 Task: Arrange a 60-minute personalized life coaching session focused on career advancement and personal goals for individuals seeking guidance.
Action: Mouse pressed left at (959, 125)
Screenshot: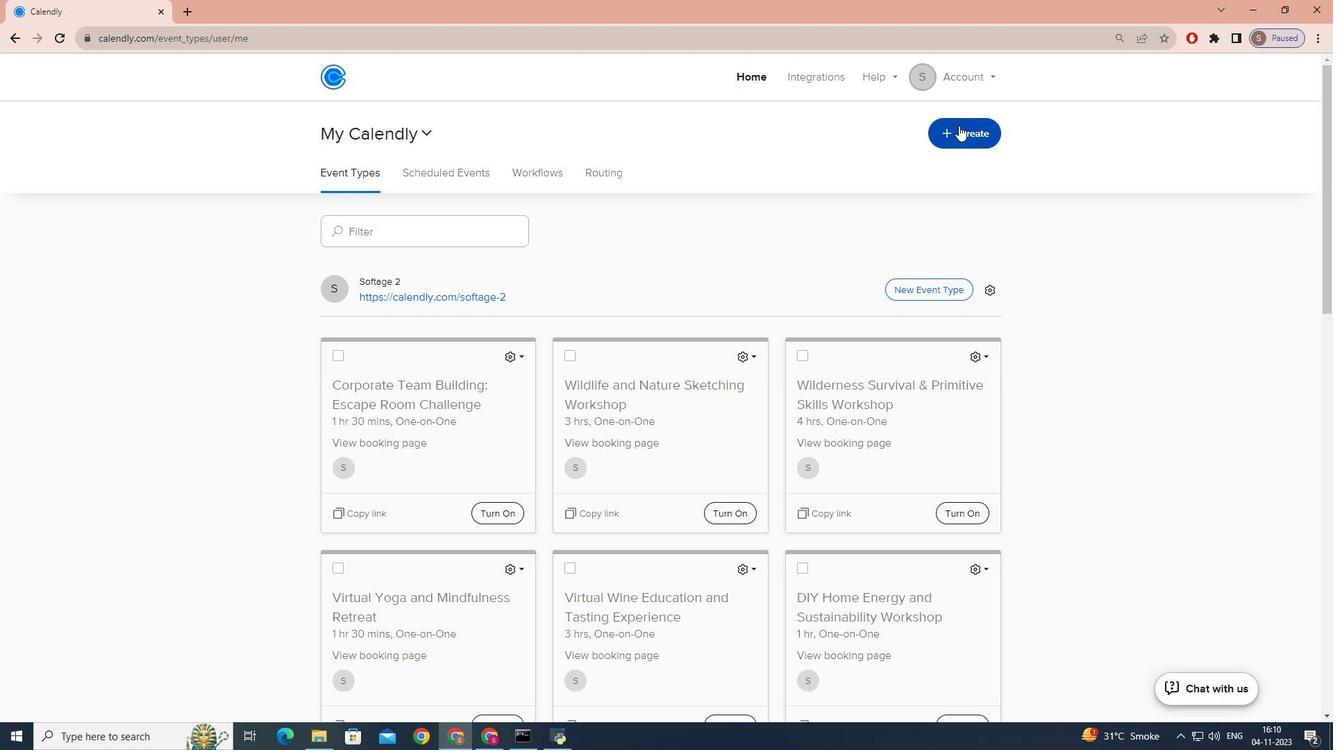 
Action: Mouse moved to (872, 183)
Screenshot: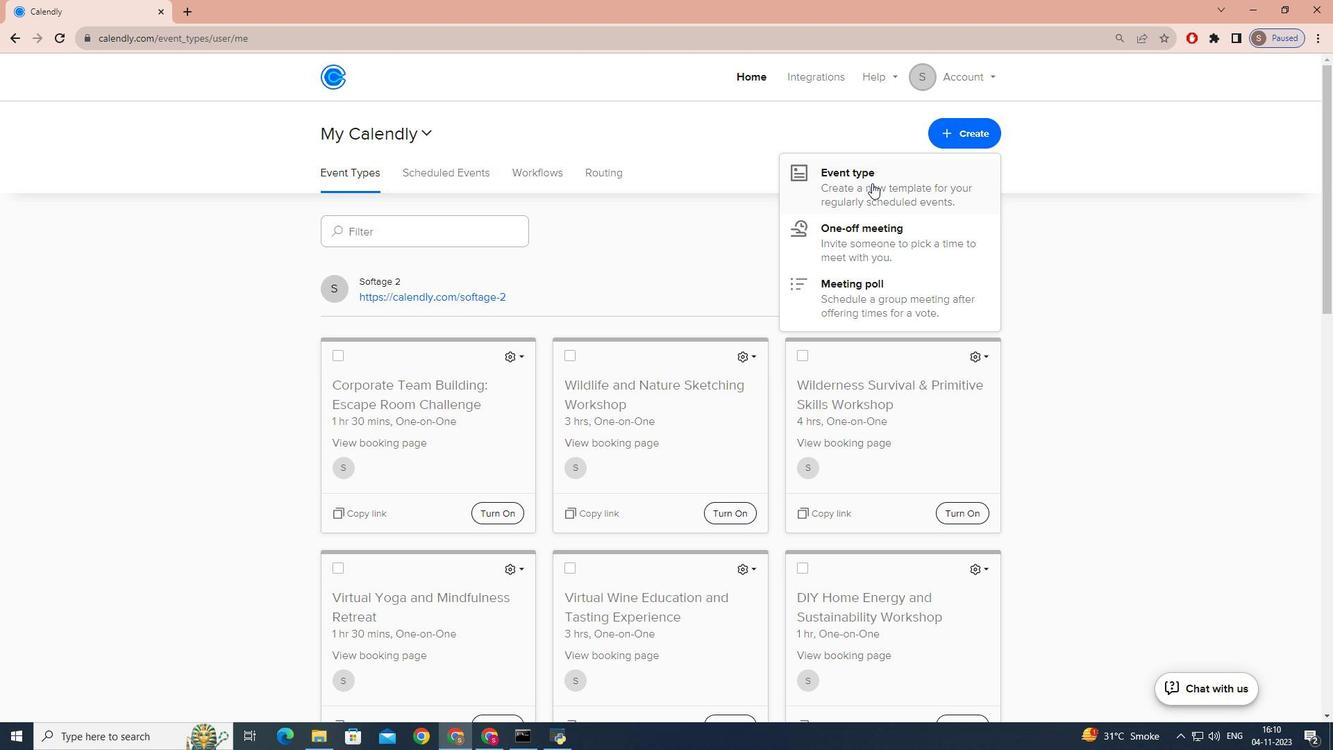 
Action: Mouse pressed left at (872, 183)
Screenshot: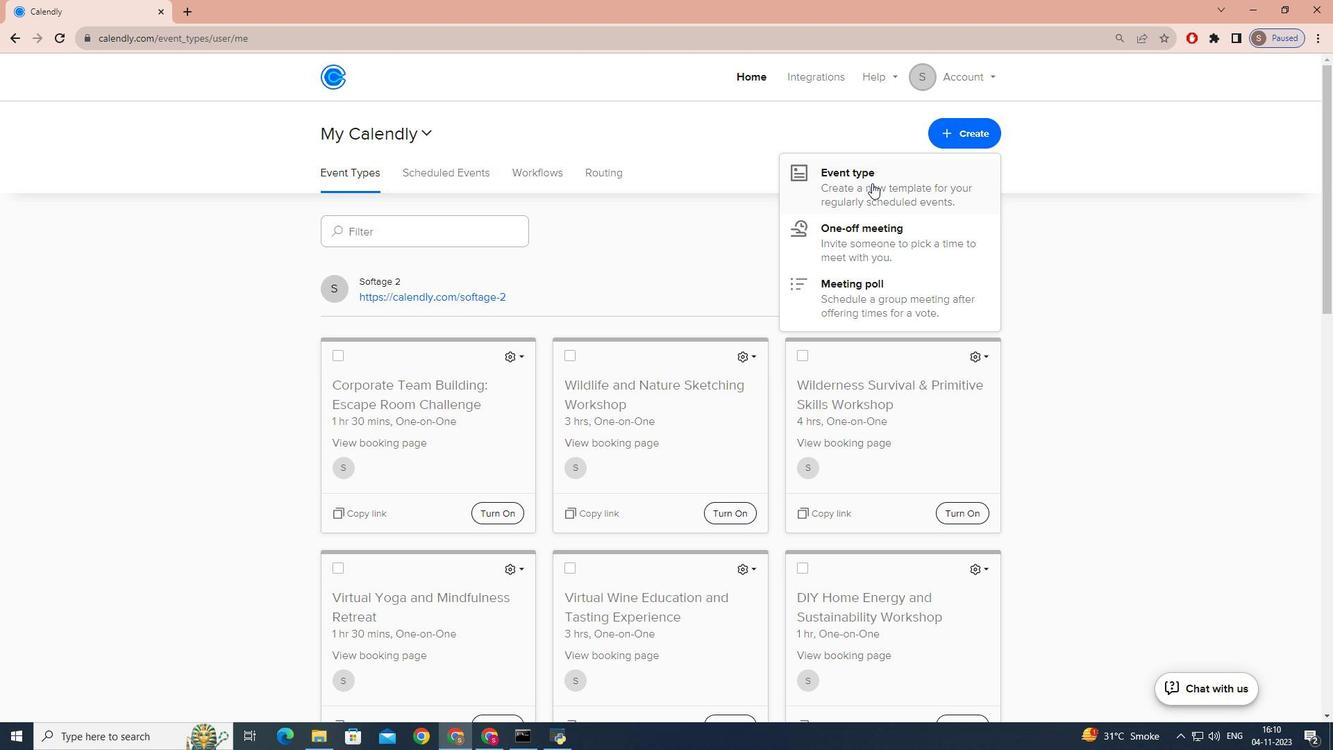 
Action: Mouse moved to (664, 219)
Screenshot: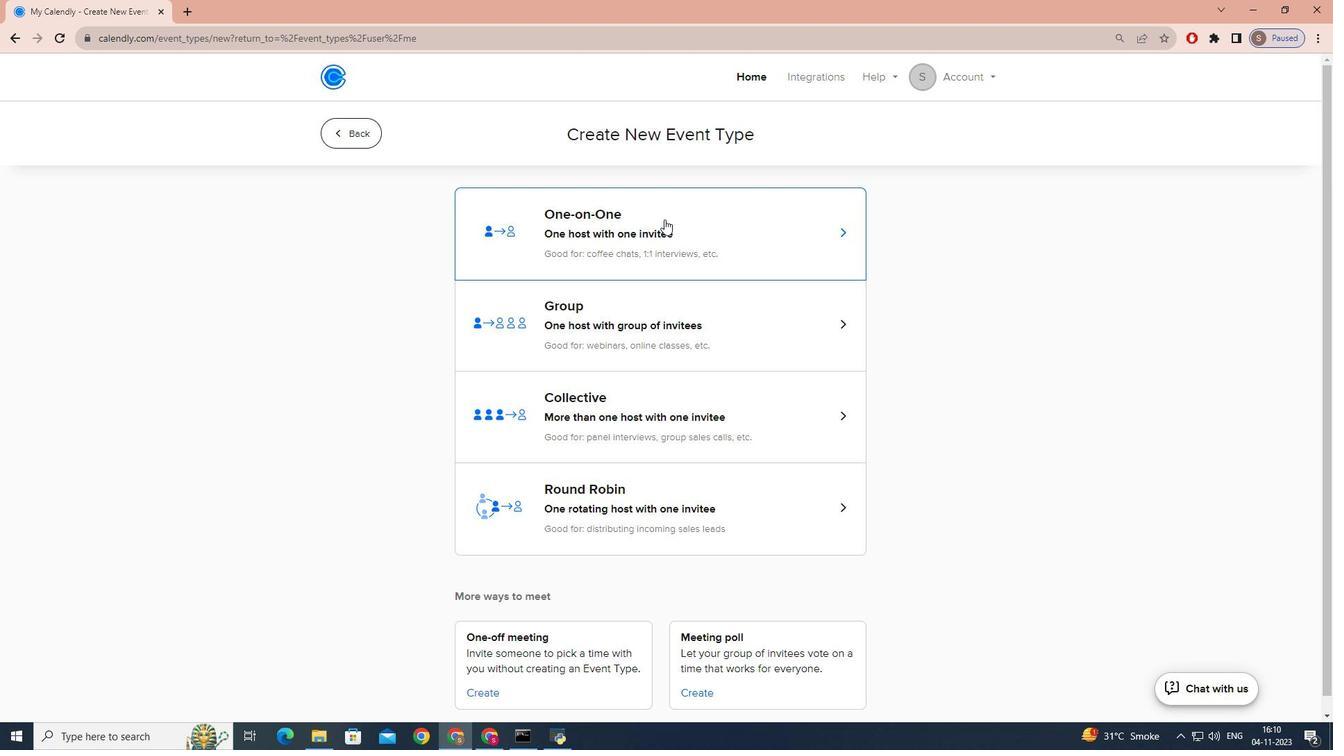 
Action: Mouse pressed left at (664, 219)
Screenshot: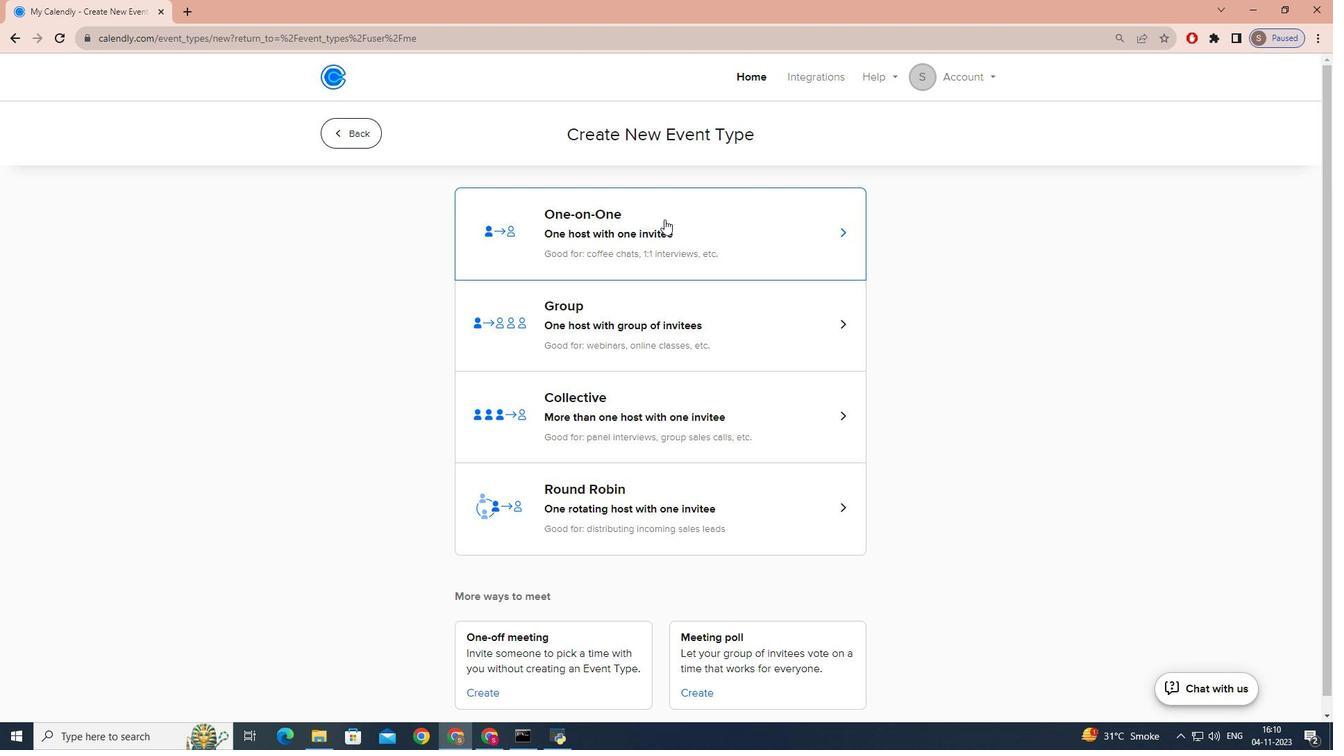 
Action: Mouse moved to (414, 315)
Screenshot: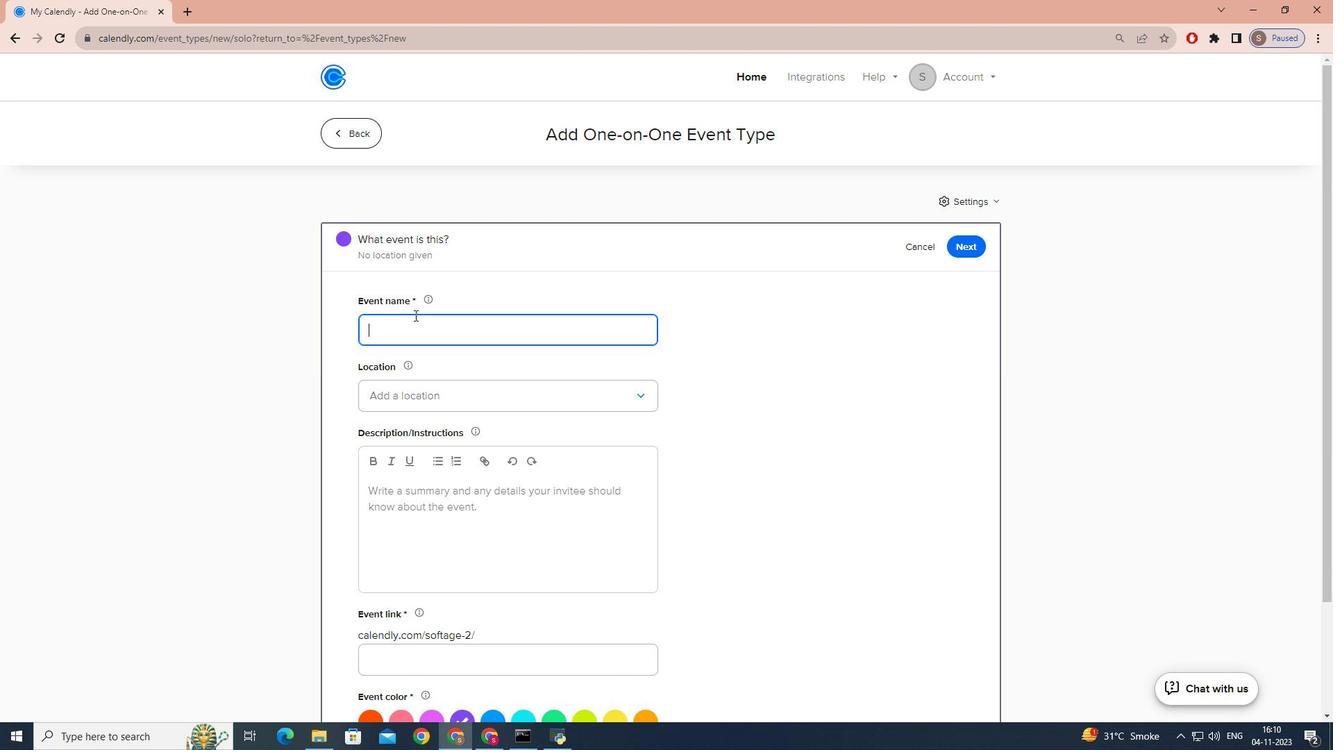 
Action: Key pressed <Key.caps_lock><Key.caps_lock>l<Key.caps_lock>IFE<Key.space><Key.caps_lock>c<Key.caps_lock>OACHING<Key.space><Key.caps_lock>s<Key.caps_lock>ESSION<Key.shift_r>:<Key.space><Key.caps_lock>c<Key.caps_lock>AREER<Key.space><Key.caps_lock>a<Key.caps_lock>D
Screenshot: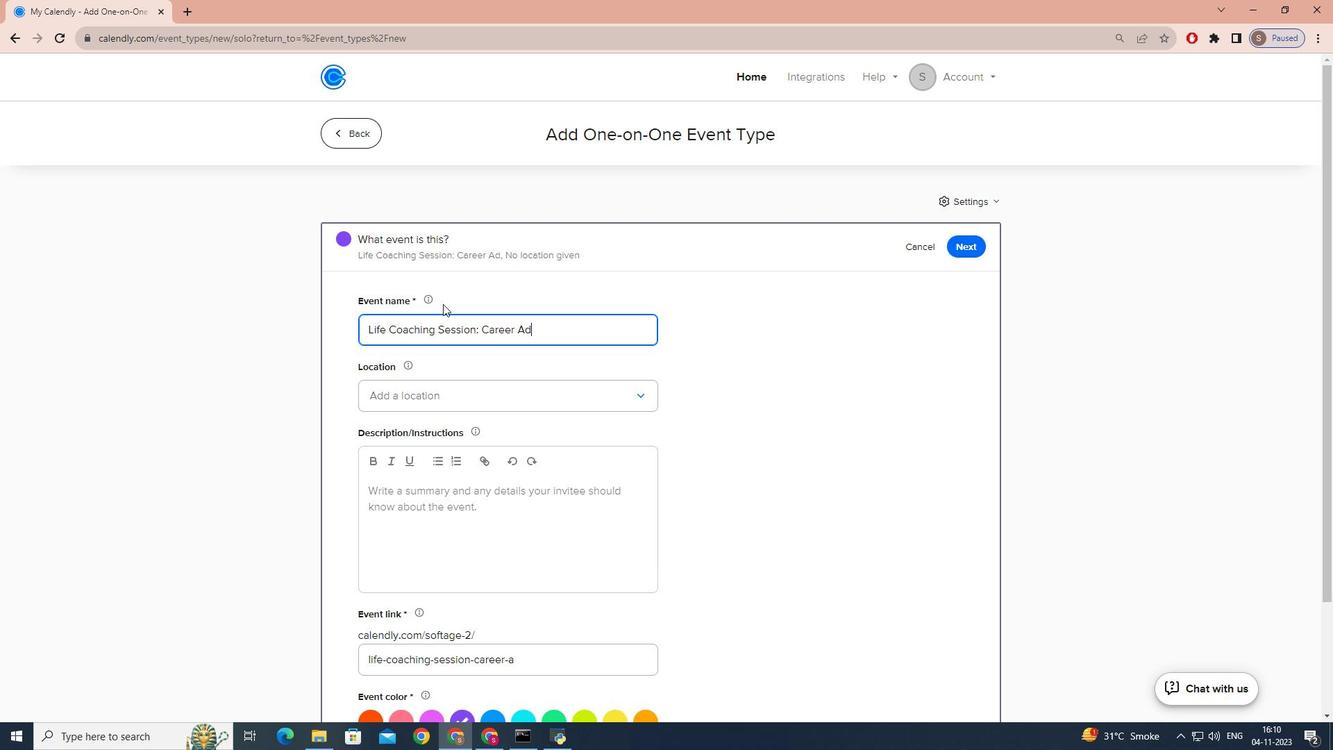 
Action: Mouse moved to (443, 304)
Screenshot: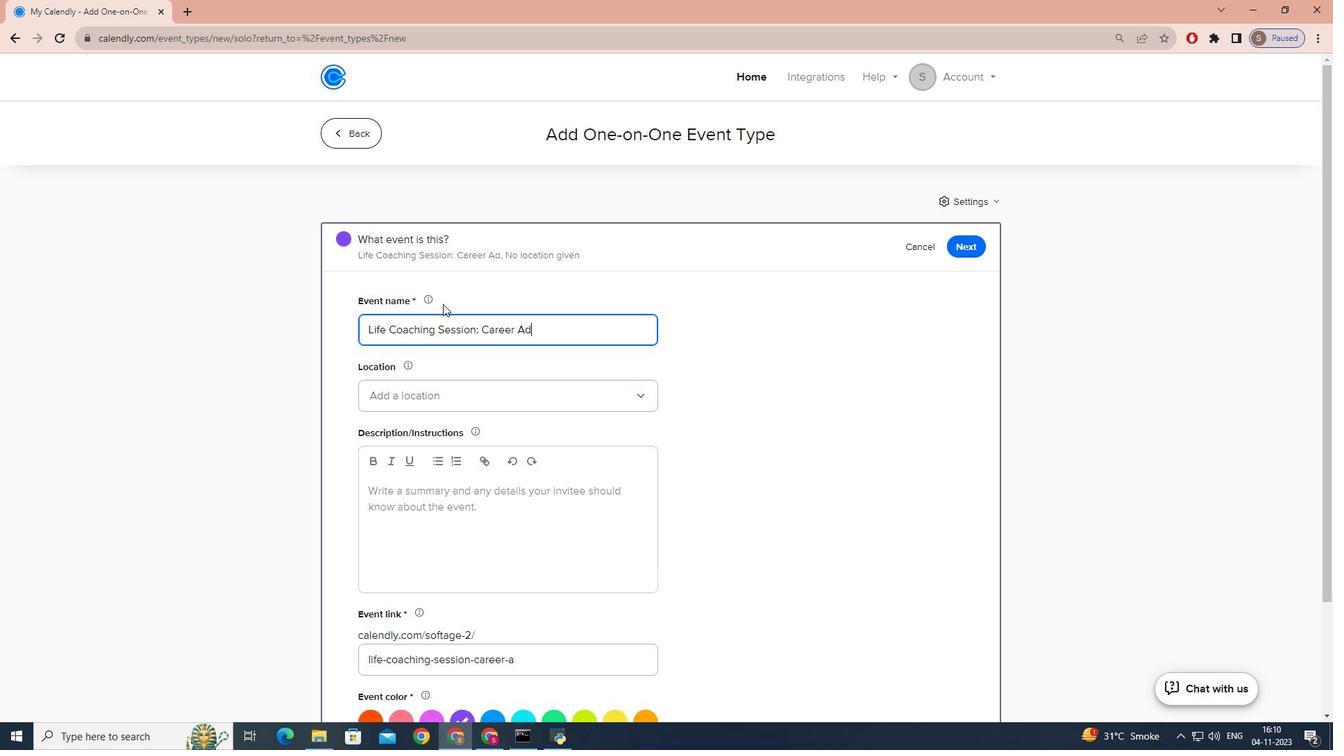 
Action: Key pressed VANCEMENT<Key.space><Key.shift_r><Key.shift_r><Key.shift_r><Key.shift_r><Key.shift_r>&<Key.space><Key.caps_lock>g<Key.caps_lock>OALS
Screenshot: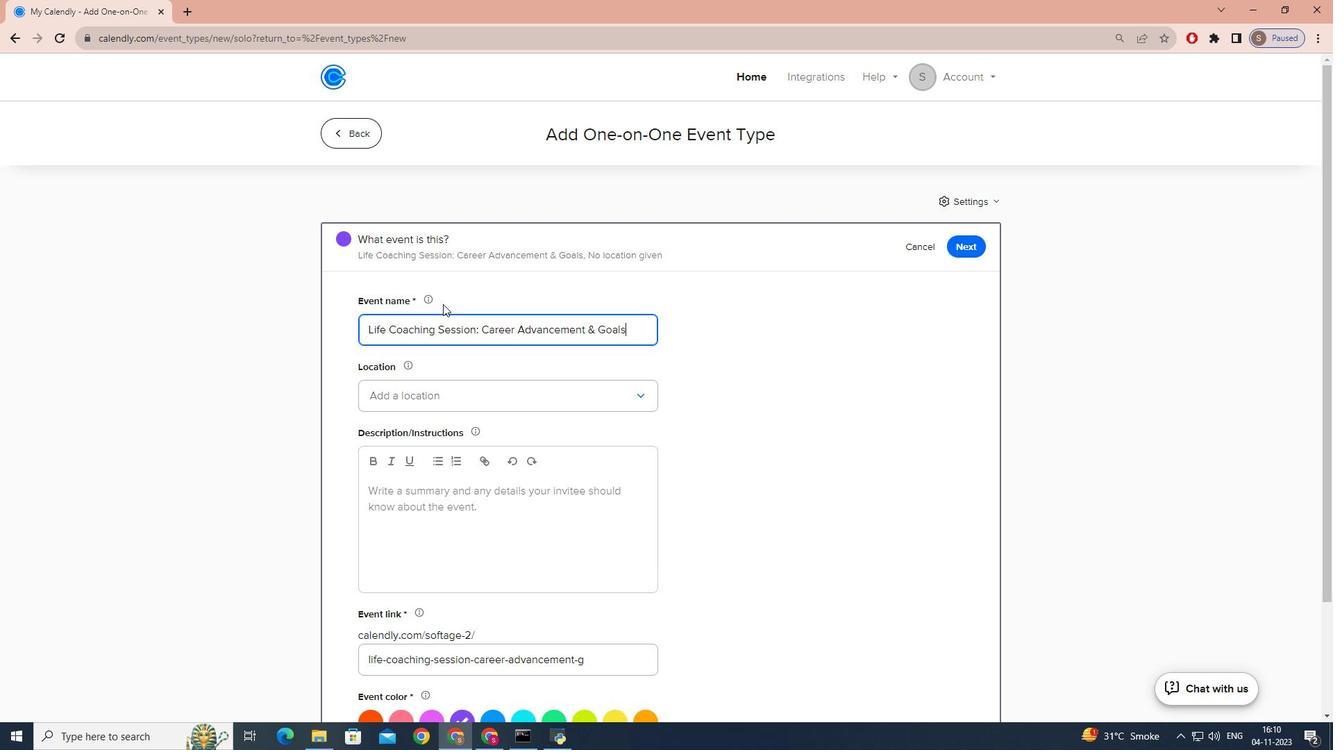 
Action: Mouse moved to (386, 340)
Screenshot: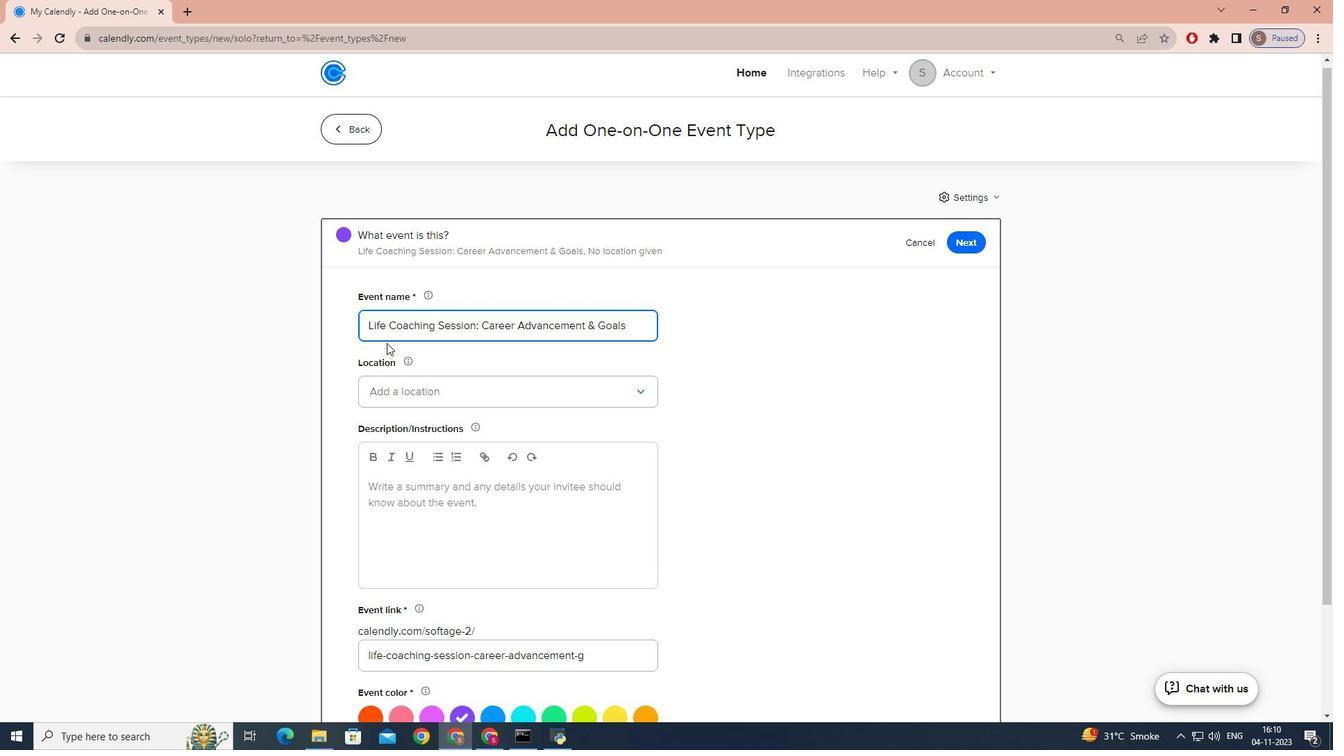 
Action: Mouse scrolled (386, 340) with delta (0, 0)
Screenshot: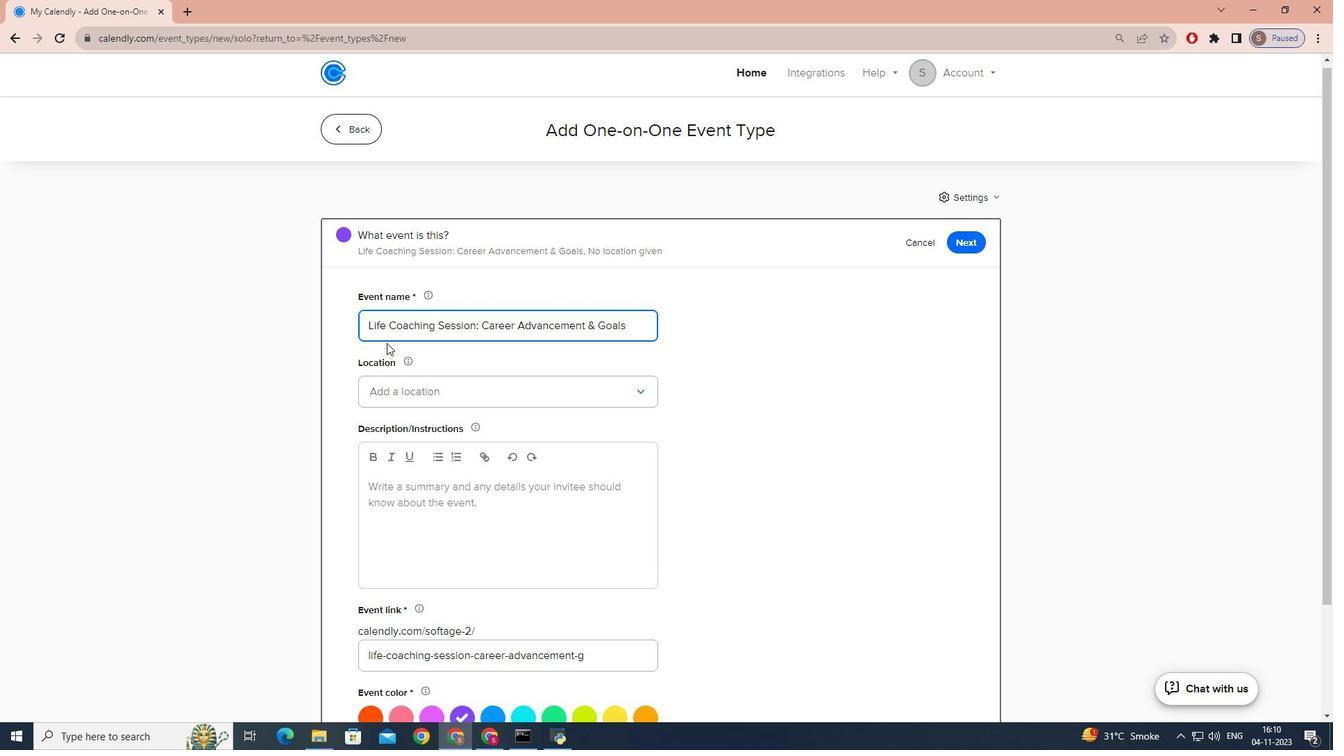 
Action: Mouse moved to (509, 326)
Screenshot: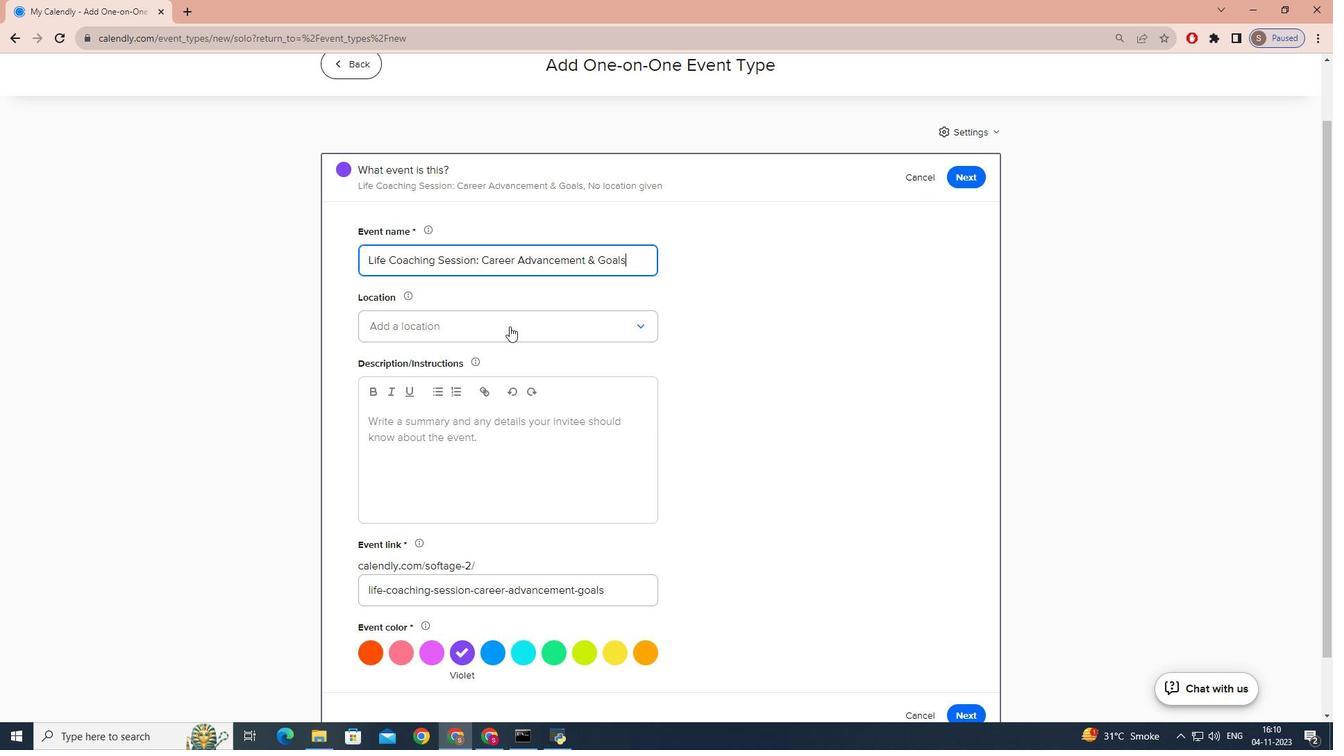 
Action: Mouse pressed left at (509, 326)
Screenshot: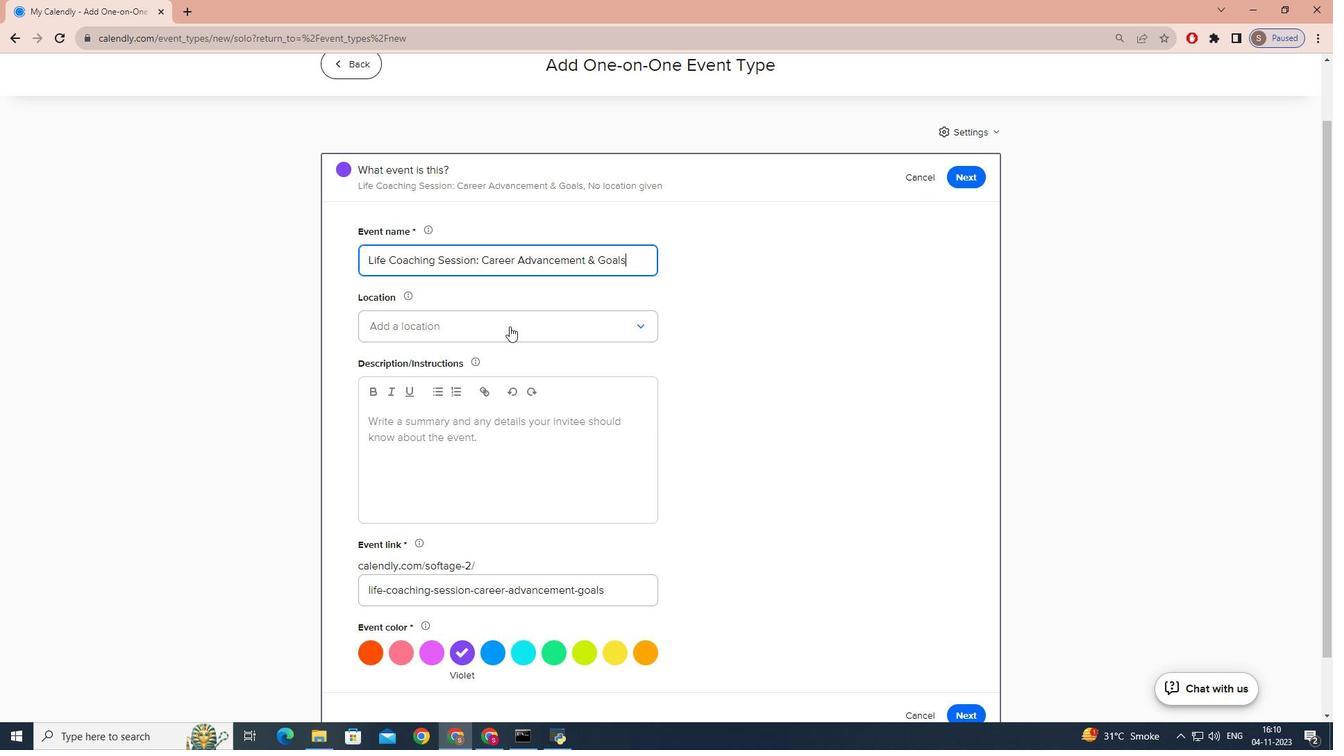 
Action: Mouse moved to (499, 375)
Screenshot: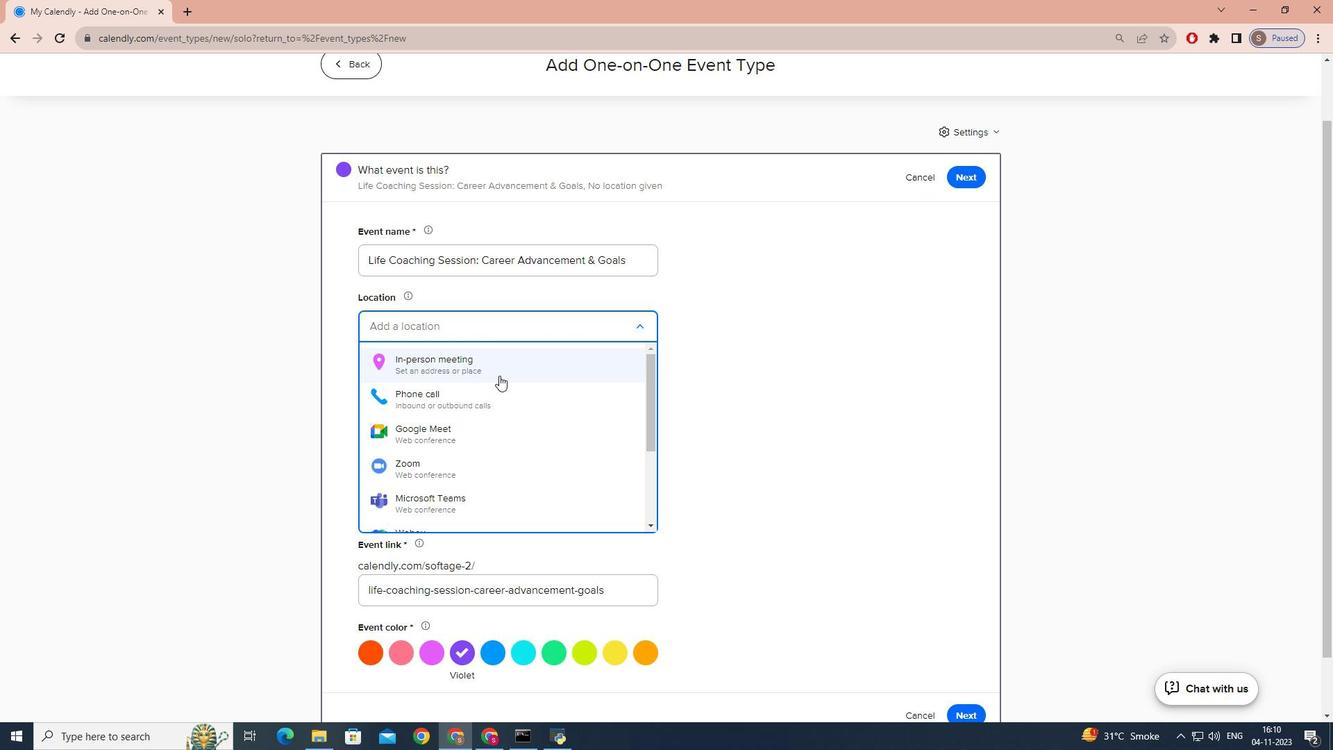 
Action: Mouse pressed left at (499, 375)
Screenshot: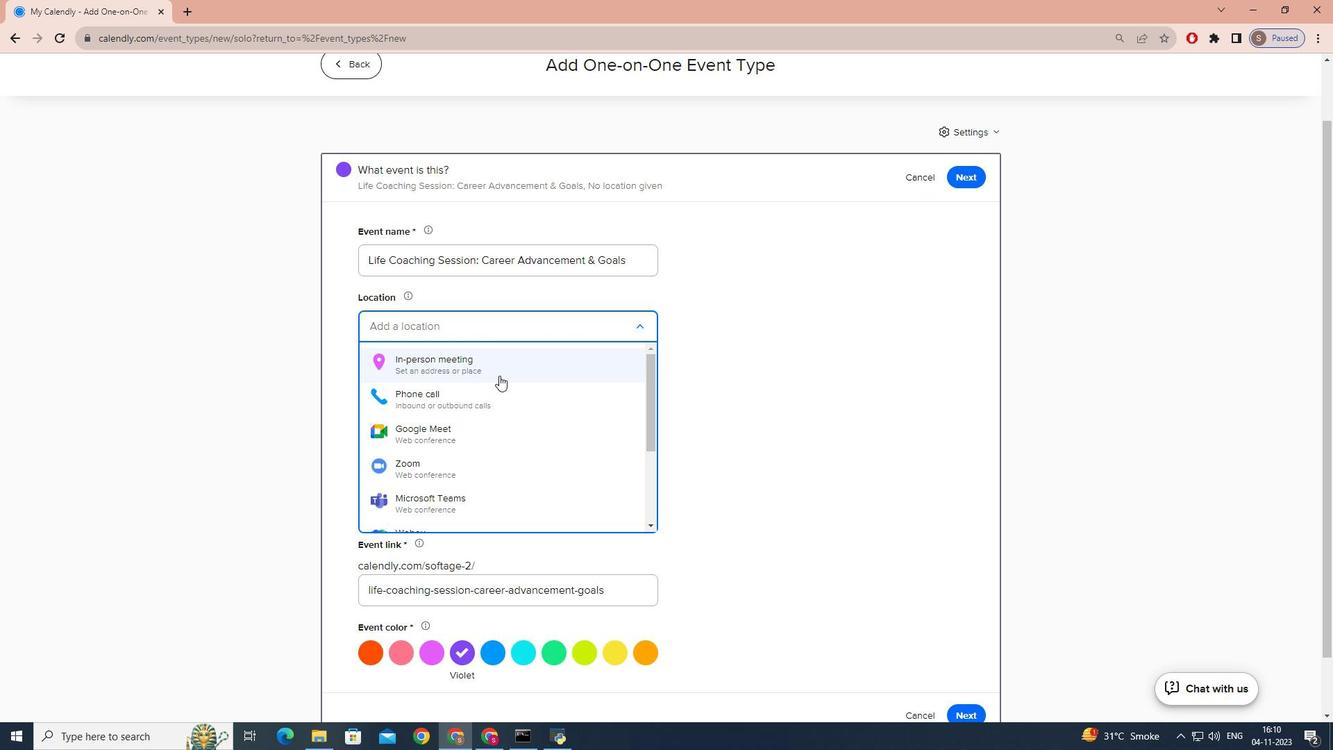 
Action: Mouse moved to (676, 238)
Screenshot: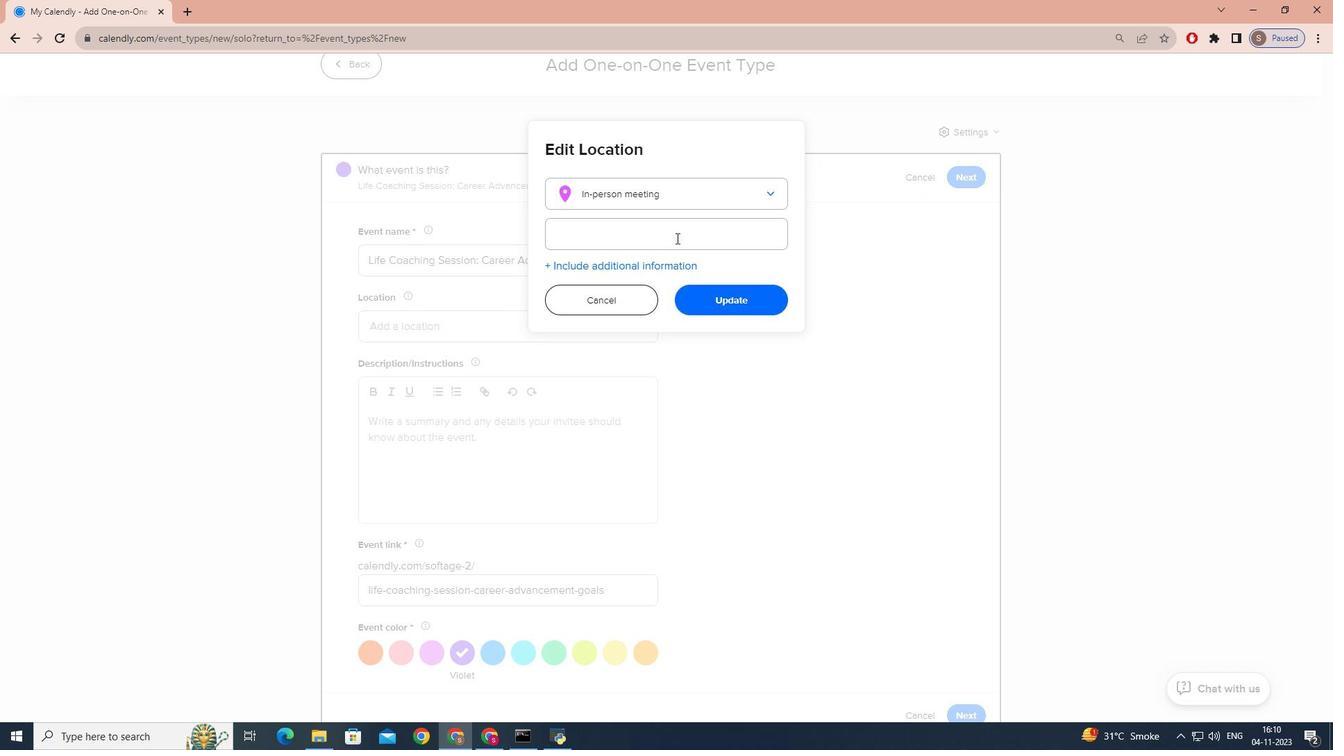 
Action: Mouse pressed left at (676, 238)
Screenshot: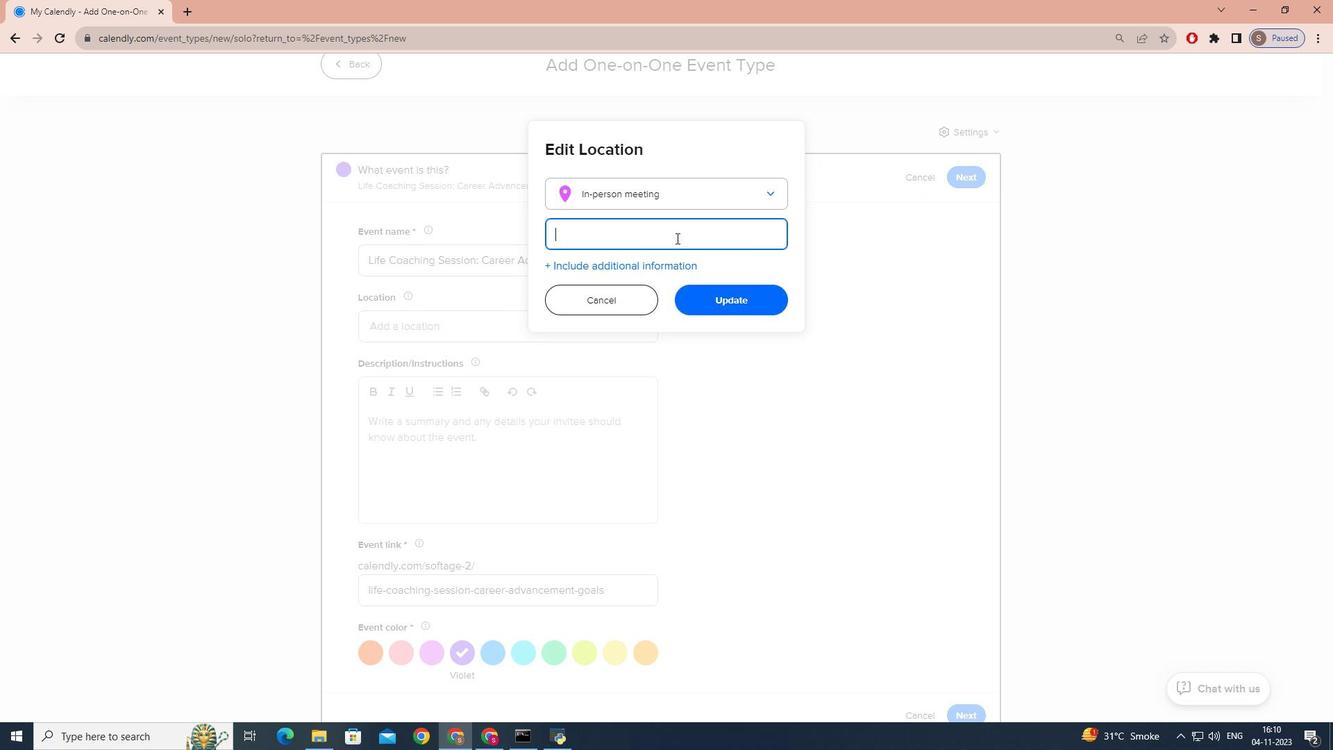 
Action: Key pressed <Key.caps_lock>g<Key.caps_lock>RAND<Key.space><Key.caps_lock>h<Key.caps_lock>ORIZON<Key.space><Key.caps_lock>a<Key.caps_lock><Key.caps_lock><Key.caps_lock><Key.caps_lock><Key.caps_lock><Key.caps_lock><Key.caps_lock>UDITORIUM,<Key.caps_lock>l<Key.caps_lock>ONDON,<Key.caps_lock>u.k
Screenshot: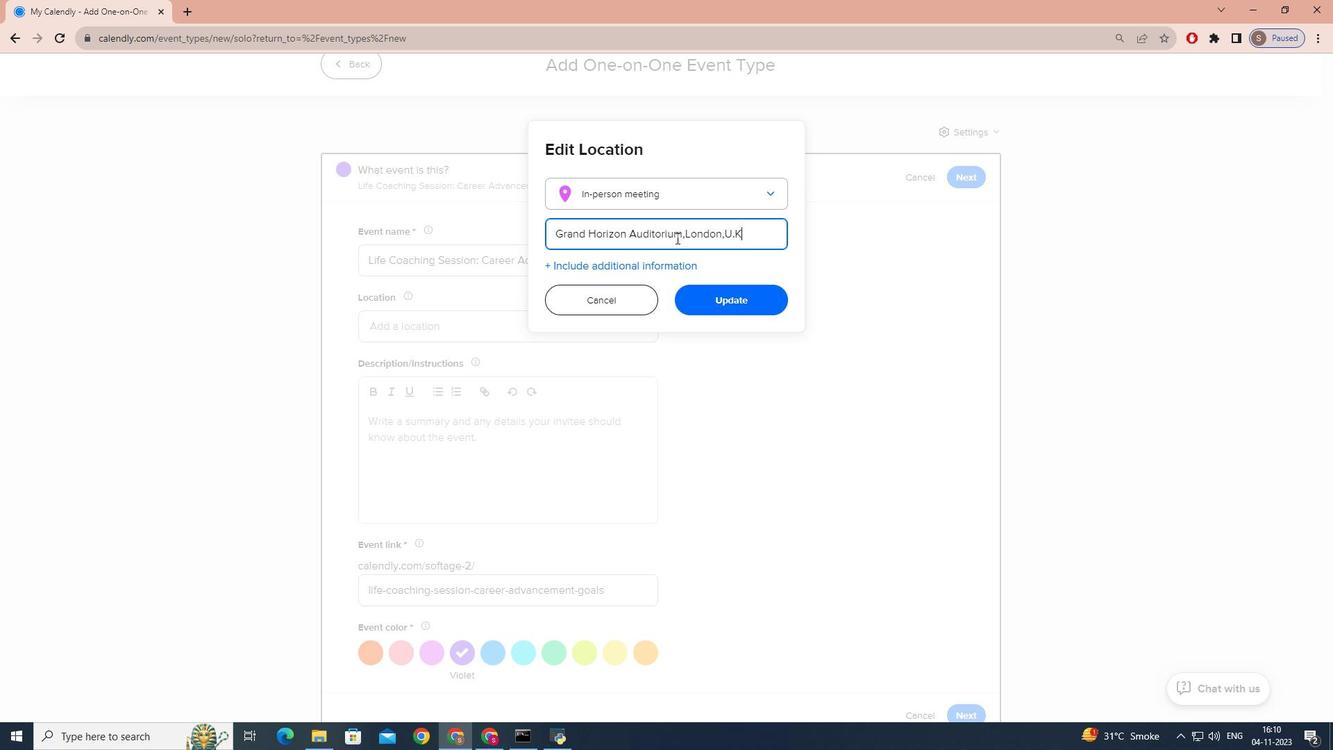 
Action: Mouse moved to (725, 297)
Screenshot: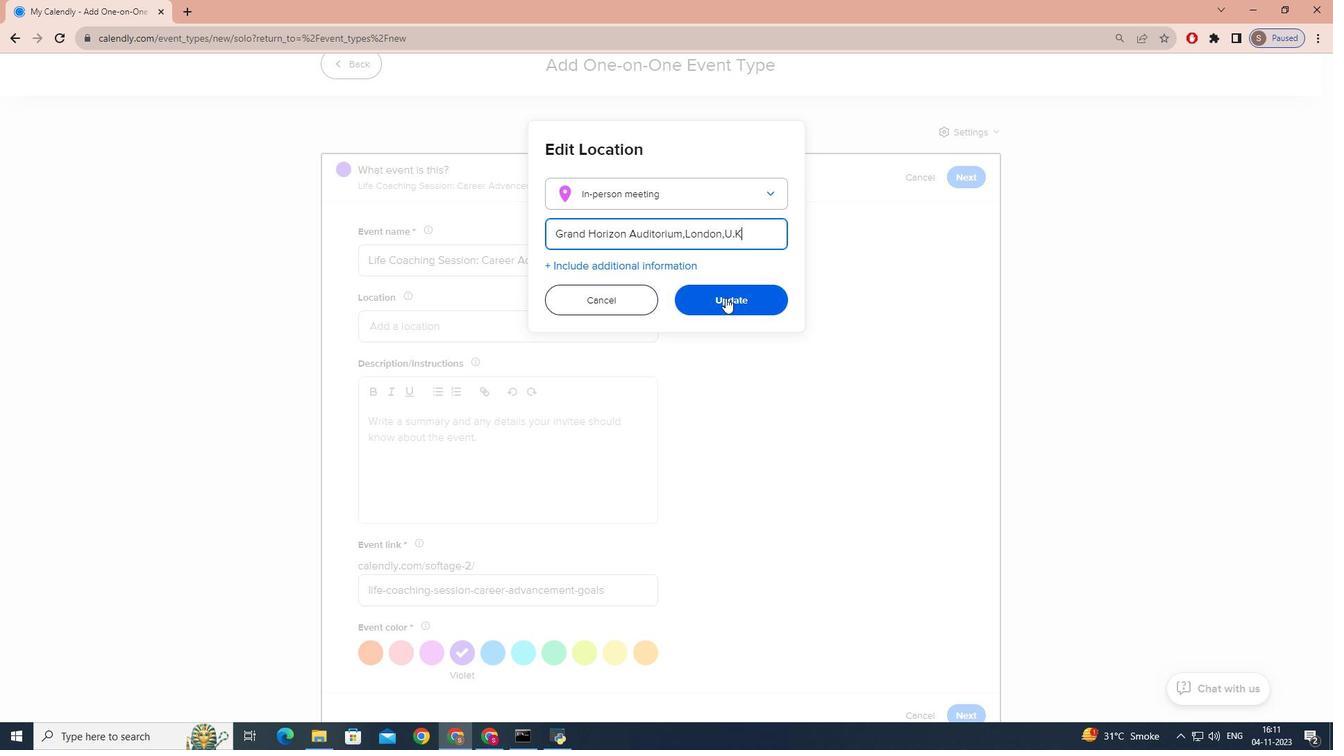 
Action: Mouse pressed left at (725, 297)
Screenshot: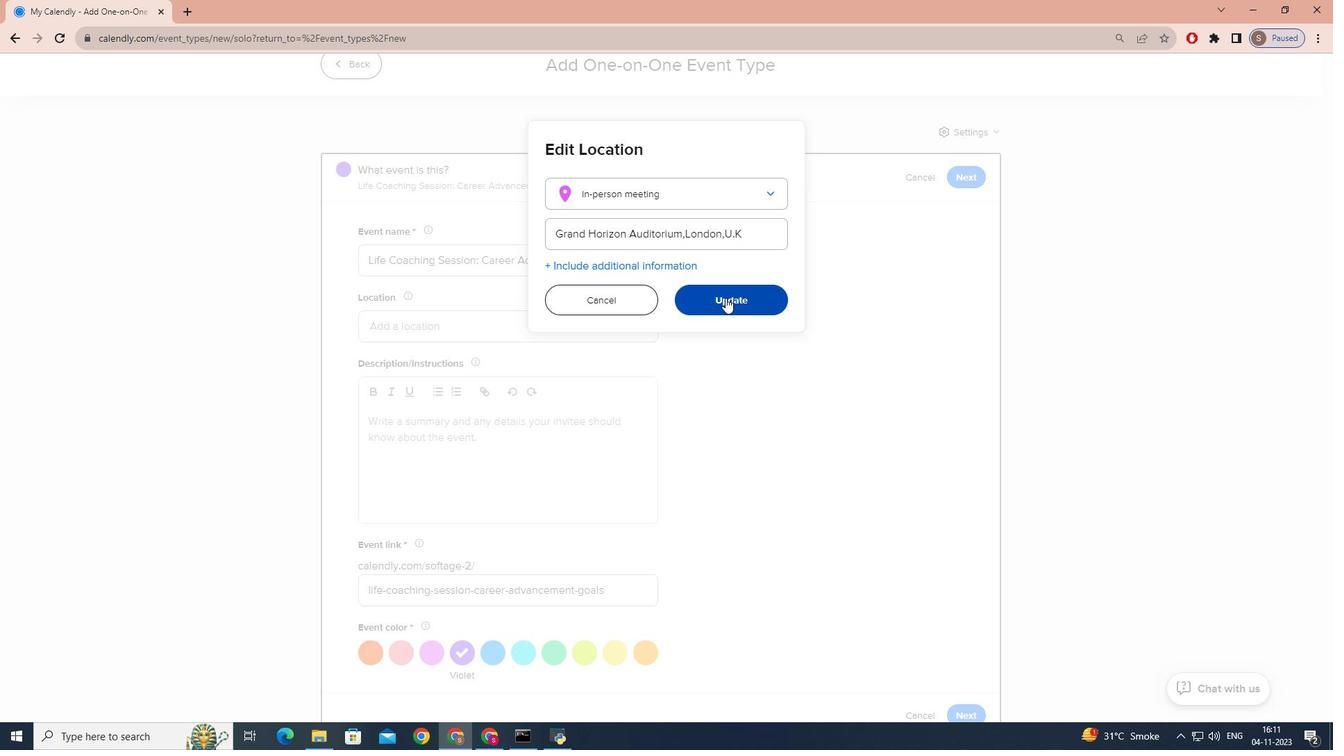 
Action: Mouse moved to (616, 322)
Screenshot: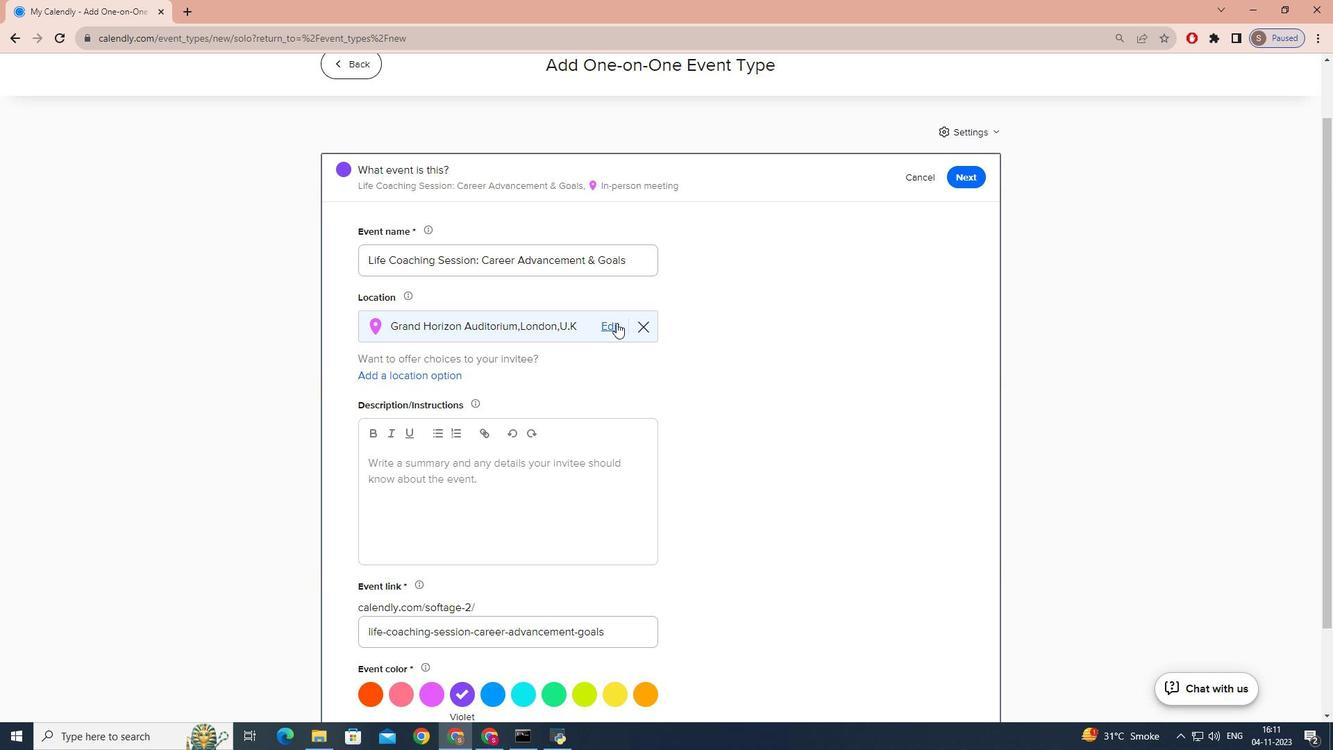 
Action: Mouse scrolled (616, 322) with delta (0, 0)
Screenshot: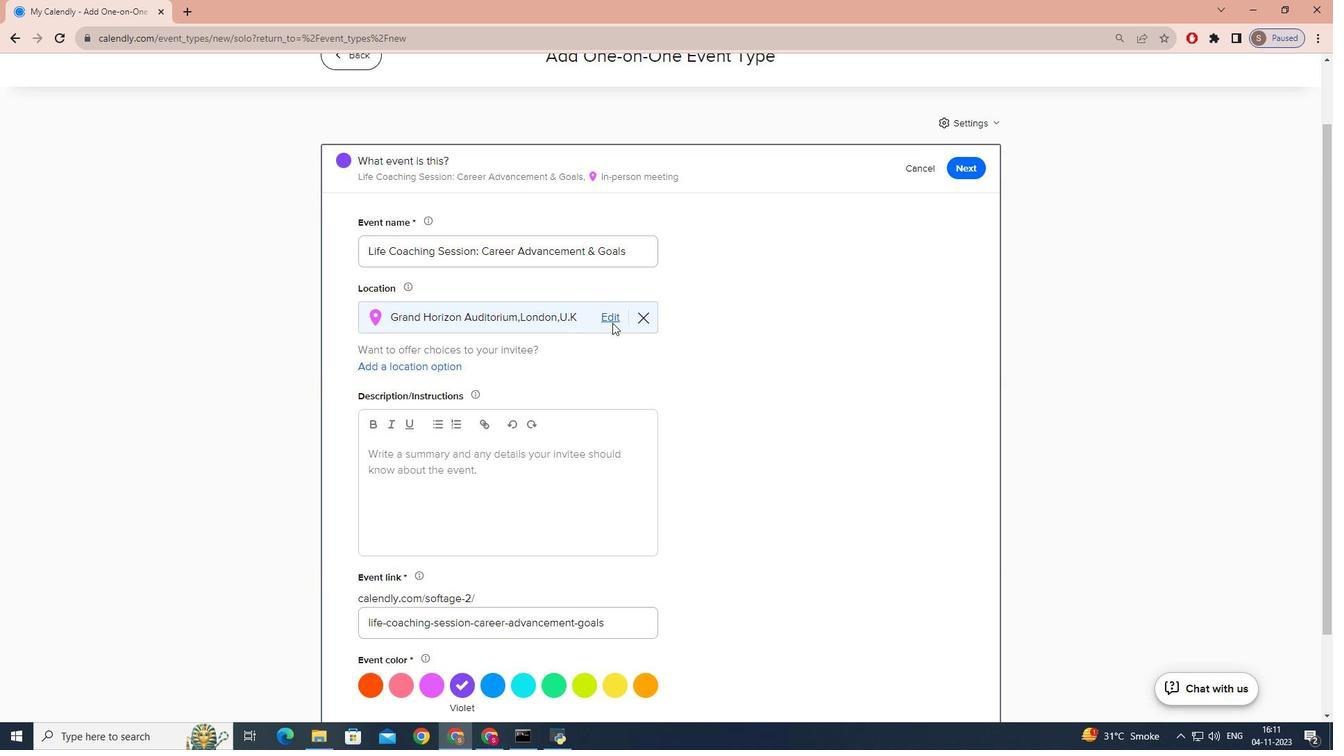 
Action: Mouse moved to (616, 322)
Screenshot: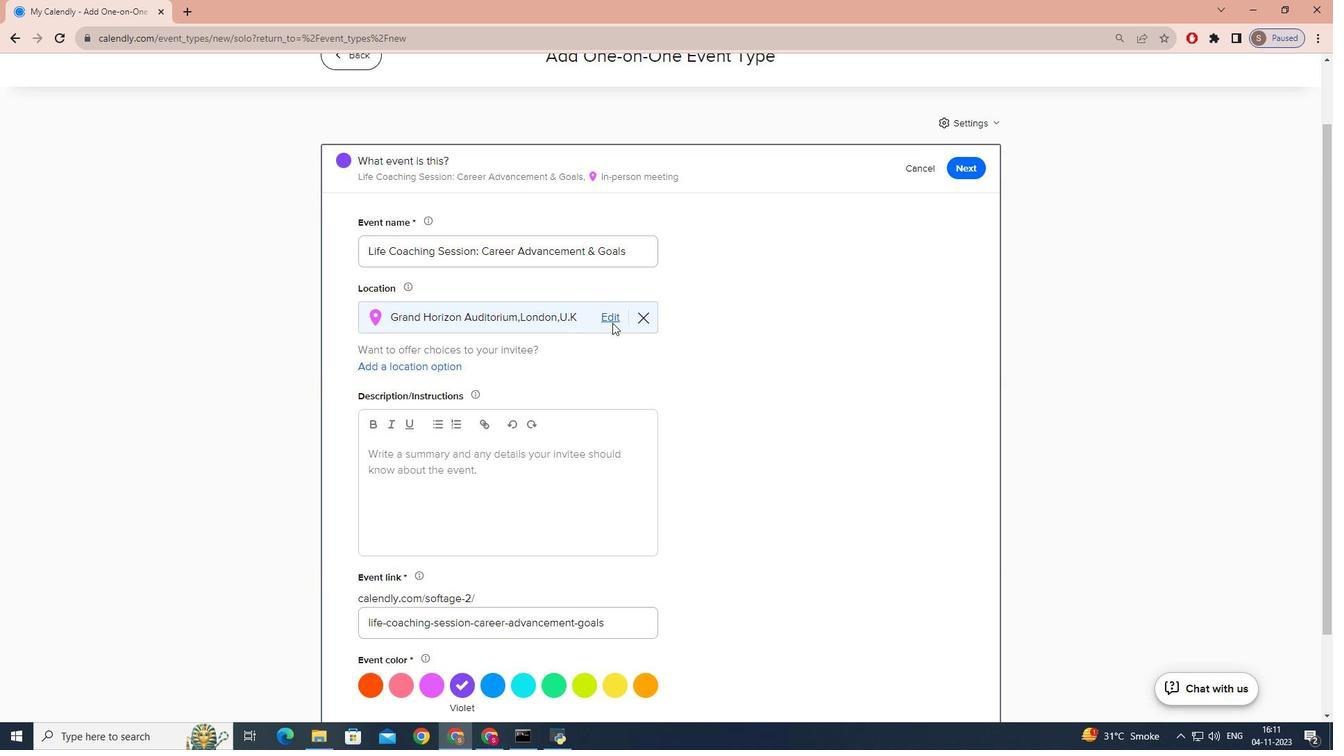 
Action: Mouse scrolled (616, 322) with delta (0, 0)
Screenshot: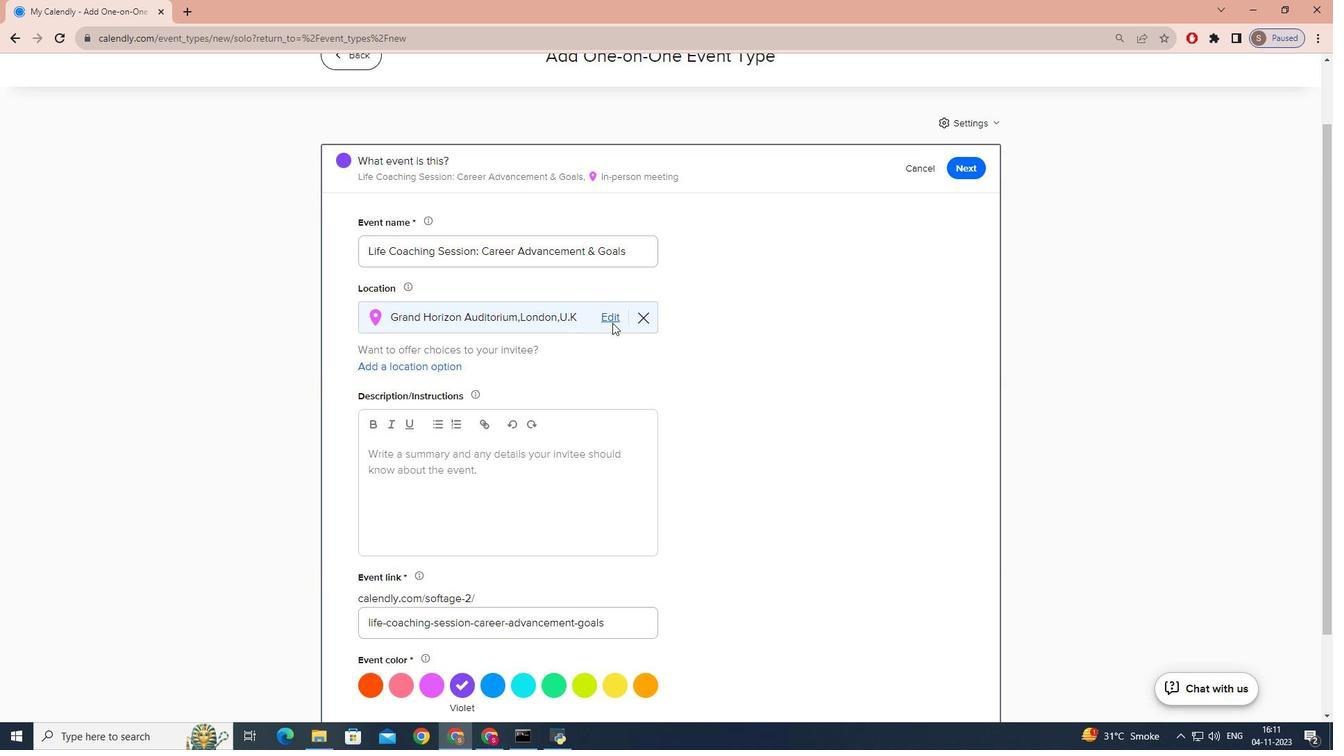 
Action: Mouse moved to (613, 322)
Screenshot: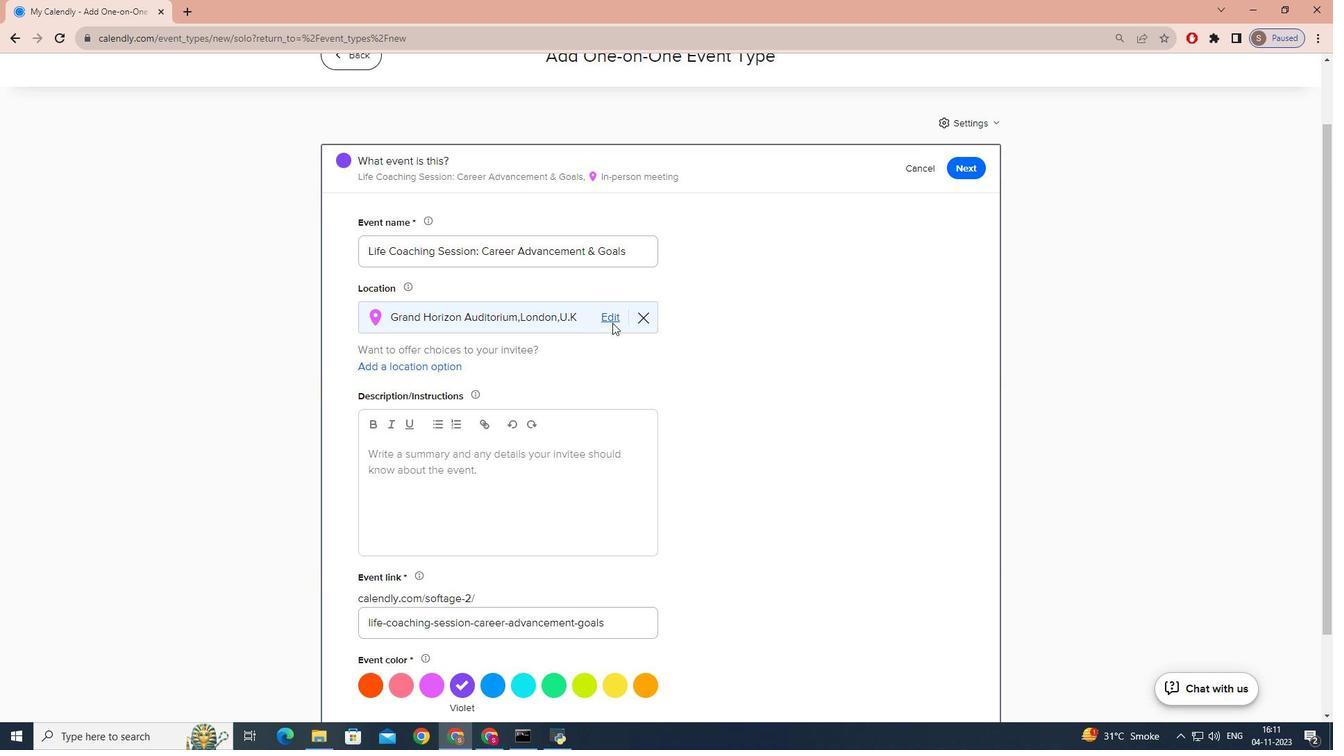 
Action: Mouse scrolled (613, 322) with delta (0, 0)
Screenshot: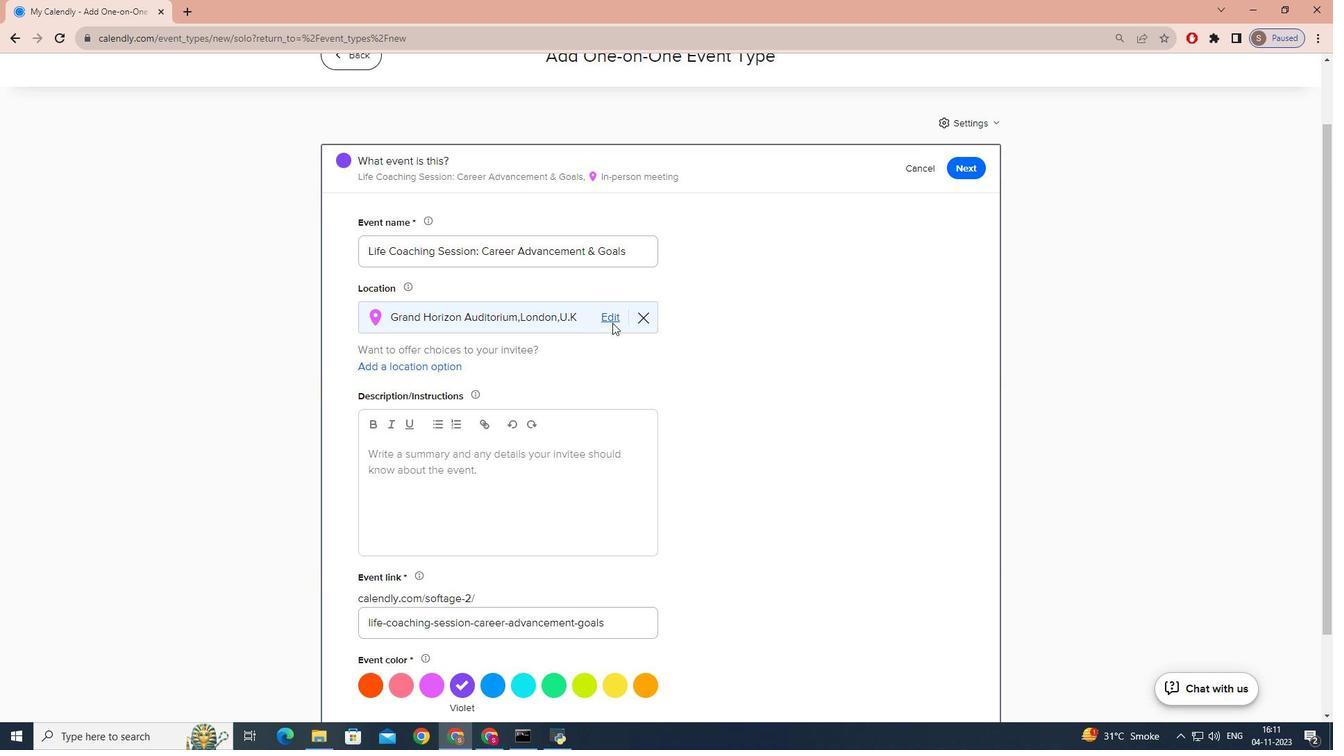 
Action: Mouse moved to (496, 350)
Screenshot: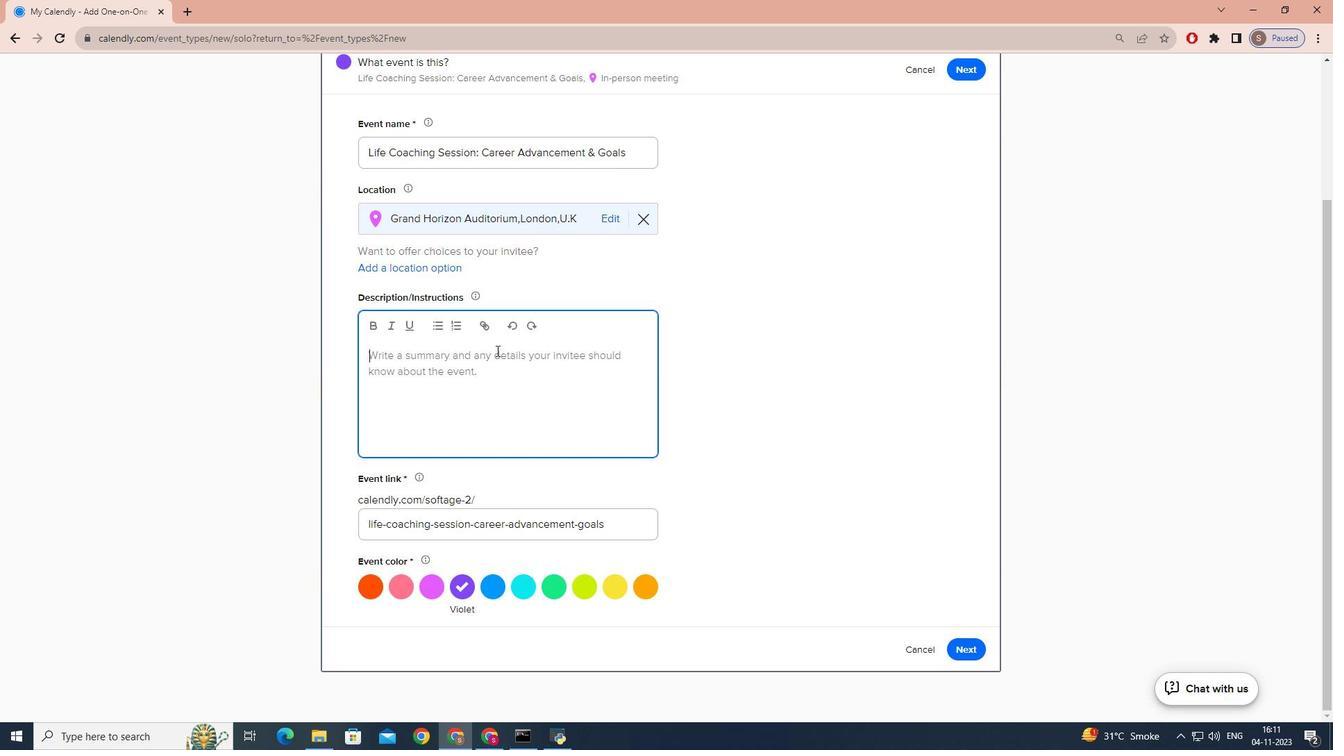 
Action: Mouse pressed left at (496, 350)
Screenshot: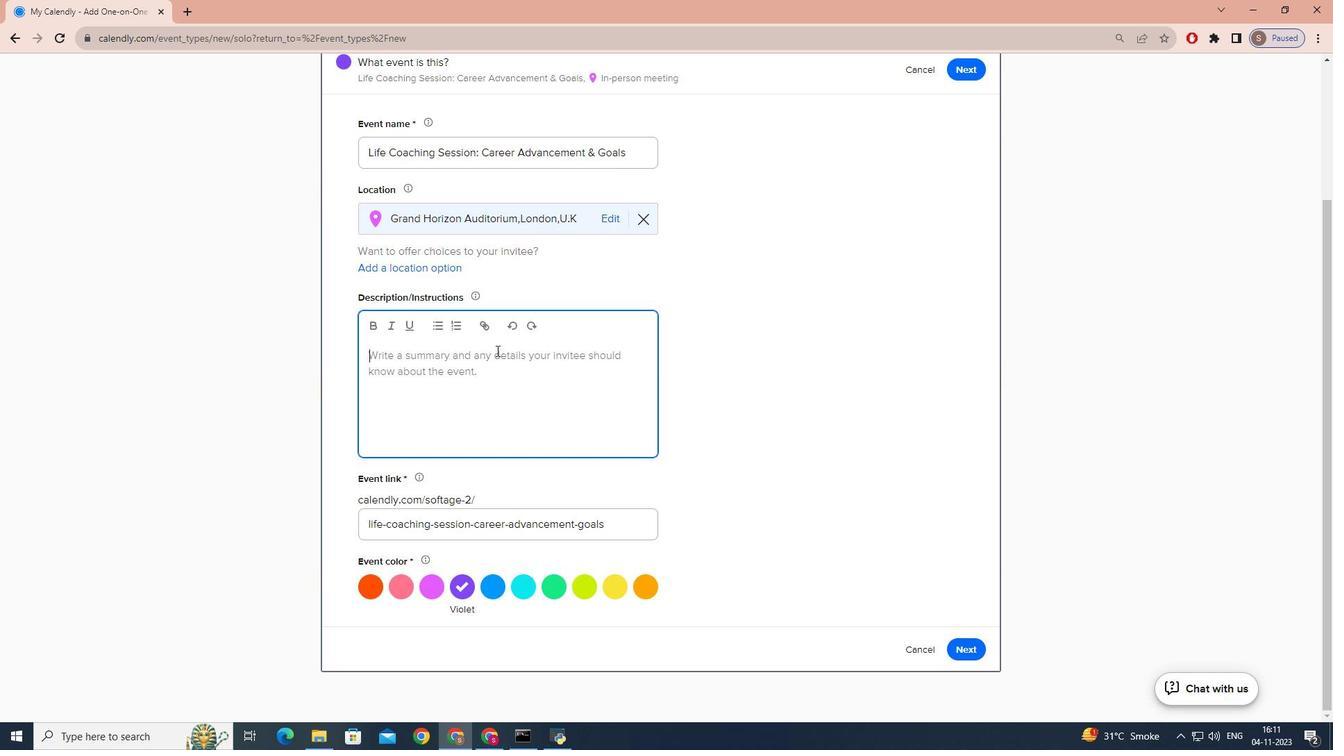 
Action: Mouse moved to (509, 347)
Screenshot: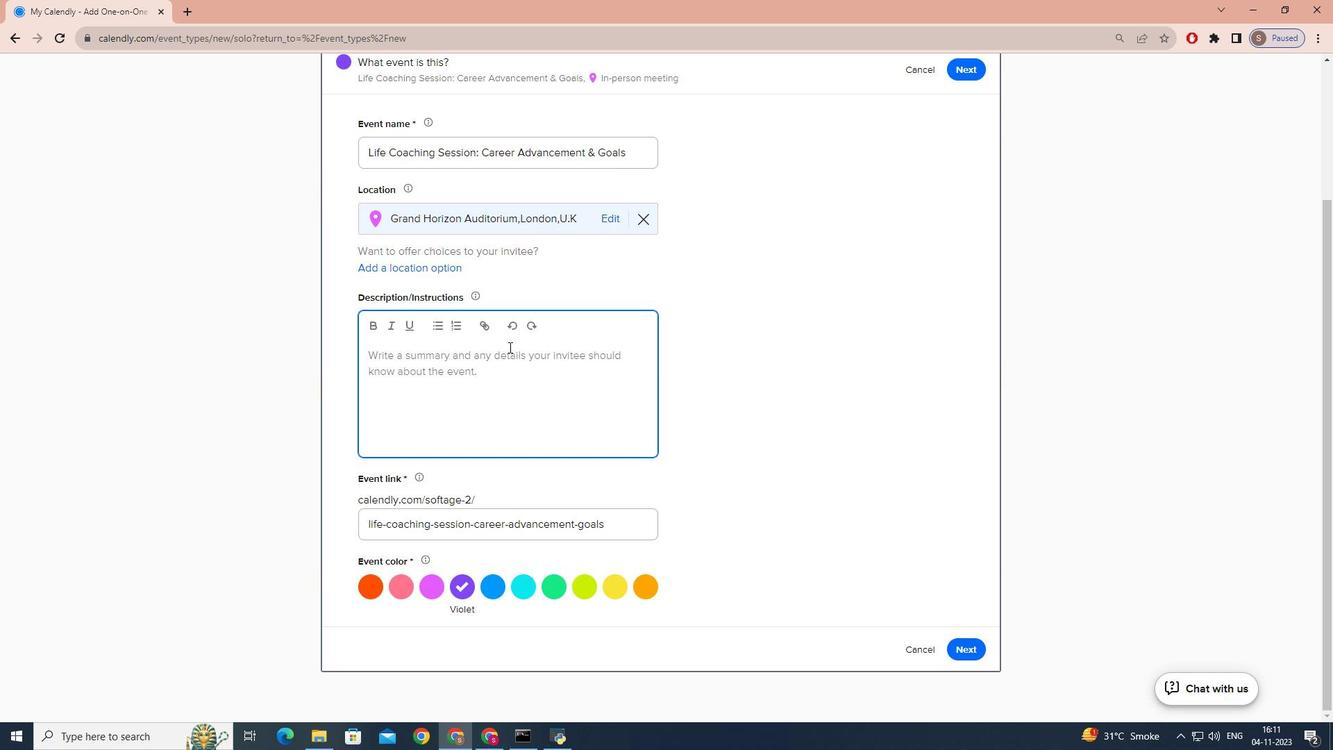 
Action: Key pressed <Key.caps_lock>E<Key.caps_lock>mb<Key.backspace><Key.backspace><Key.backspace>e<Key.caps_lock>MBARK<Key.space>ON<Key.space>A<Key.space>TRANSFORMATIVE<Key.space>JPOU<Key.backspace><Key.backspace><Key.backspace>OURNEY<Key.space>TO<Key.space>UNLOCK<Key.space>YOUR<Key.space>FULL<Key.space>POTENTUI<Key.backspace><Key.backspace>IAL<Key.space>IN<Key.space>LIFE<Key.space>BY<Key.space>TAKINGF<Key.space><Key.backspace><Key.backspace><Key.space>PART<Key.space>IN<Key.space>OUR<Key.space>ERSONALIZED<Key.space>
Screenshot: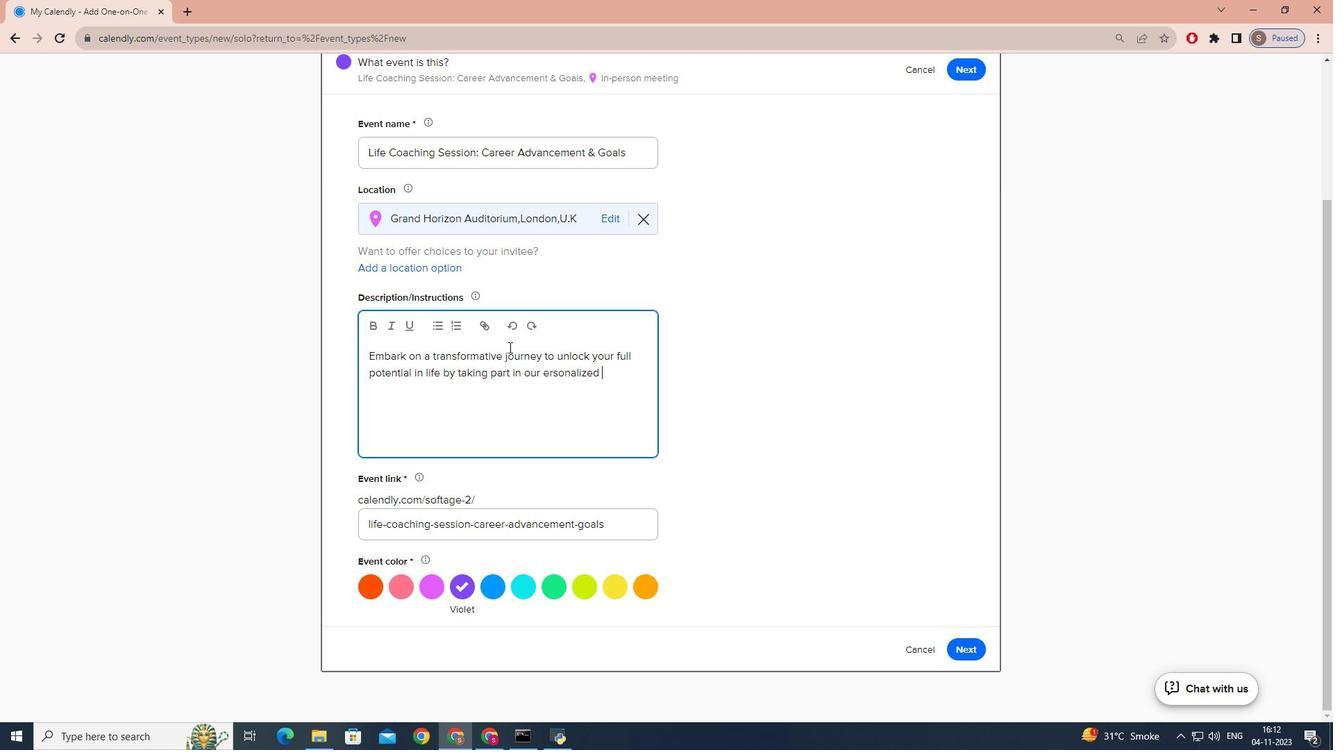 
Action: Mouse moved to (544, 372)
Screenshot: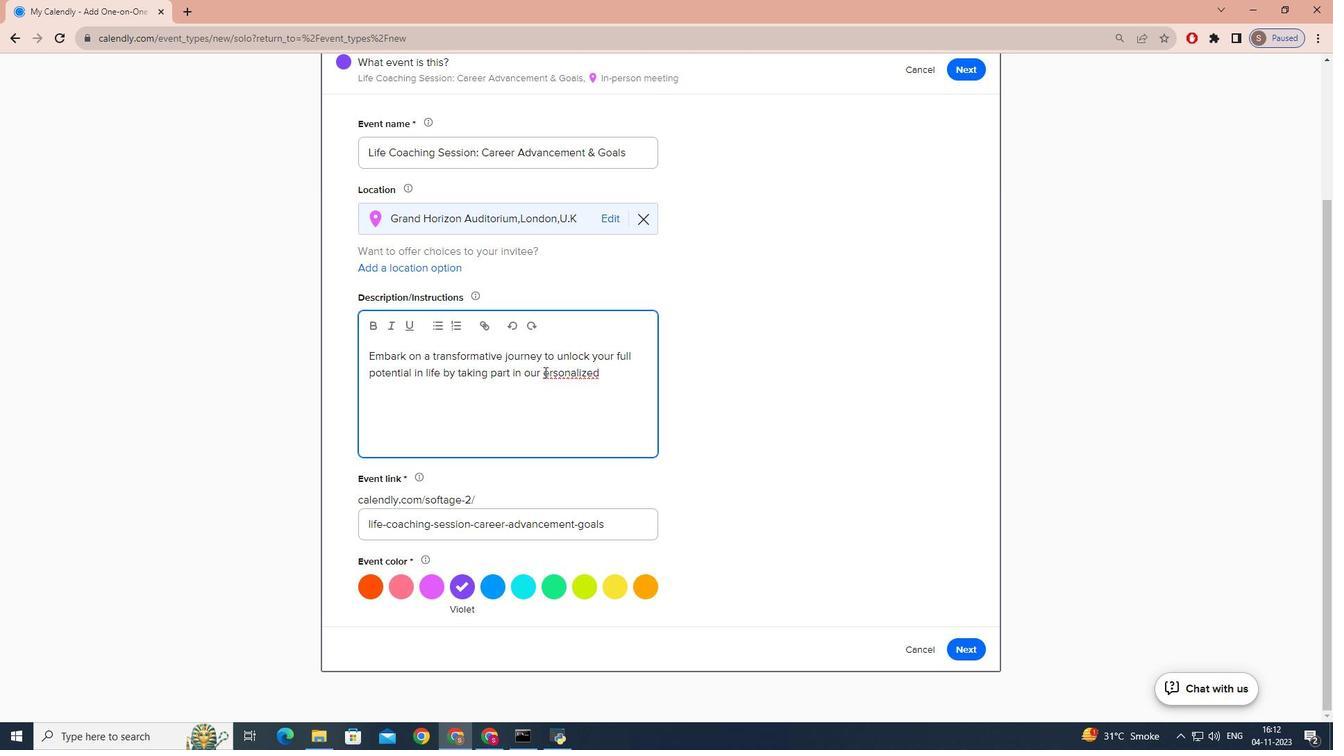 
Action: Mouse pressed left at (544, 372)
Screenshot: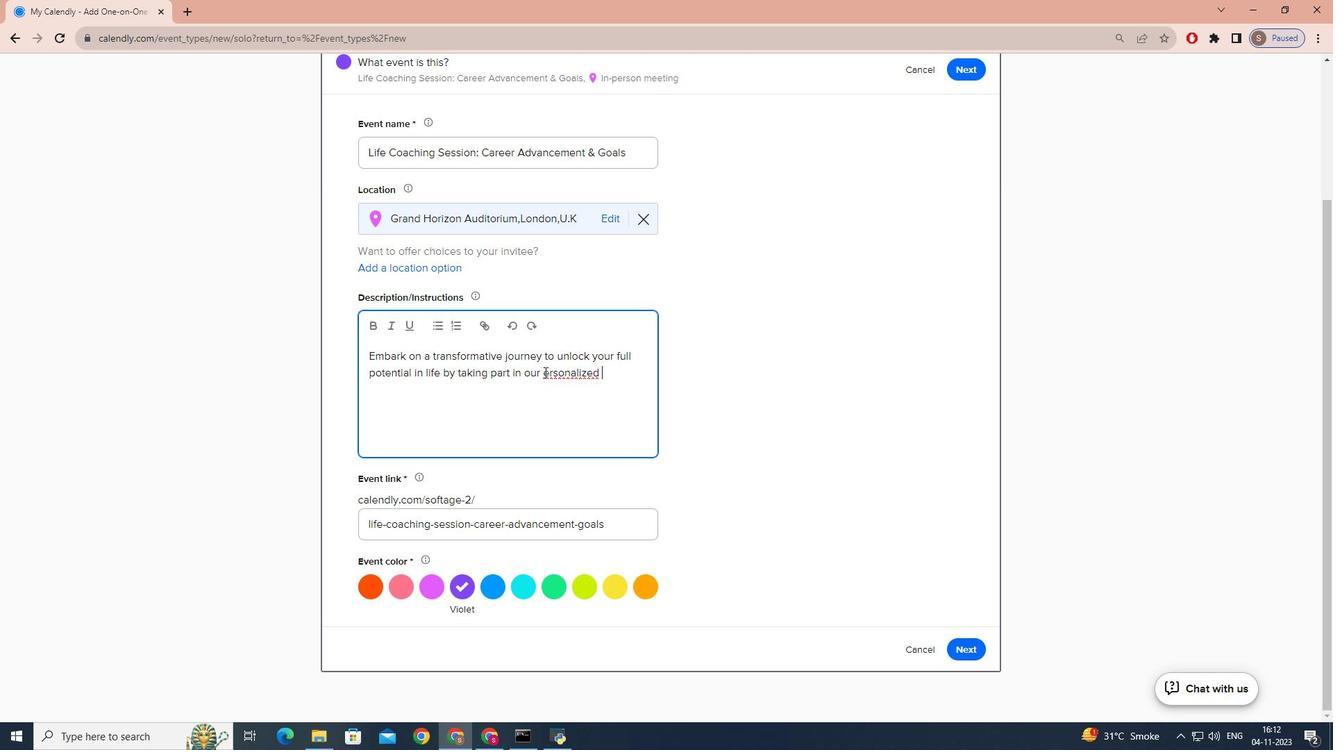 
Action: Key pressed P
Screenshot: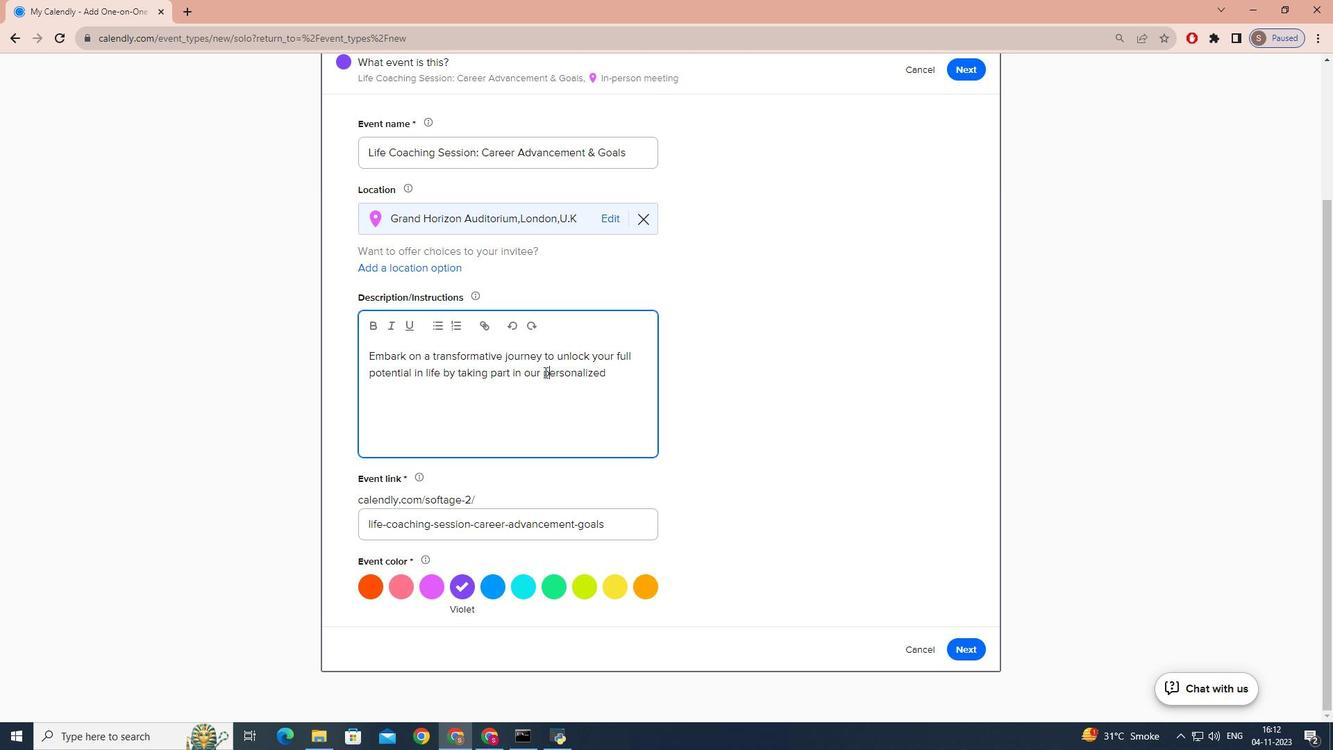 
Action: Mouse moved to (618, 385)
Screenshot: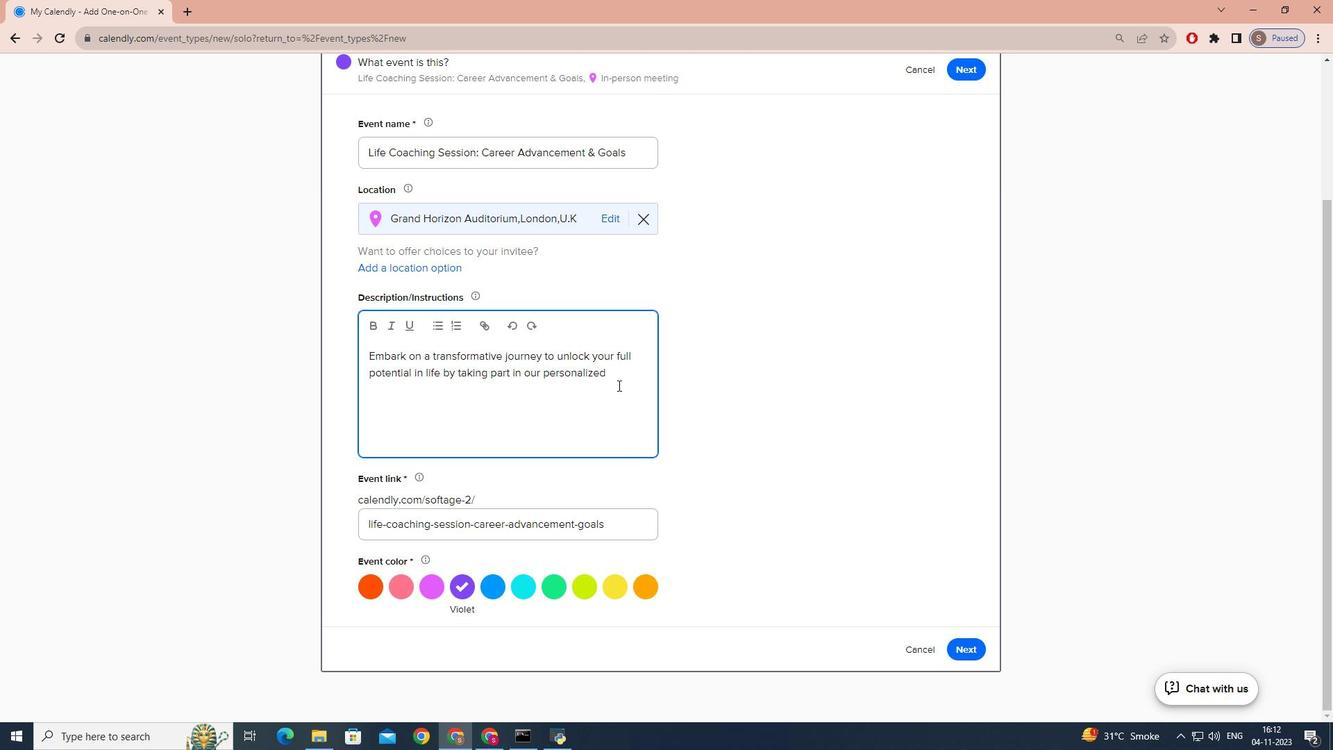 
Action: Mouse pressed left at (618, 385)
Screenshot: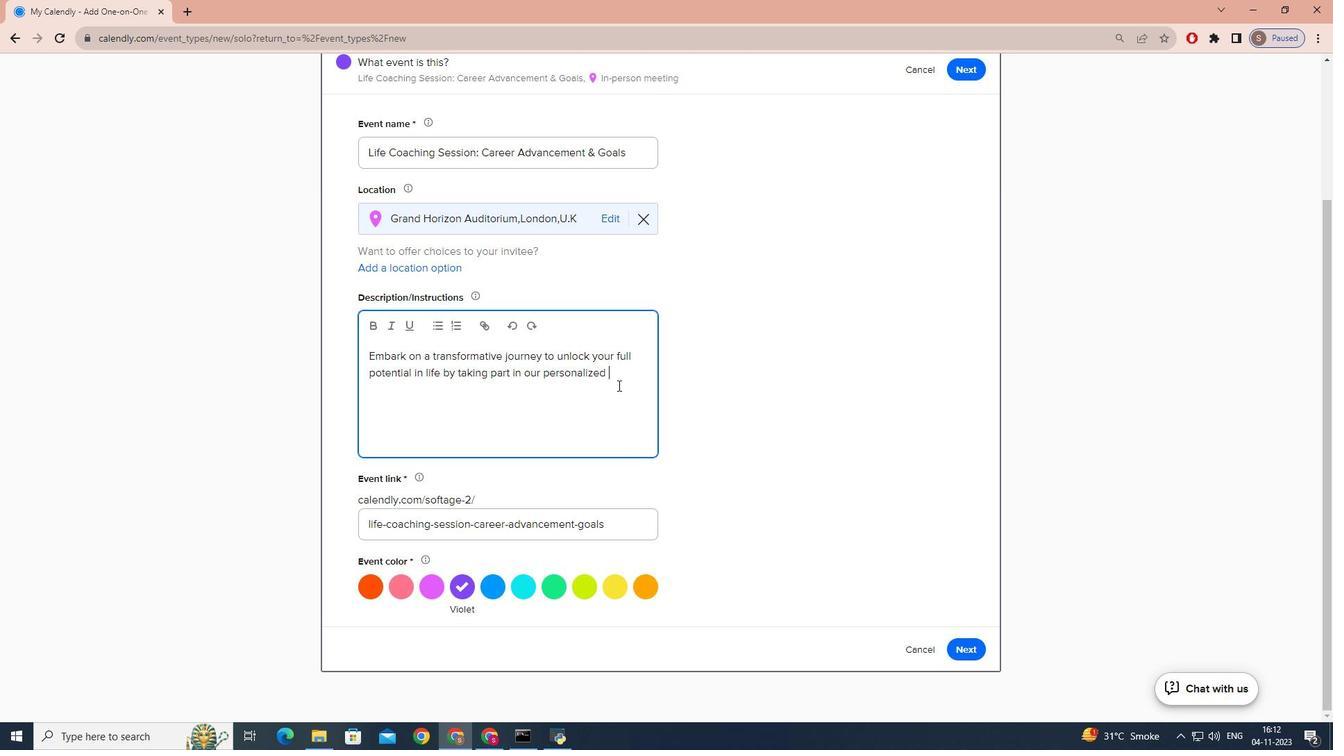 
Action: Key pressed LIFE<Key.space>COACHING<Key.space>SESSION.
Screenshot: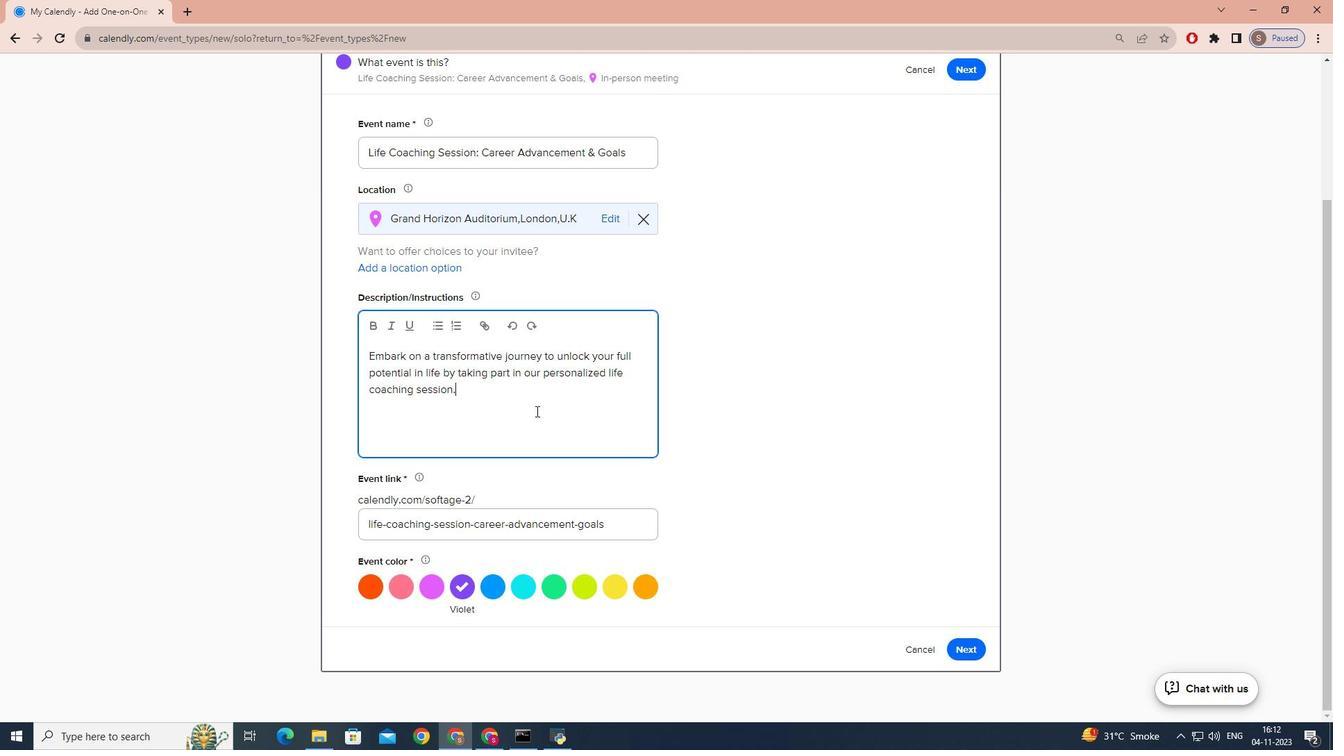 
Action: Mouse moved to (501, 424)
Screenshot: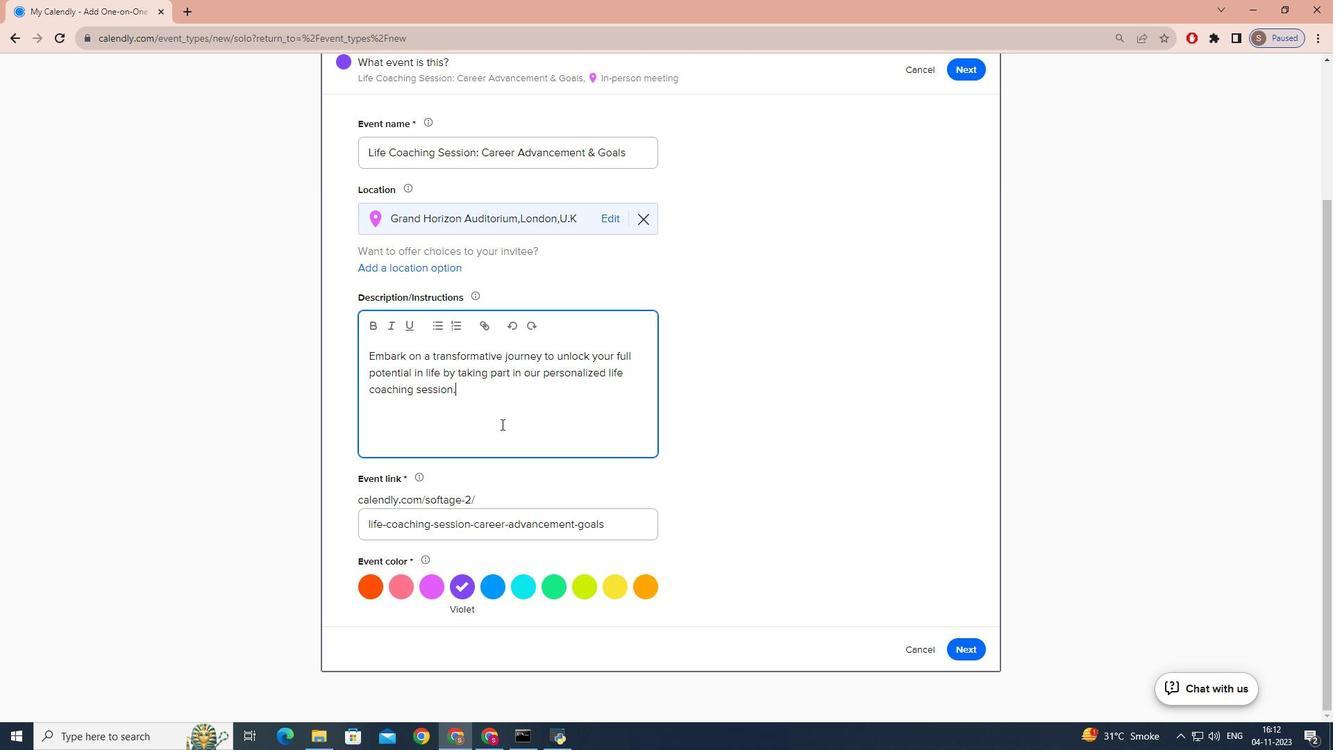 
Action: Key pressed <Key.space><Key.caps_lock>i<Key.caps_lock>F<Key.space>YOU<Key.space>ARE<Key.space>SEEKING<Key.space>GUIDAB<Key.backspace>NCE<Key.space>ON<Key.space>CAREER<Key.space>ADVANCEMENT<Key.space>AND<Key.space>SETTING<Key.space>AND<Key.space>ACHIEVING<Key.space>PERSONAL<Key.space>GOALS,THIS<Key.space>SESSION<Key.space>IS<Key.space><Key.space>TAILOR-,<Key.backspace>MADE<Key.space>FOR<Key.space>YOU.<Key.caps_lock>o<Key.caps_lock>UR<Key.space>EXPEREI<Key.backspace><Key.backspace>IENCED<Key.space>LIFE<Key.space>COACH<Key.space>I<Key.space><Key.backspace>S<Key.space>COMMITED<Key.space>TO<Key.space>HELPING<Key.space>YOU<Key.space>
Screenshot: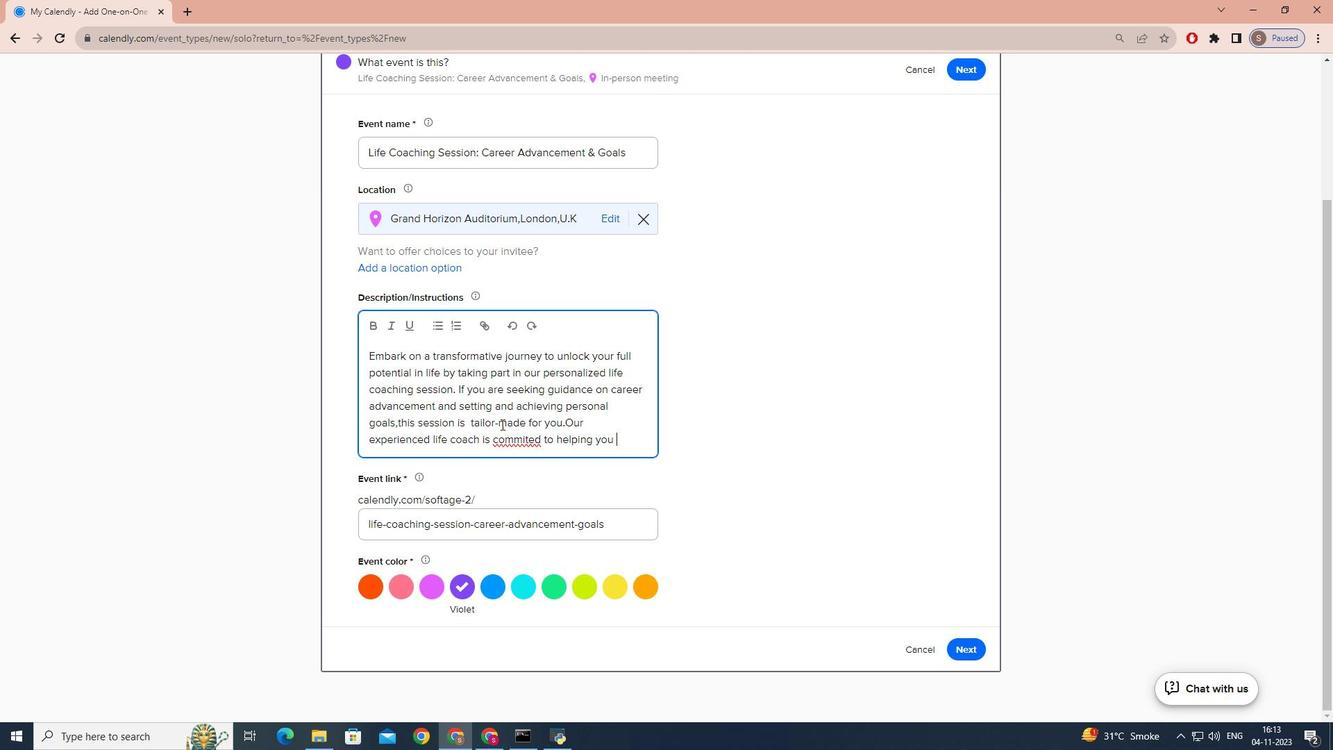
Action: Mouse moved to (526, 440)
Screenshot: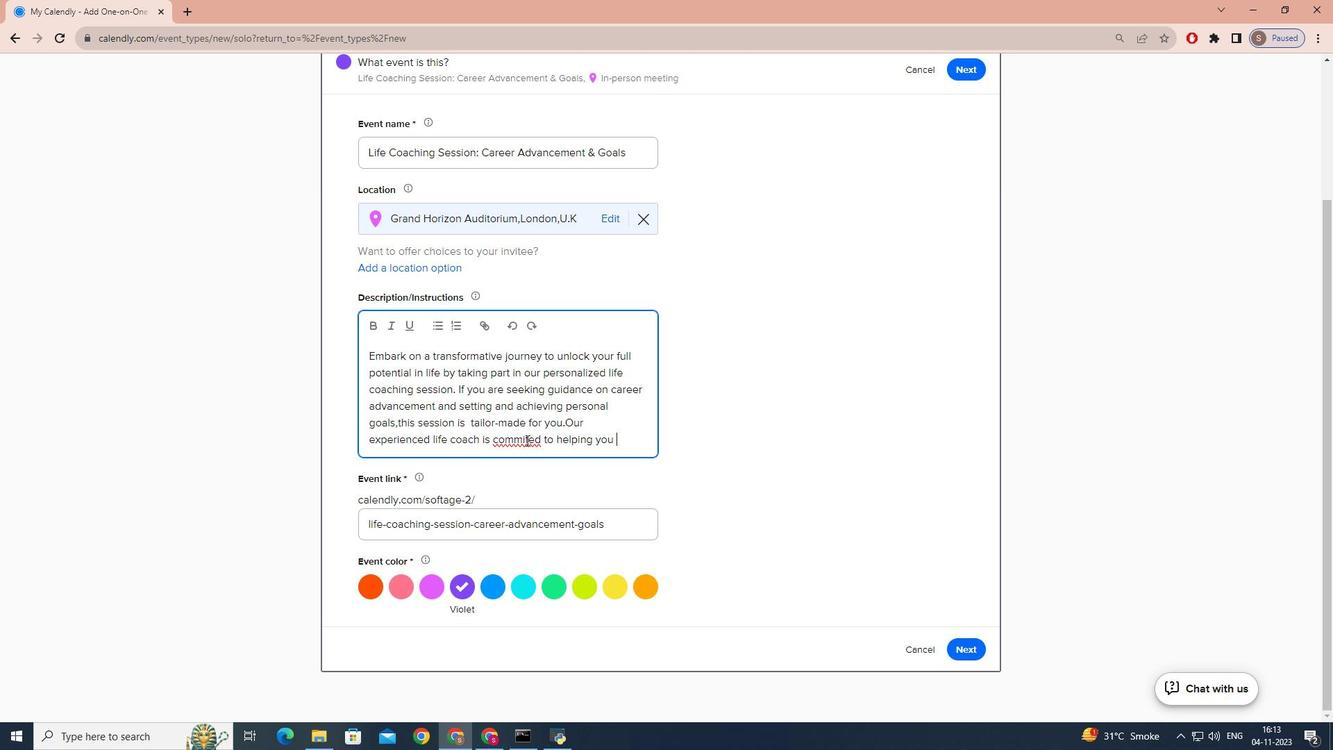 
Action: Mouse pressed left at (526, 440)
Screenshot: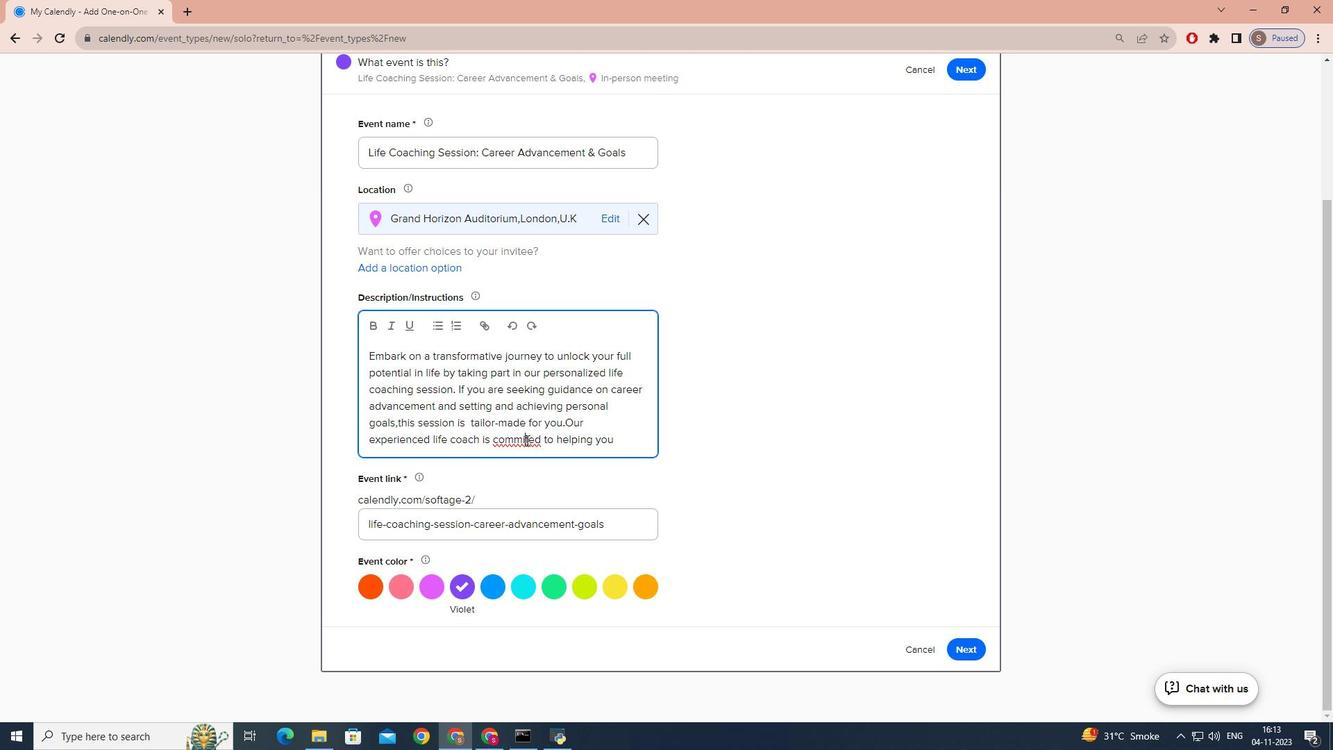 
Action: Mouse moved to (526, 441)
Screenshot: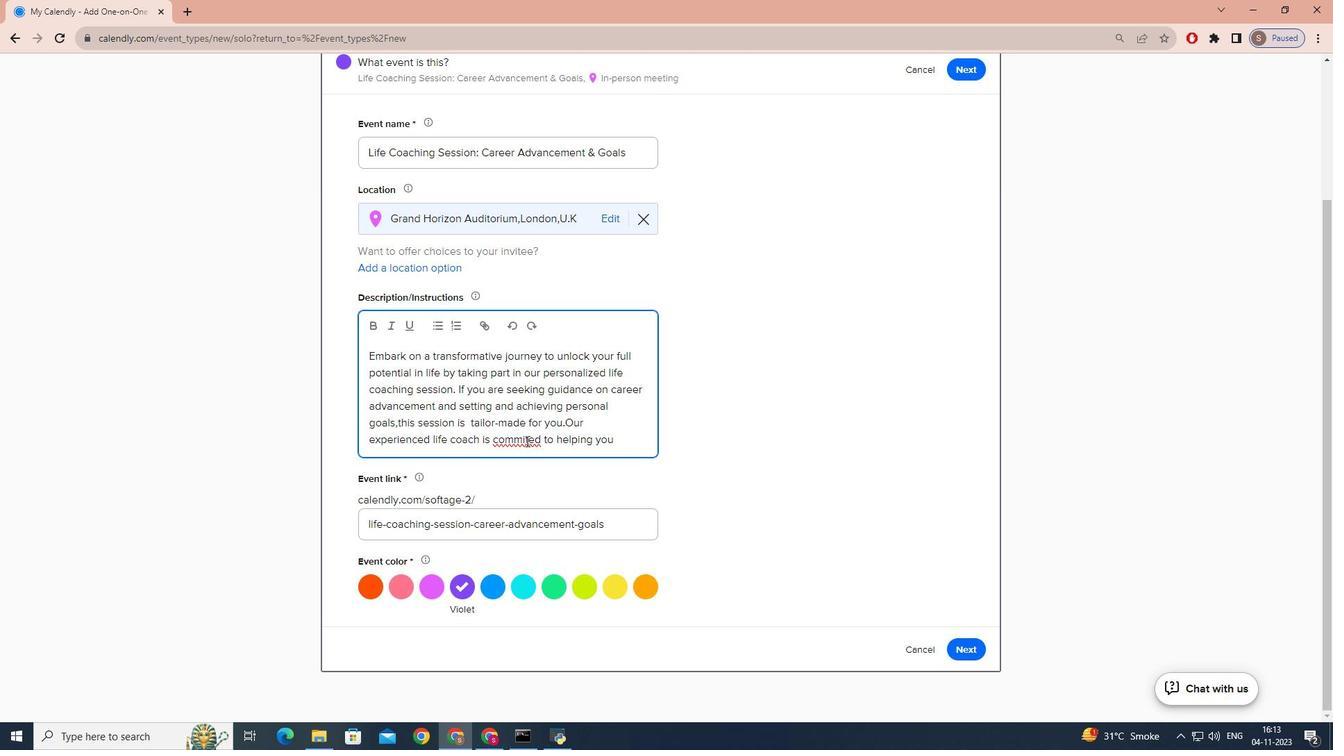 
Action: Key pressed T
Screenshot: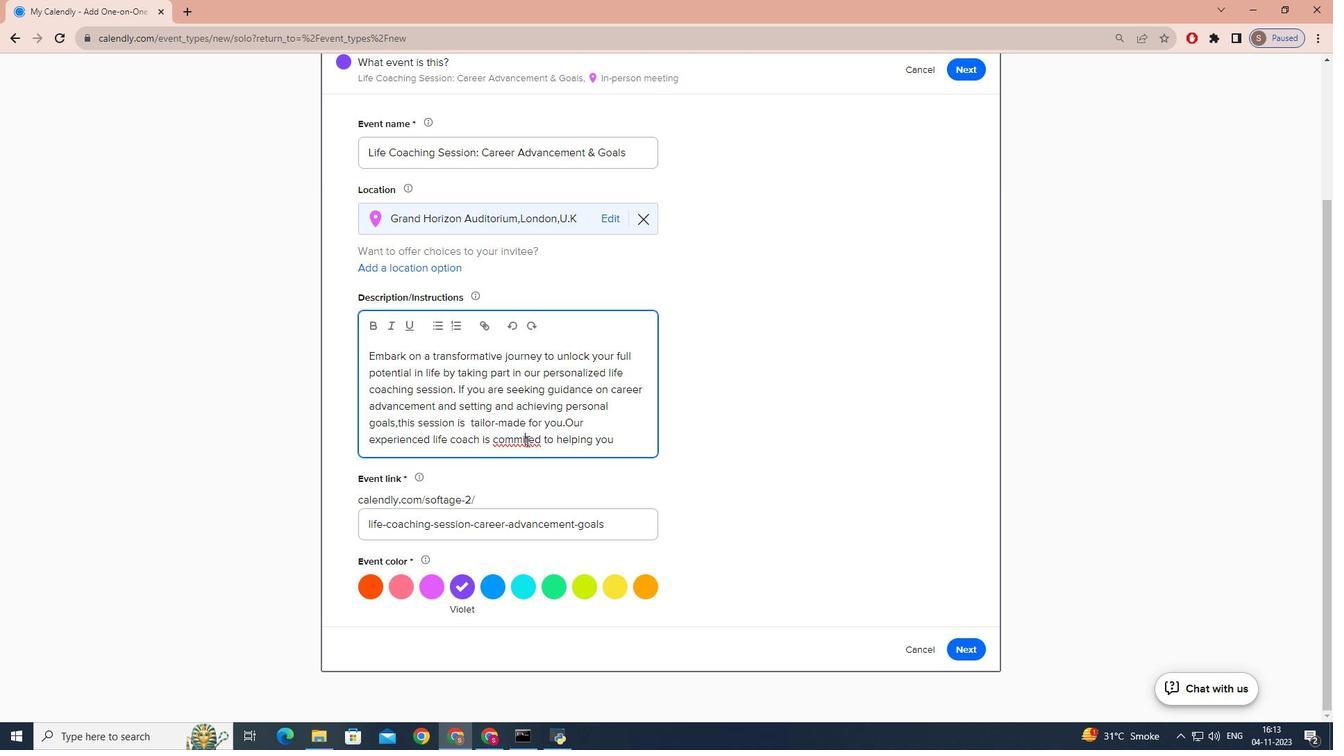 
Action: Mouse moved to (606, 441)
Screenshot: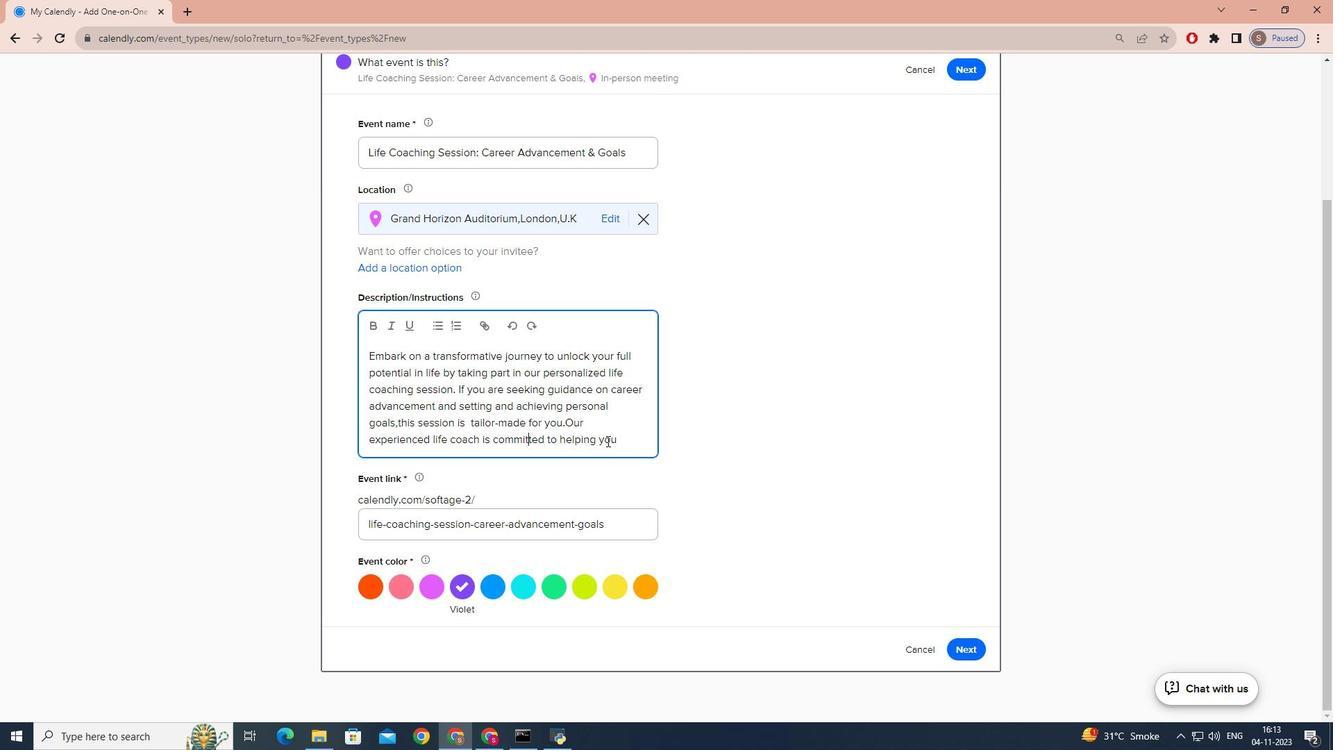 
Action: Mouse pressed left at (606, 441)
Screenshot: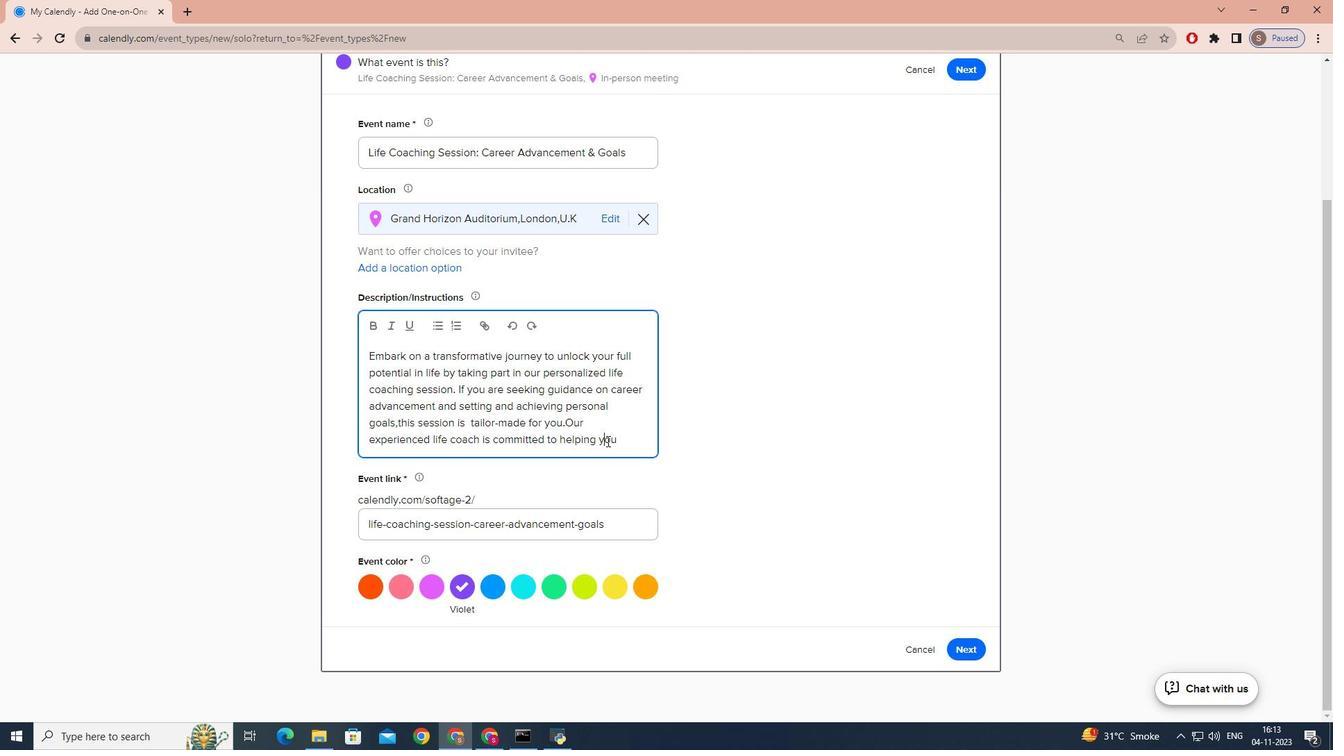 
Action: Mouse moved to (647, 447)
Screenshot: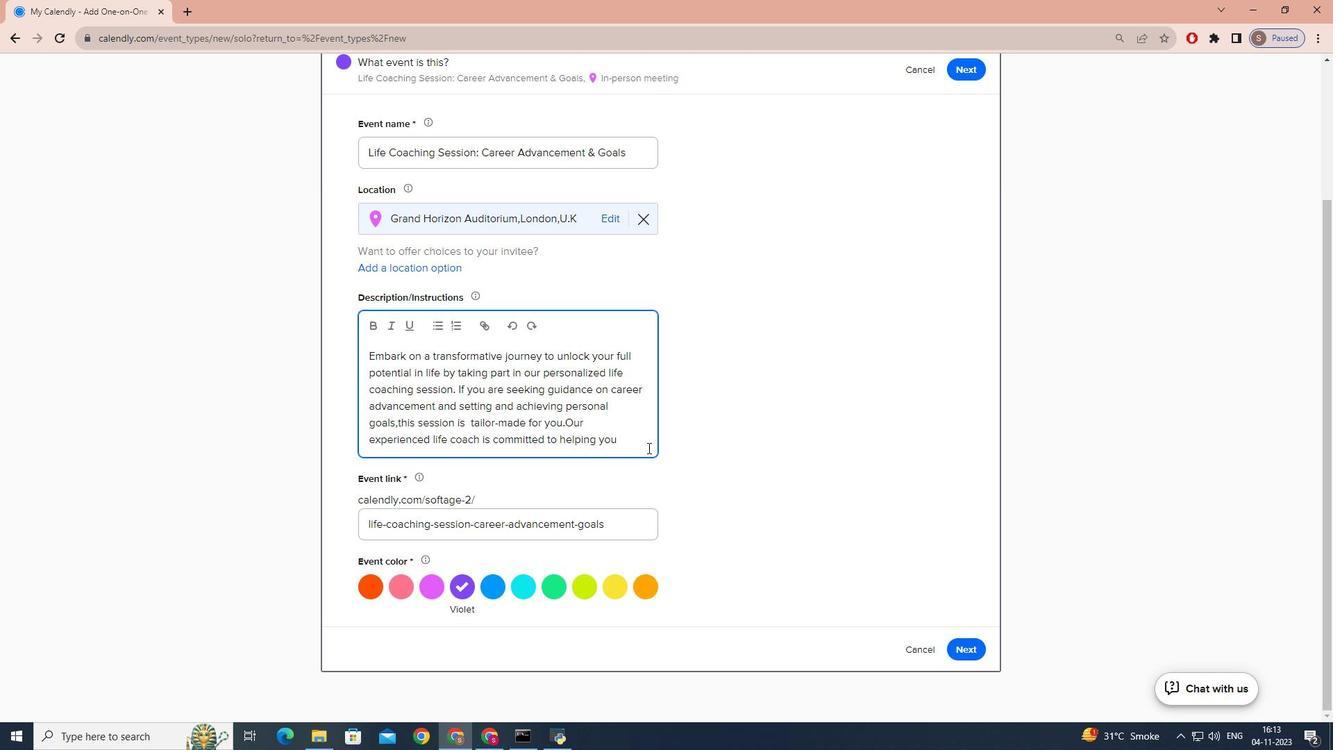 
Action: Mouse pressed left at (647, 447)
Screenshot: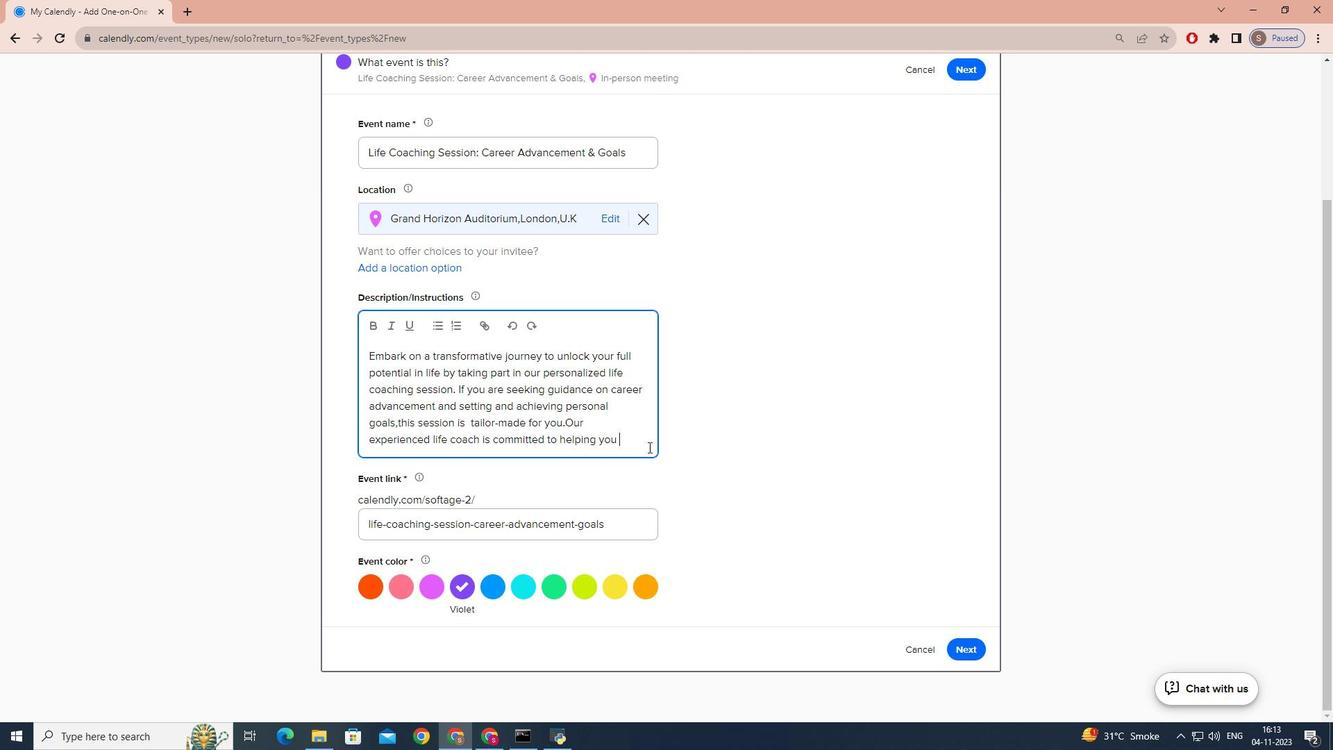 
Action: Mouse moved to (648, 447)
Screenshot: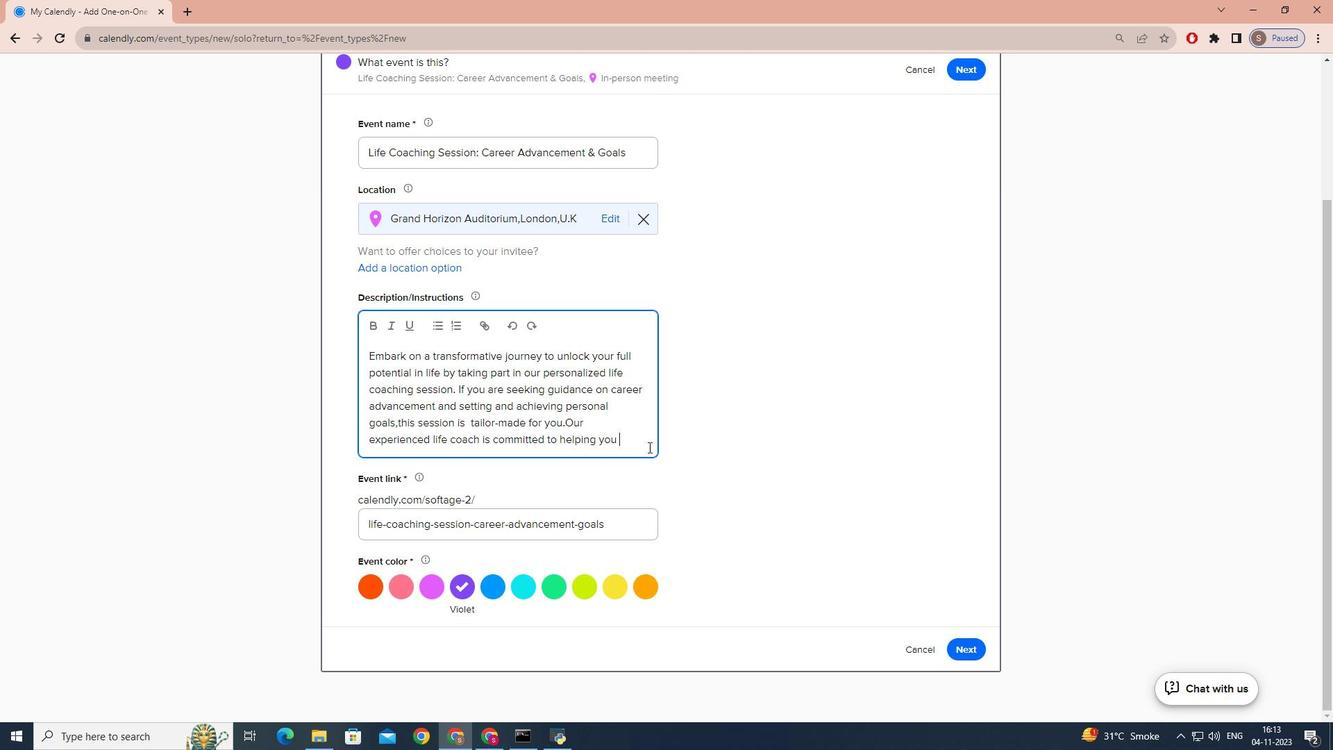 
Action: Key pressed THRIVE<Key.space>AND<Key.space>SUCCEED<Key.space>IN<Key.space>LIFE.<Key.caps_lock>th<Key.backspace><Key.caps_lock>G<Key.backspace>HIS<Key.space>COACHING<Key.space>SESSION<Key.space>IS<Key.space>AN<Key.space>INVESTMENT<Key.space>IN<Key.space>YOUR<Key.space>FUTURE<Key.space>SUCCESS,GROWTH<Key.space>AND<Key.space>HAPPINESS,<Key.caps_lock>i<Key.caps_lock><Key.backspace><Key.backspace><Key.backspace>S.<Key.caps_lock>i<Key.caps_lock>T<Key.space>IS<Key.space>AN<Key.space>I<Key.backspace>OPPORTUIYY<Key.backspace><Key.backspace><Key.backspace><Key.backspace>UNITY<Key.space>TO<Key.space>GIN<Key.backspace><Key.backspace>AIN<Key.space>VALUABLE<Key.space>INSIGHTS<Key.space>,STRATEGIES<Key.space>AND<Key.space>PROS<Key.backspace><Key.backspace><Key.backspace>ERSONALIZED<Key.space>GUIDANCE<Key.space>FROM<Key.space>A<Key.space>SEASPON<Key.backspace><Key.backspace><Key.backspace><Key.backspace><Key.backspace><Key.backspace><Key.backspace><Key.backspace><Key.backspace>OUR<Key.space>SEASONED<Key.space>I<Key.backspace>LIFE<Key.space>COACH.,
Screenshot: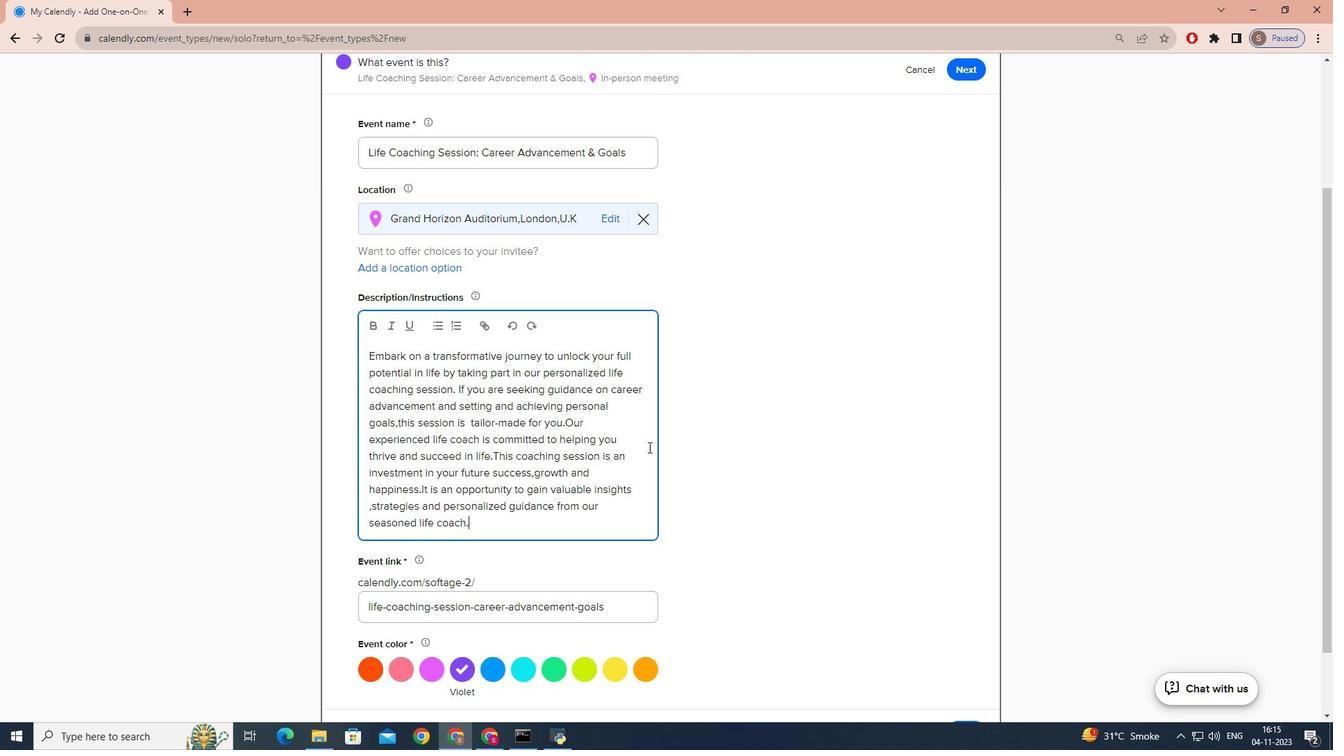 
Action: Mouse moved to (563, 456)
Screenshot: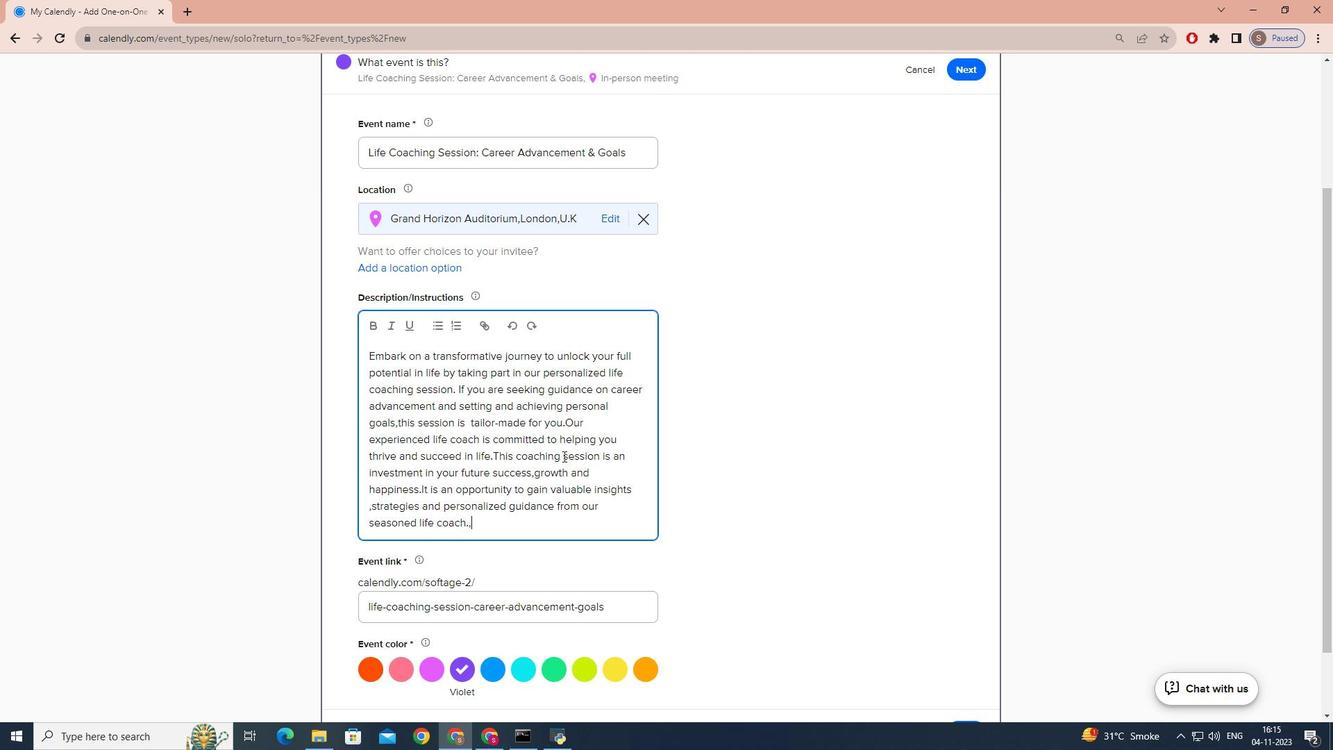 
Action: Key pressed <Key.backspace><Key.backspace>.
Screenshot: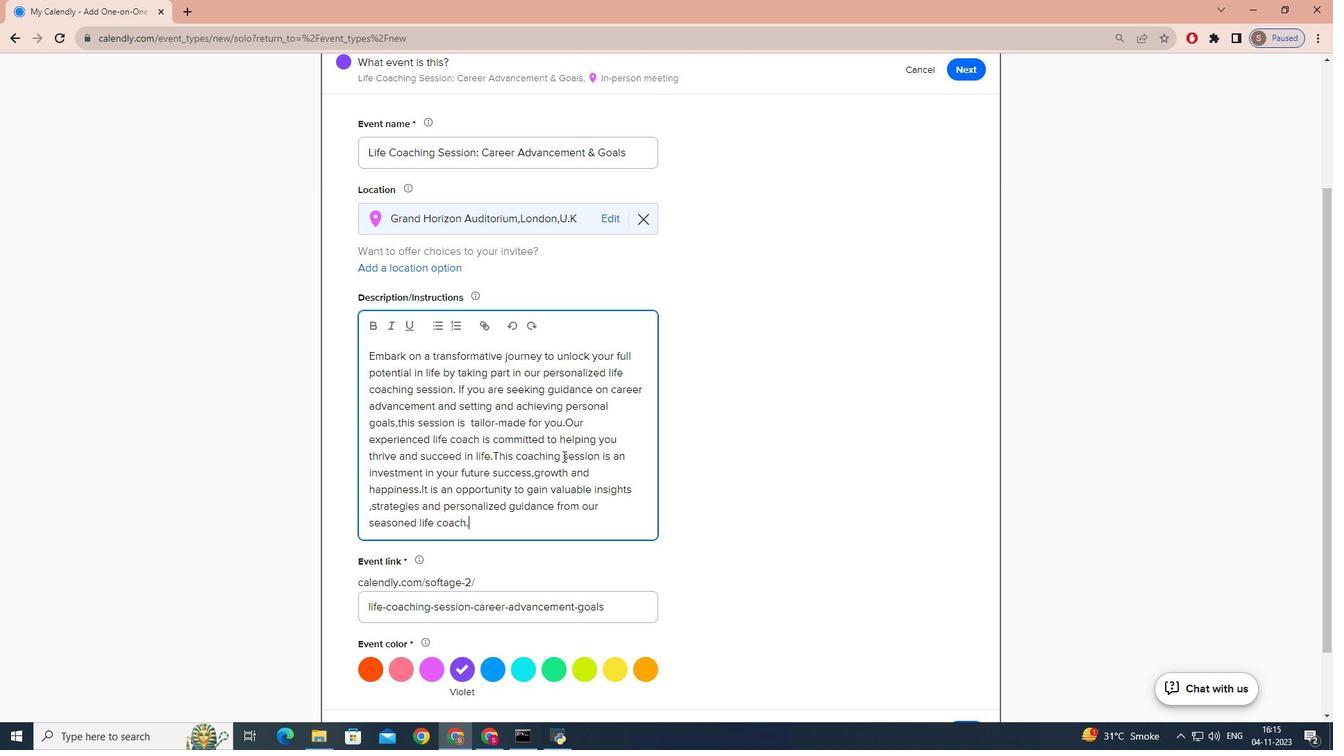 
Action: Mouse moved to (546, 454)
Screenshot: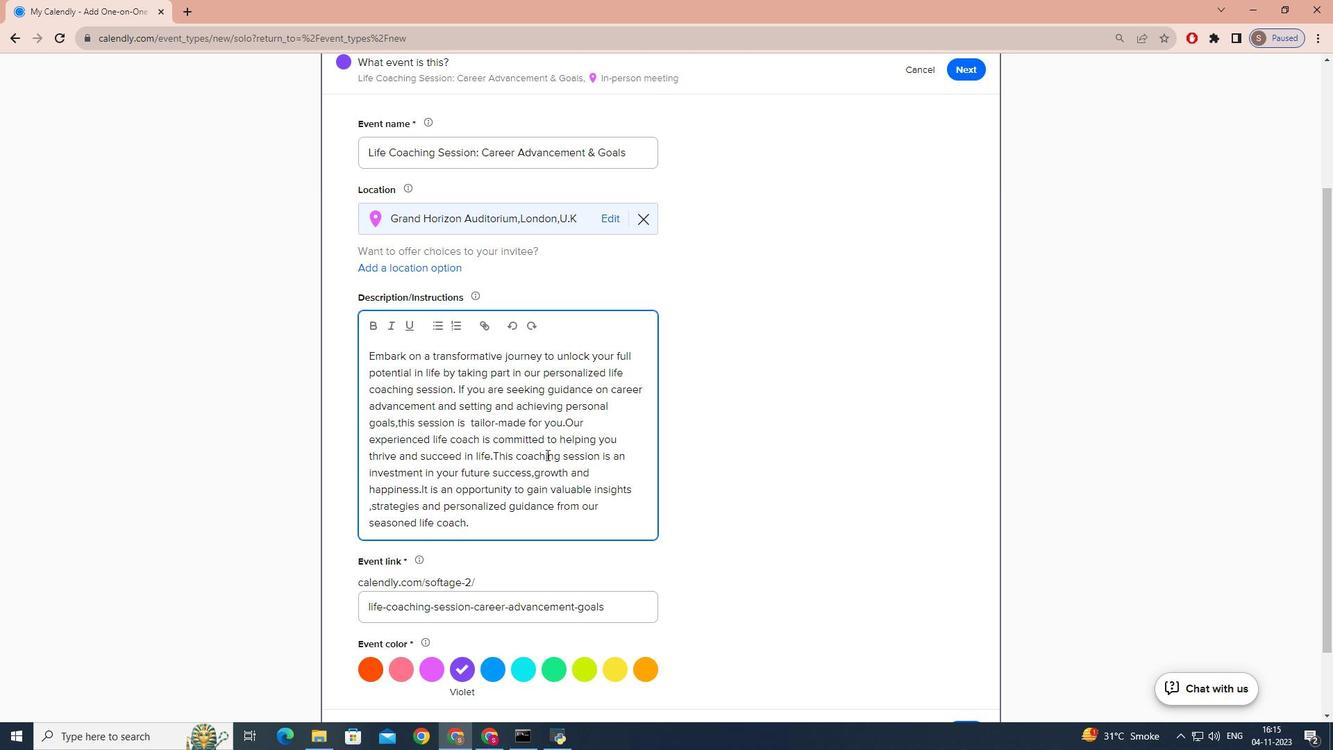 
Action: Mouse scrolled (546, 454) with delta (0, 0)
Screenshot: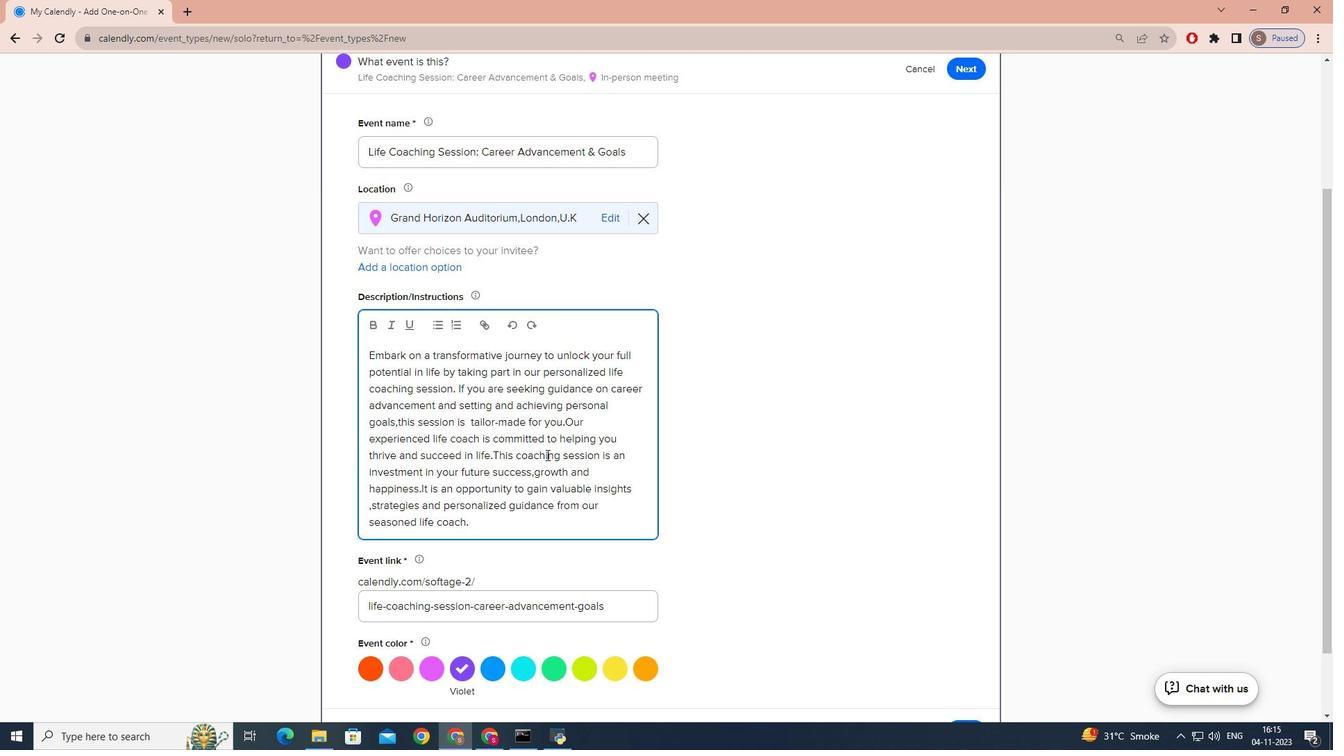 
Action: Mouse scrolled (546, 454) with delta (0, 0)
Screenshot: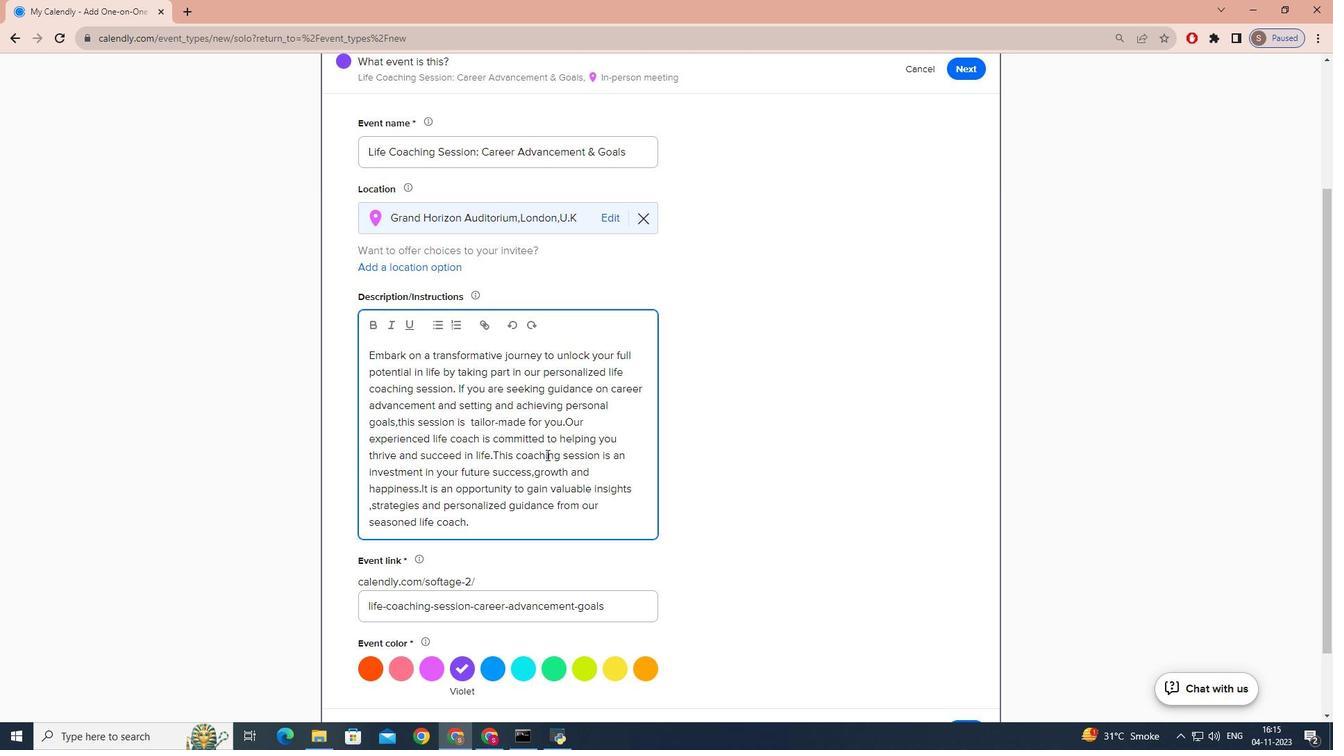 
Action: Mouse scrolled (546, 454) with delta (0, 0)
Screenshot: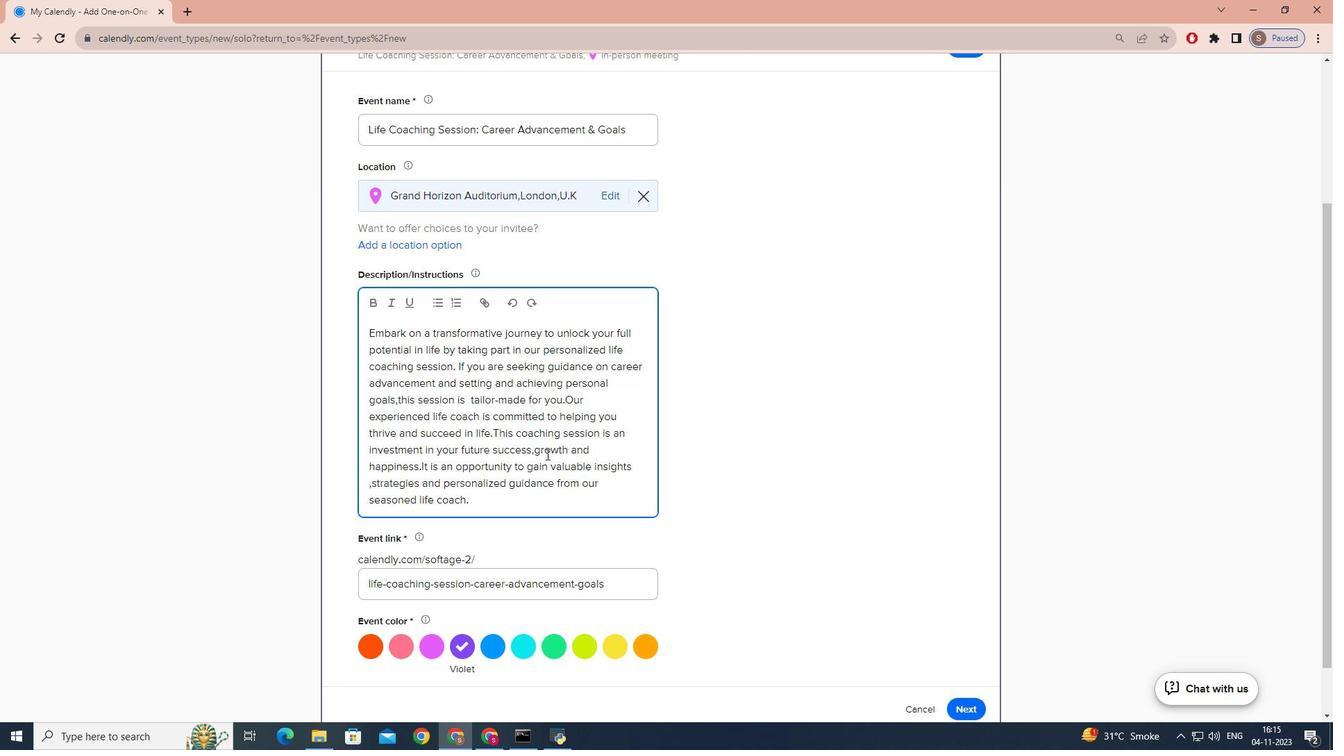 
Action: Mouse scrolled (546, 454) with delta (0, 0)
Screenshot: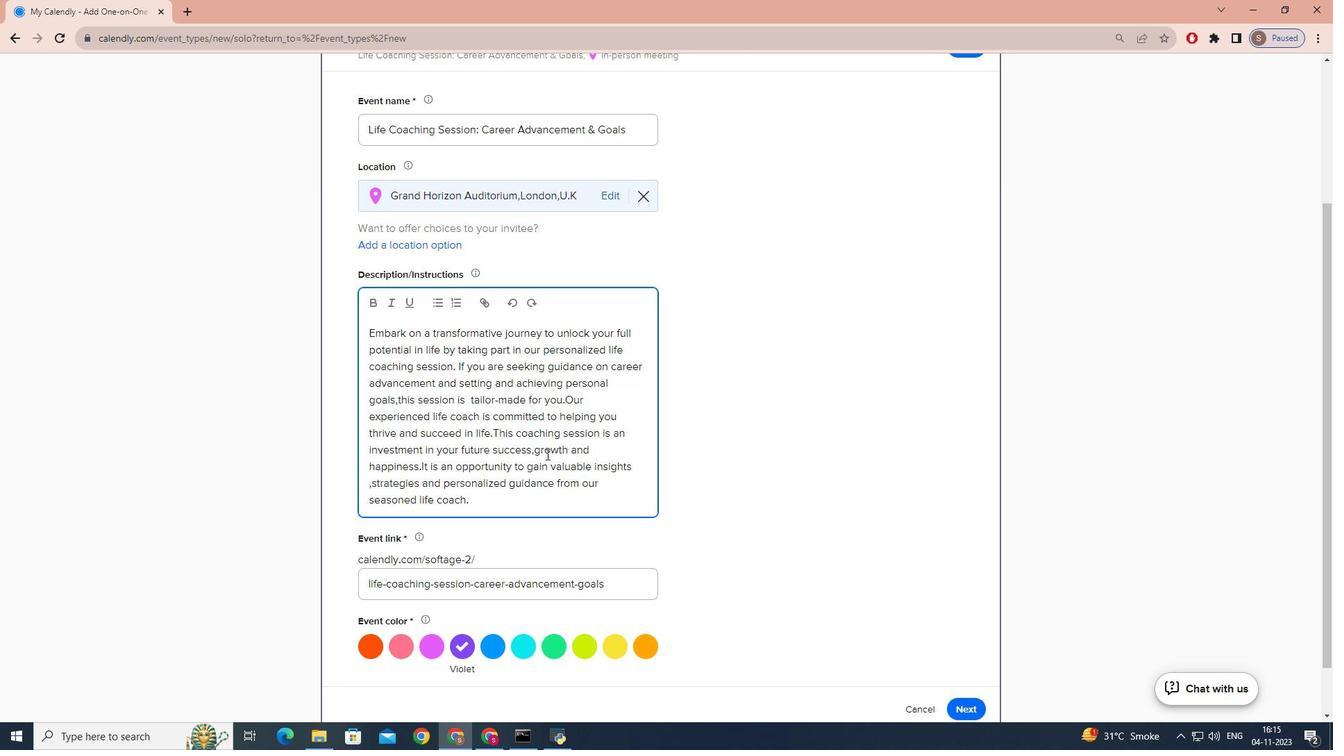
Action: Mouse scrolled (546, 454) with delta (0, 0)
Screenshot: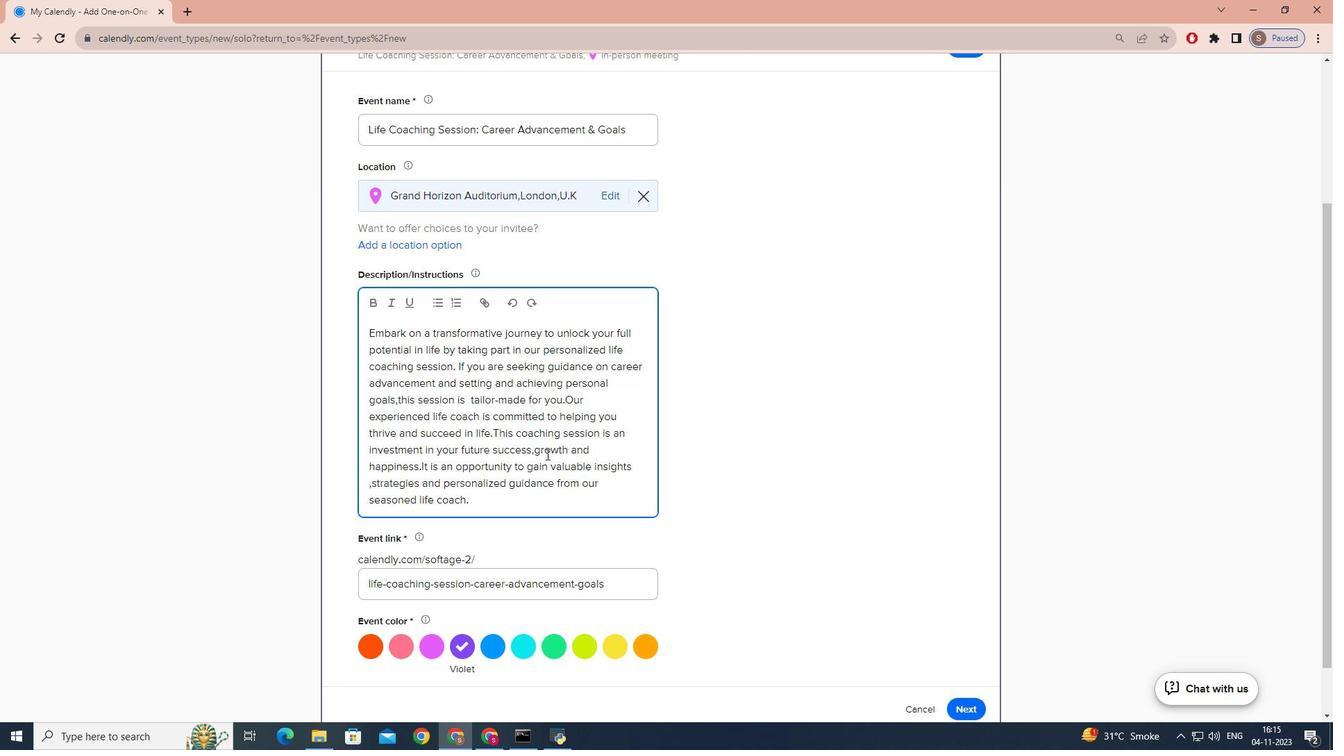 
Action: Mouse scrolled (546, 454) with delta (0, 0)
Screenshot: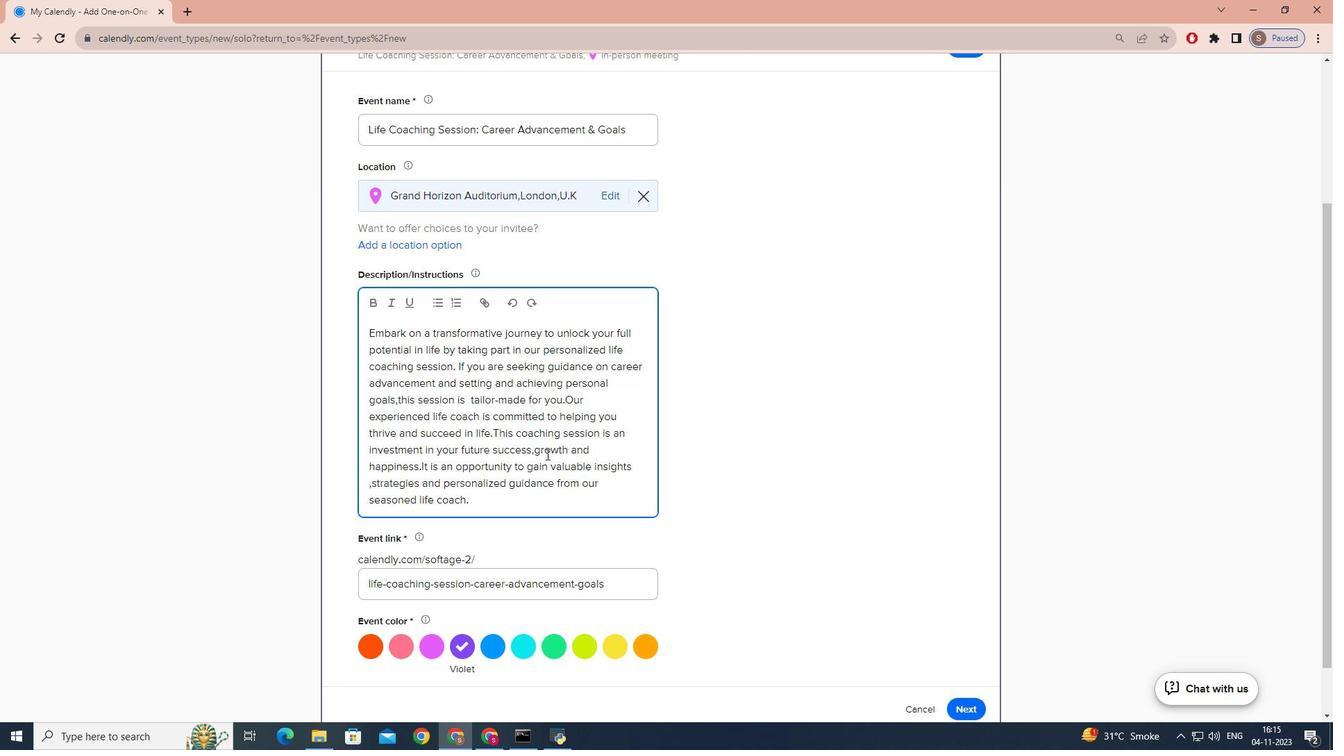 
Action: Mouse scrolled (546, 454) with delta (0, 0)
Screenshot: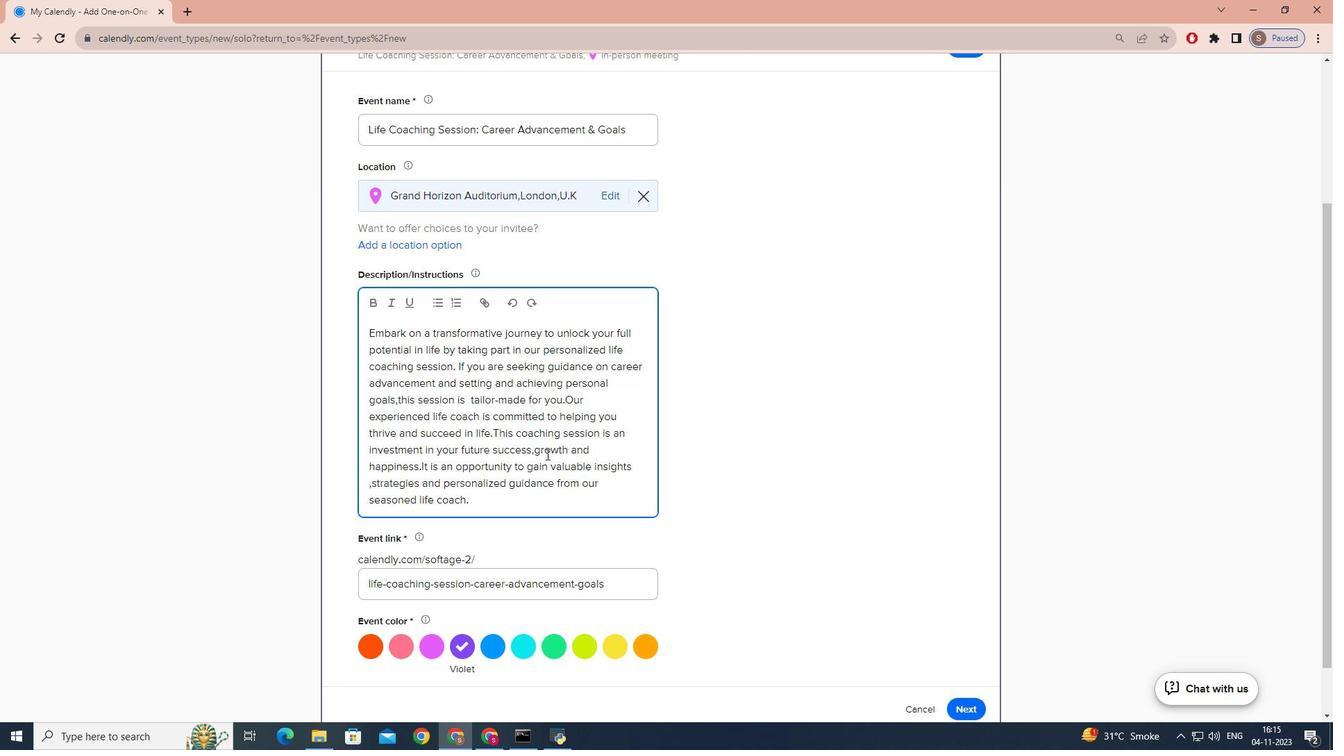 
Action: Mouse scrolled (546, 454) with delta (0, 0)
Screenshot: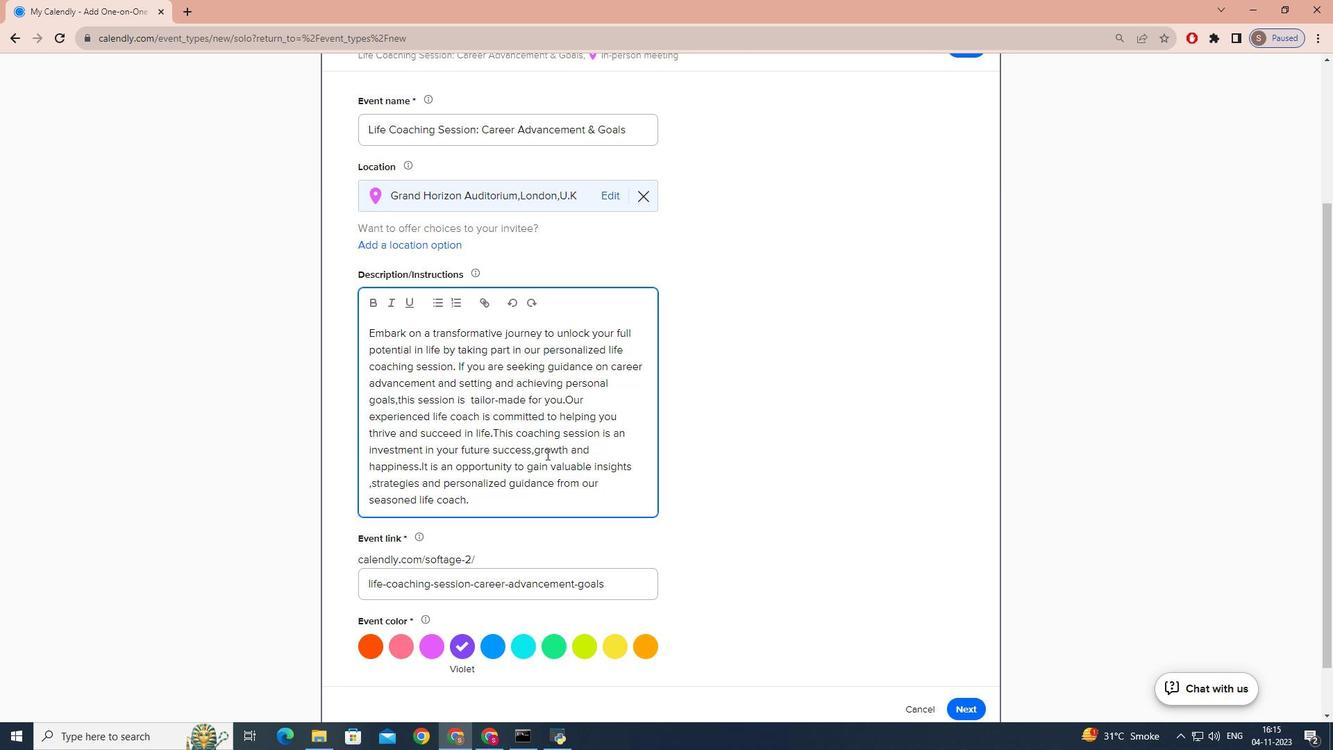 
Action: Mouse moved to (546, 454)
Screenshot: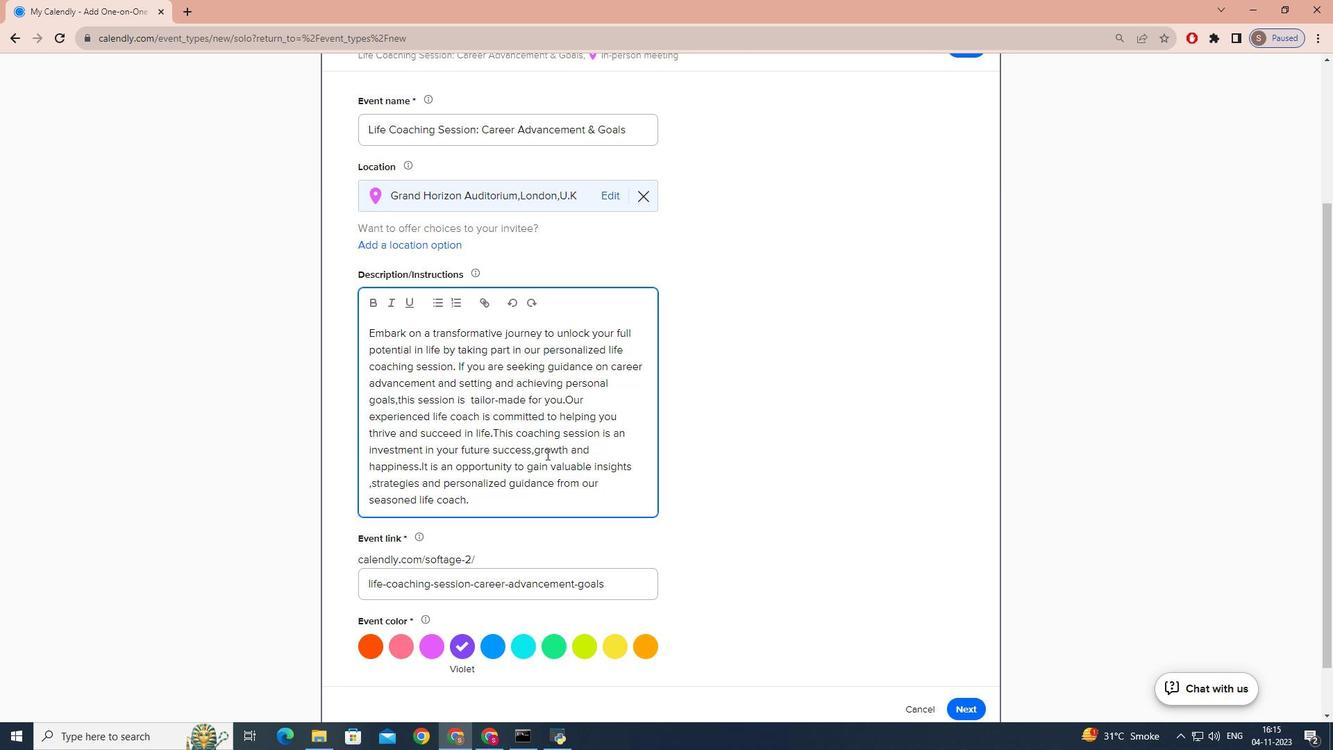 
Action: Mouse scrolled (546, 453) with delta (0, 0)
Screenshot: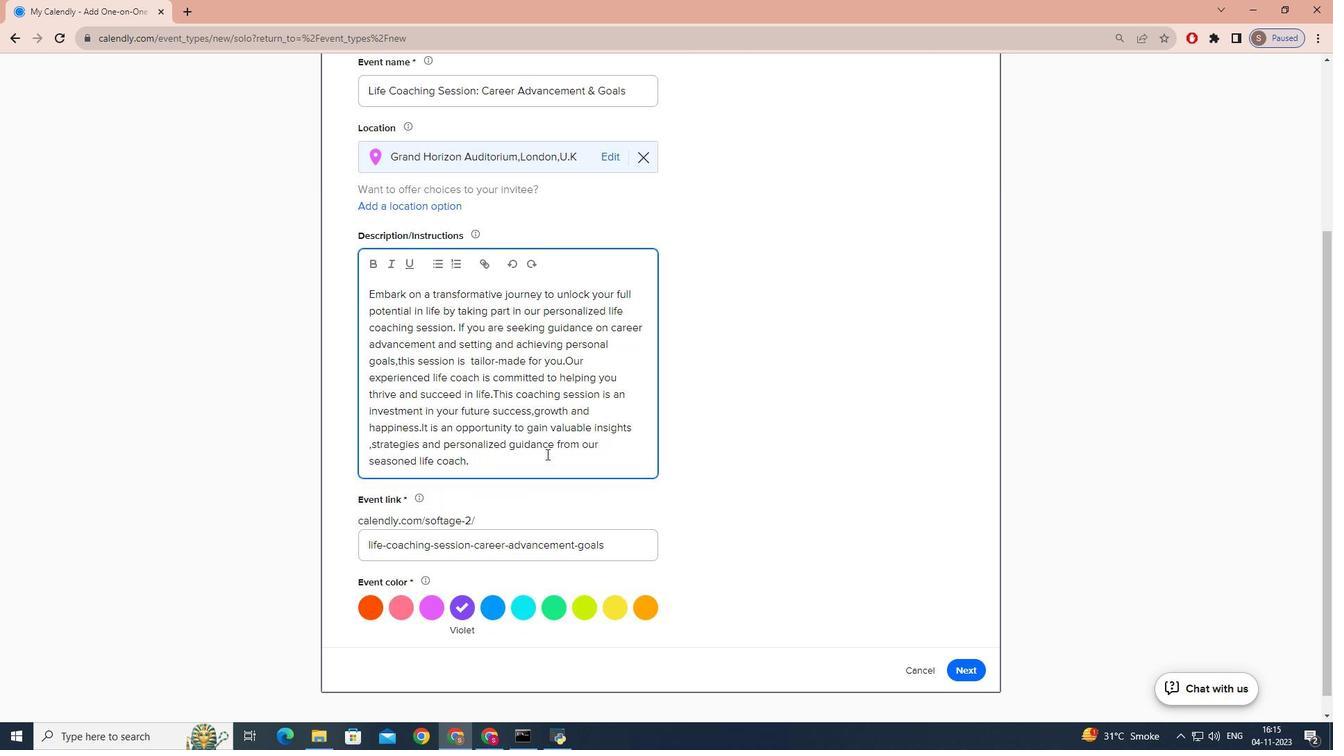 
Action: Mouse moved to (503, 584)
Screenshot: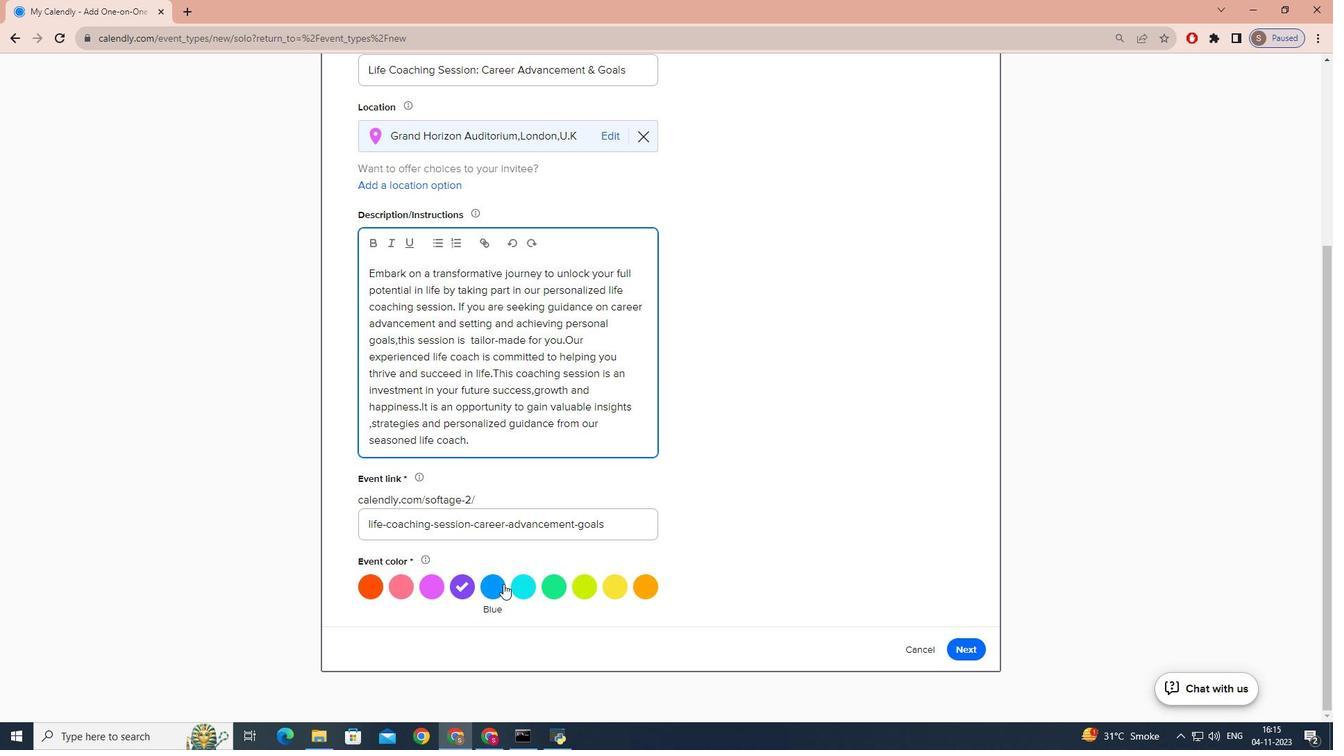 
Action: Mouse pressed left at (503, 584)
Screenshot: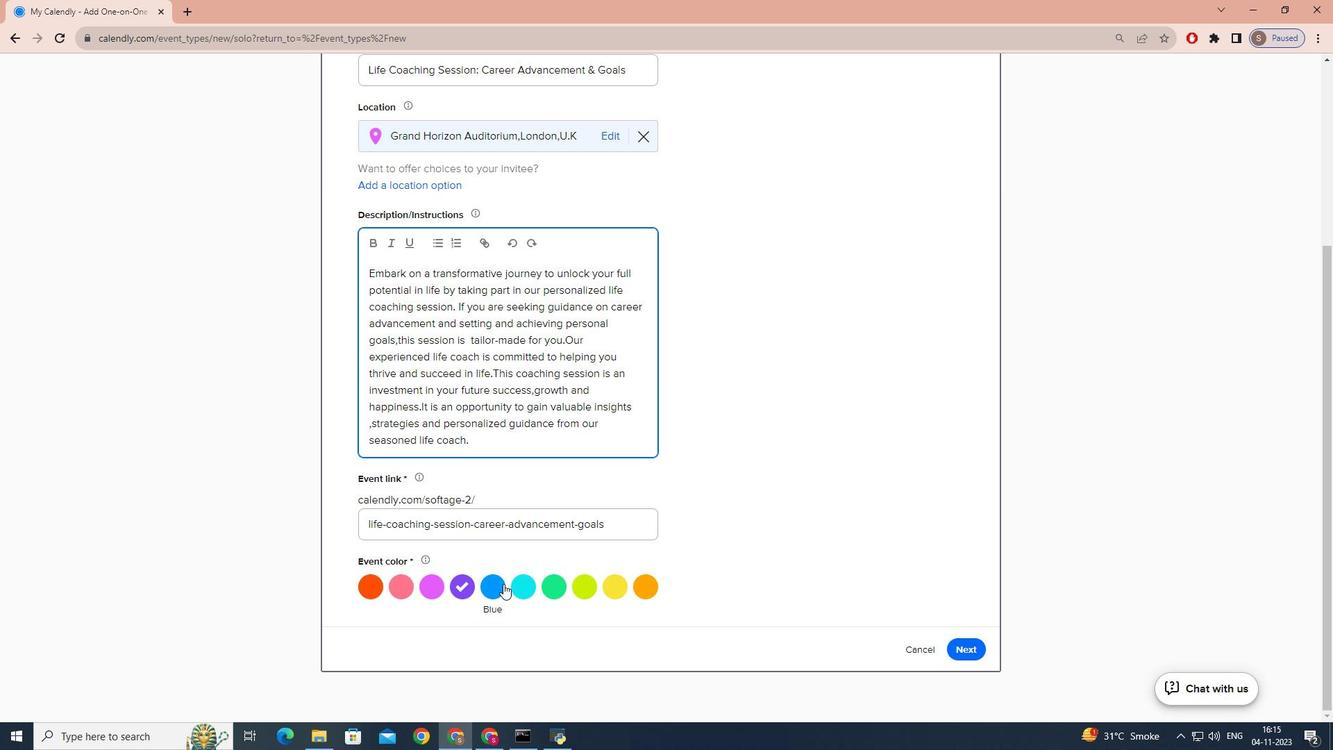 
Action: Mouse moved to (962, 643)
Screenshot: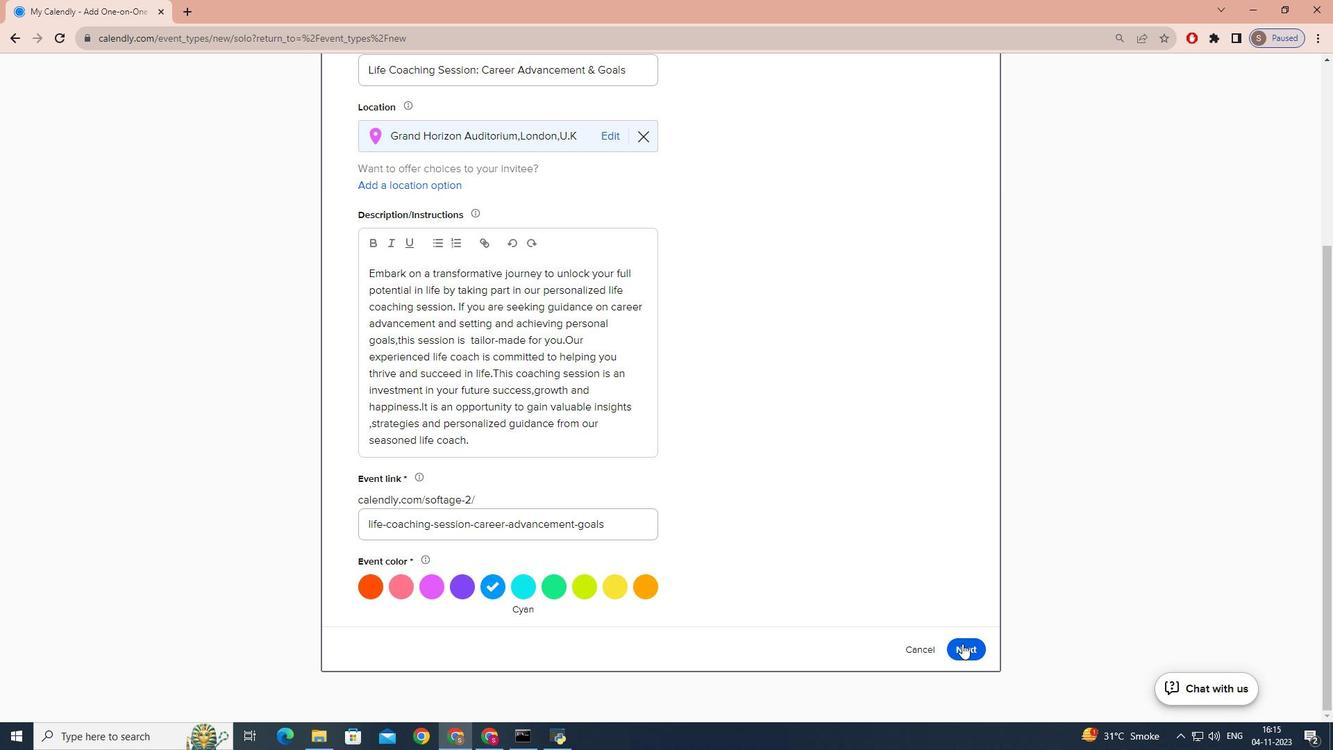 
Action: Mouse pressed left at (962, 643)
Screenshot: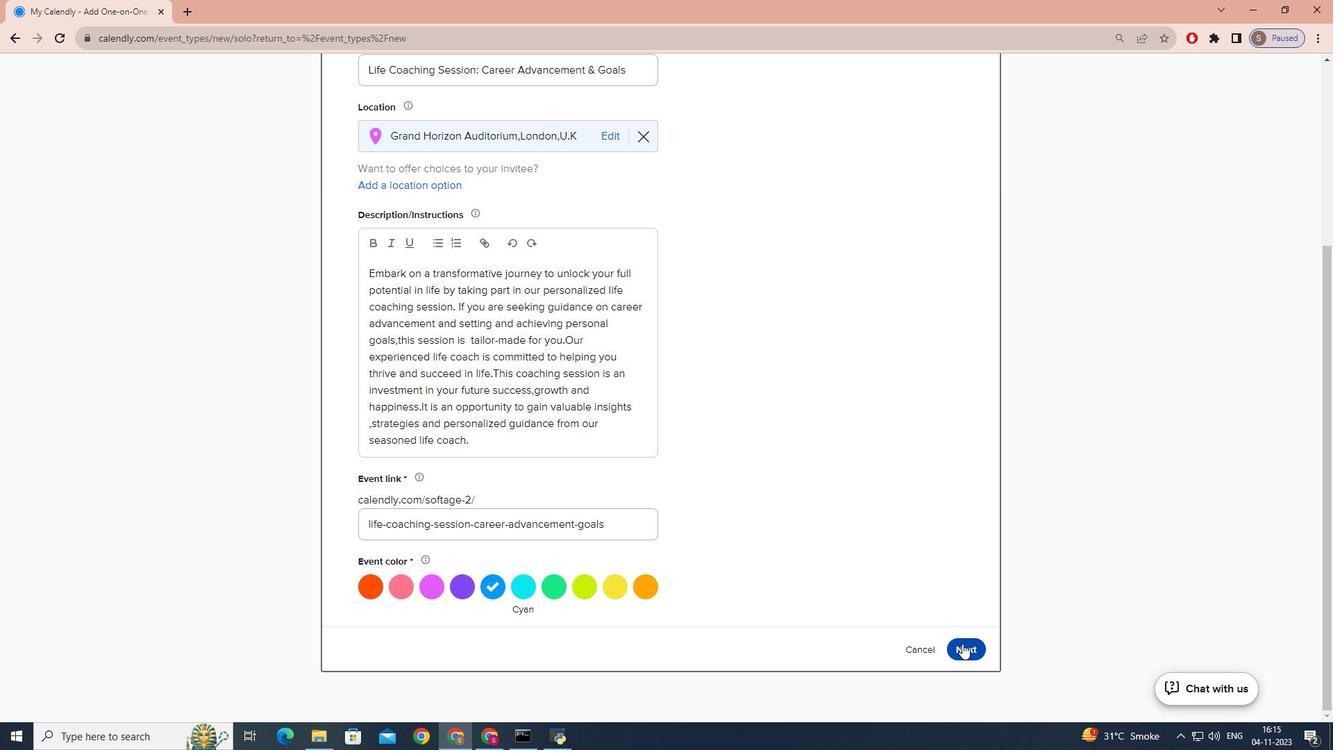 
Action: Mouse moved to (462, 327)
Screenshot: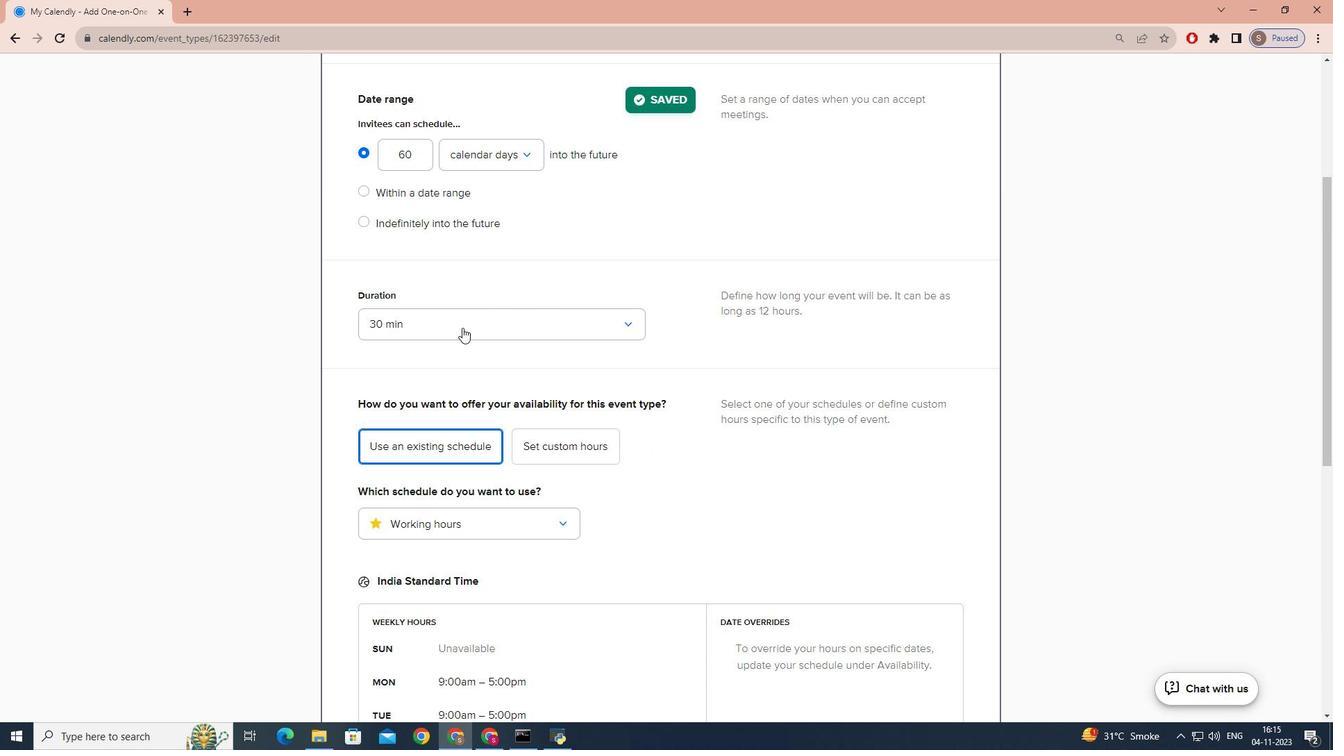 
Action: Mouse pressed left at (462, 327)
Screenshot: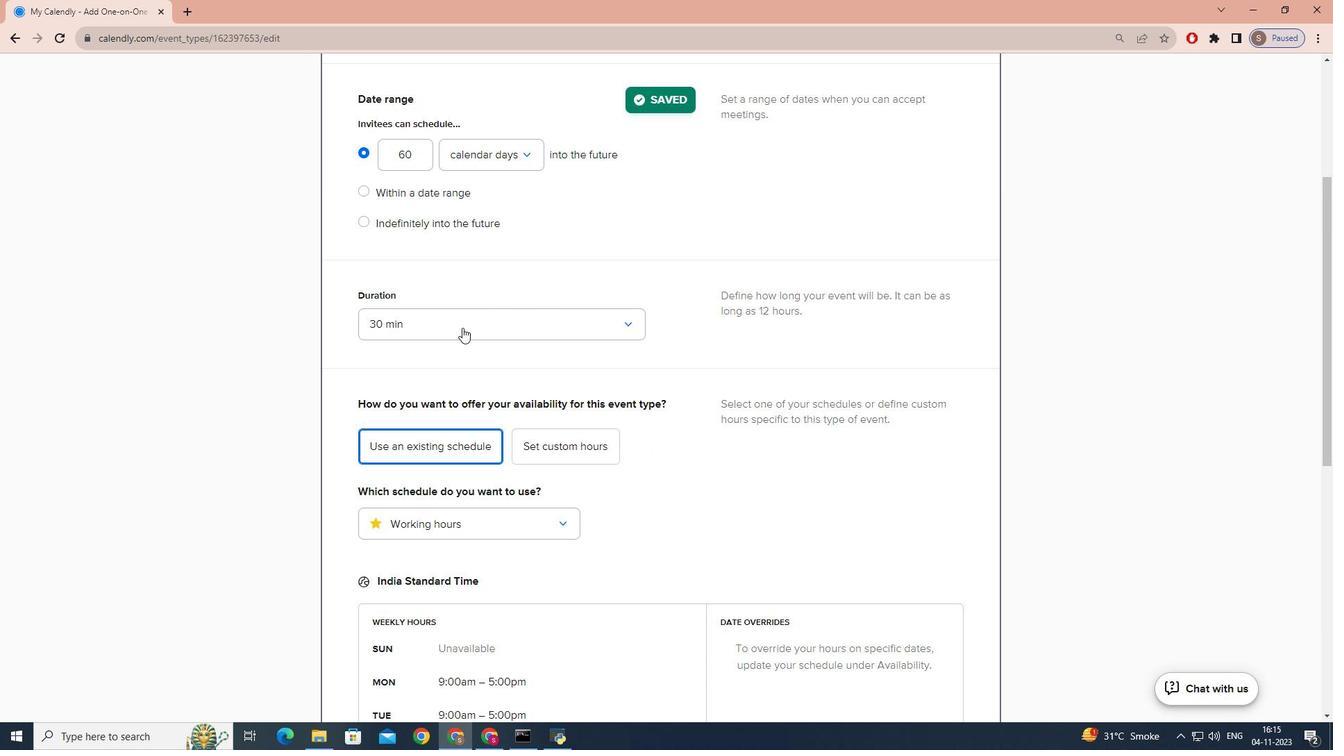 
Action: Mouse moved to (422, 438)
Screenshot: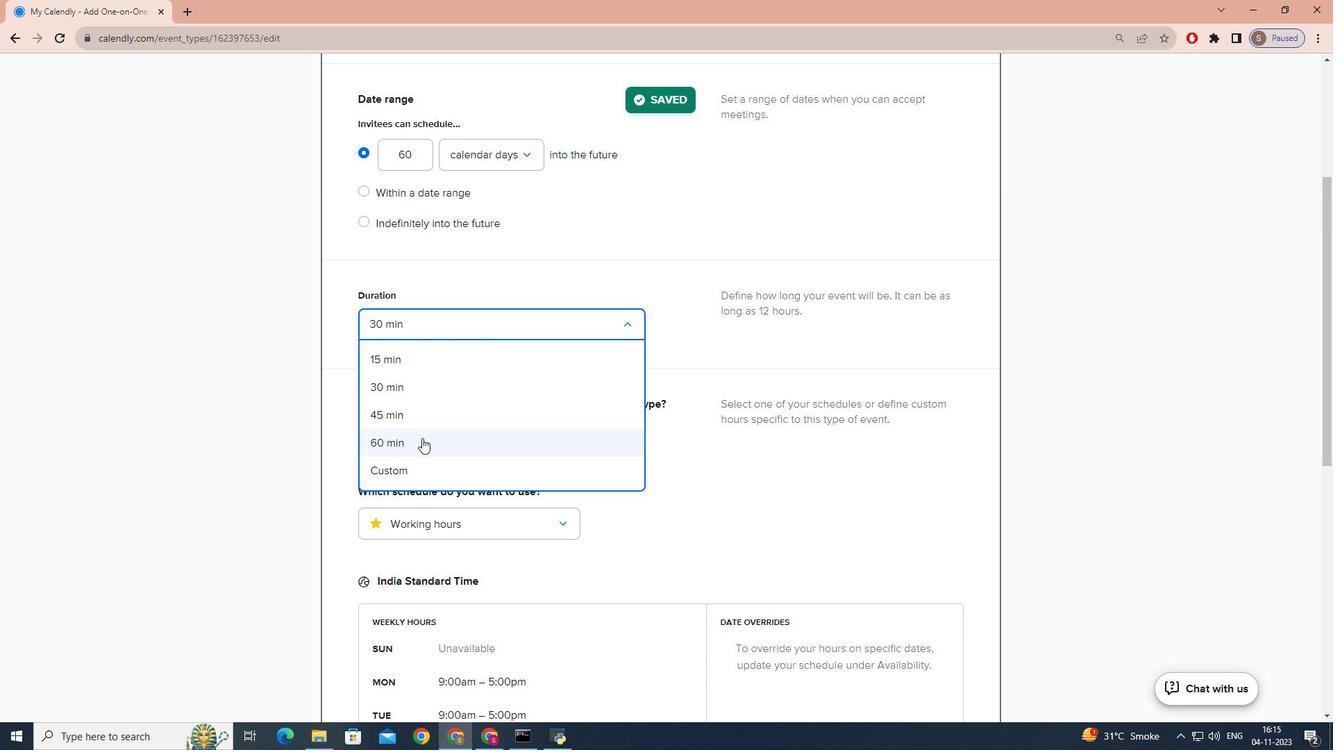 
Action: Mouse pressed left at (422, 438)
Screenshot: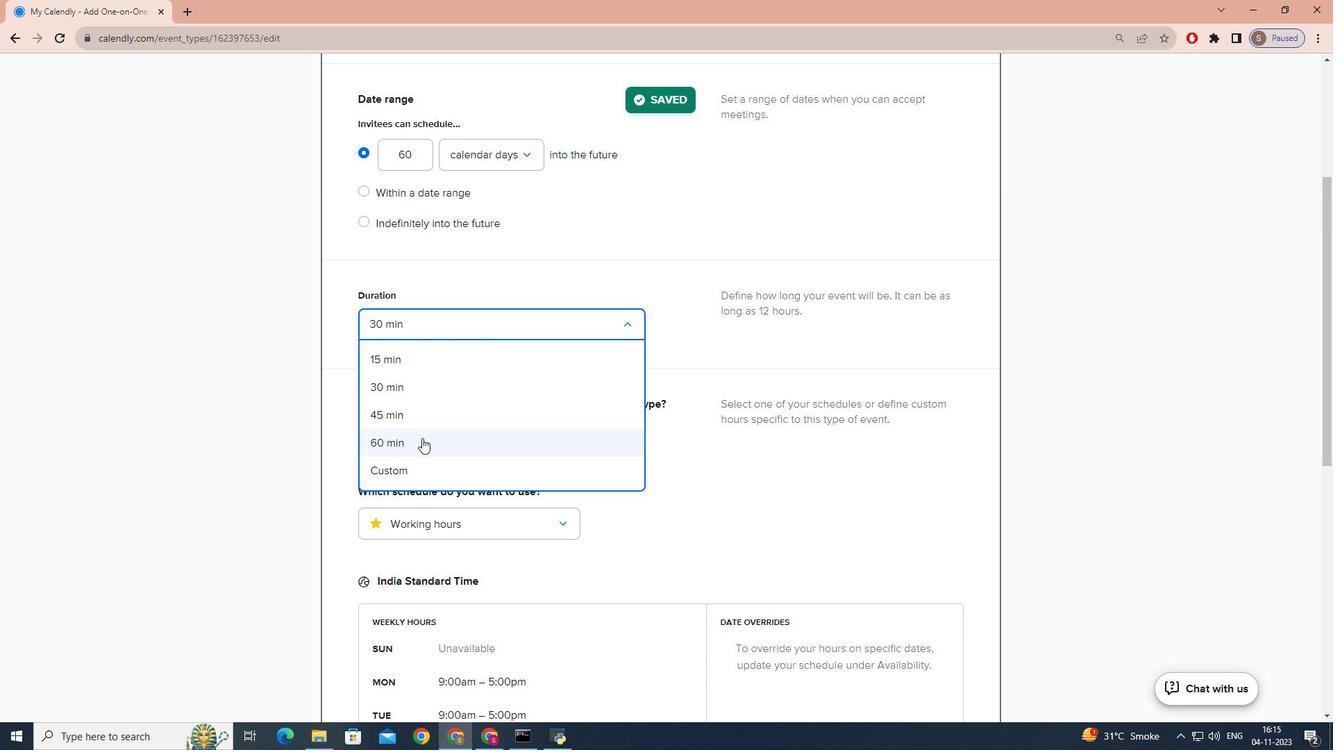
Action: Mouse moved to (627, 422)
Screenshot: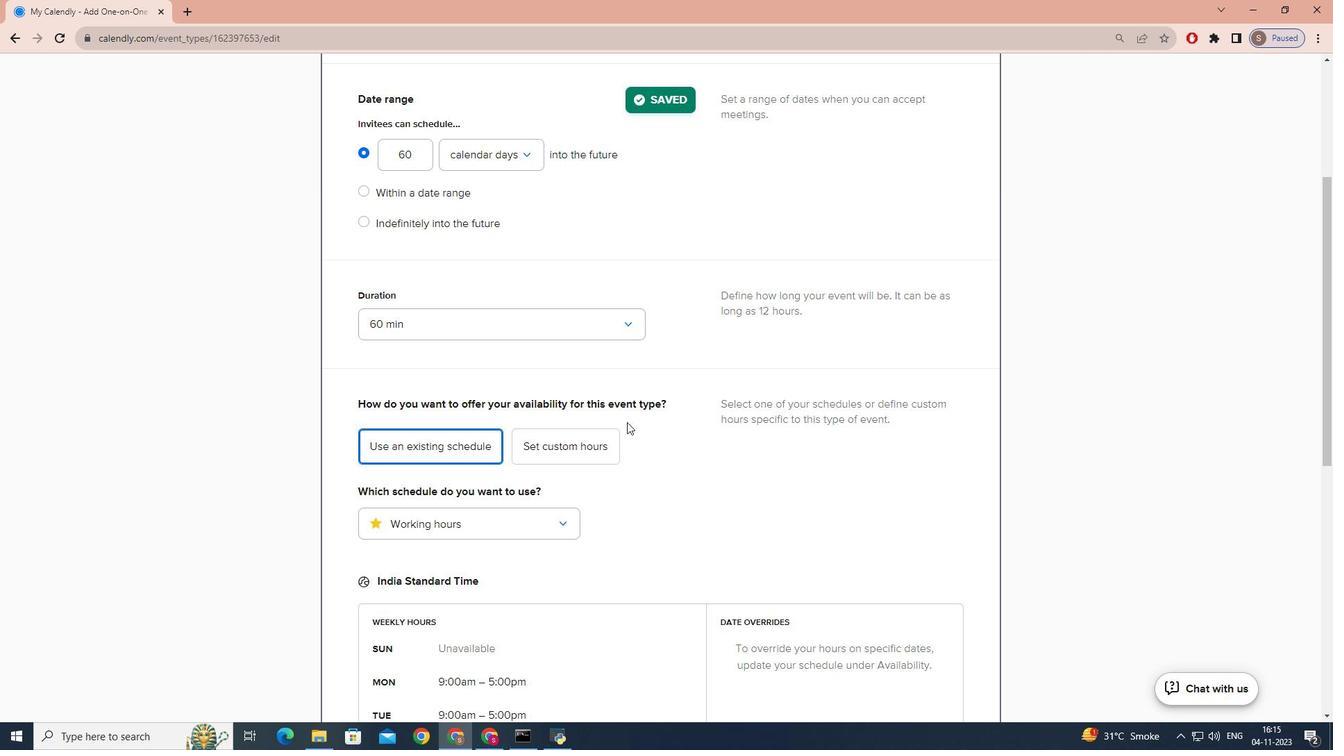 
Action: Mouse scrolled (627, 421) with delta (0, 0)
Screenshot: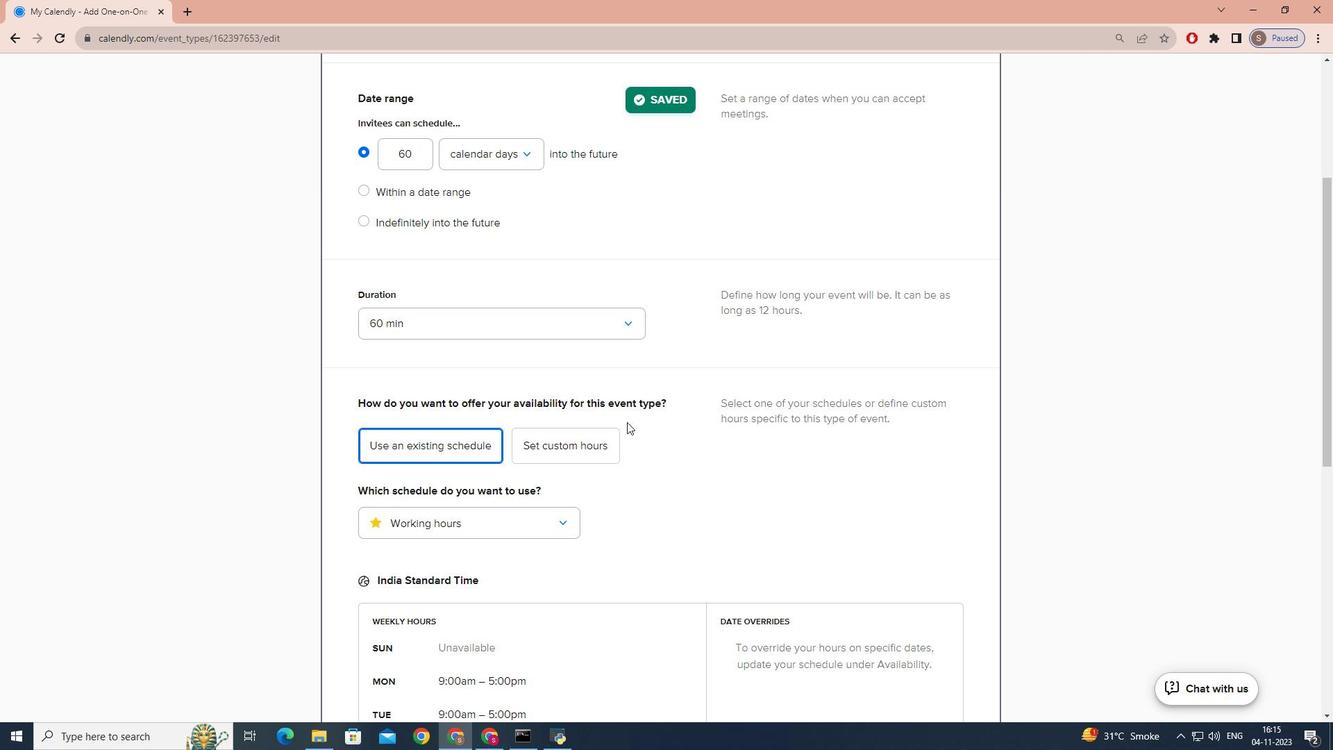 
Action: Mouse scrolled (627, 421) with delta (0, 0)
Screenshot: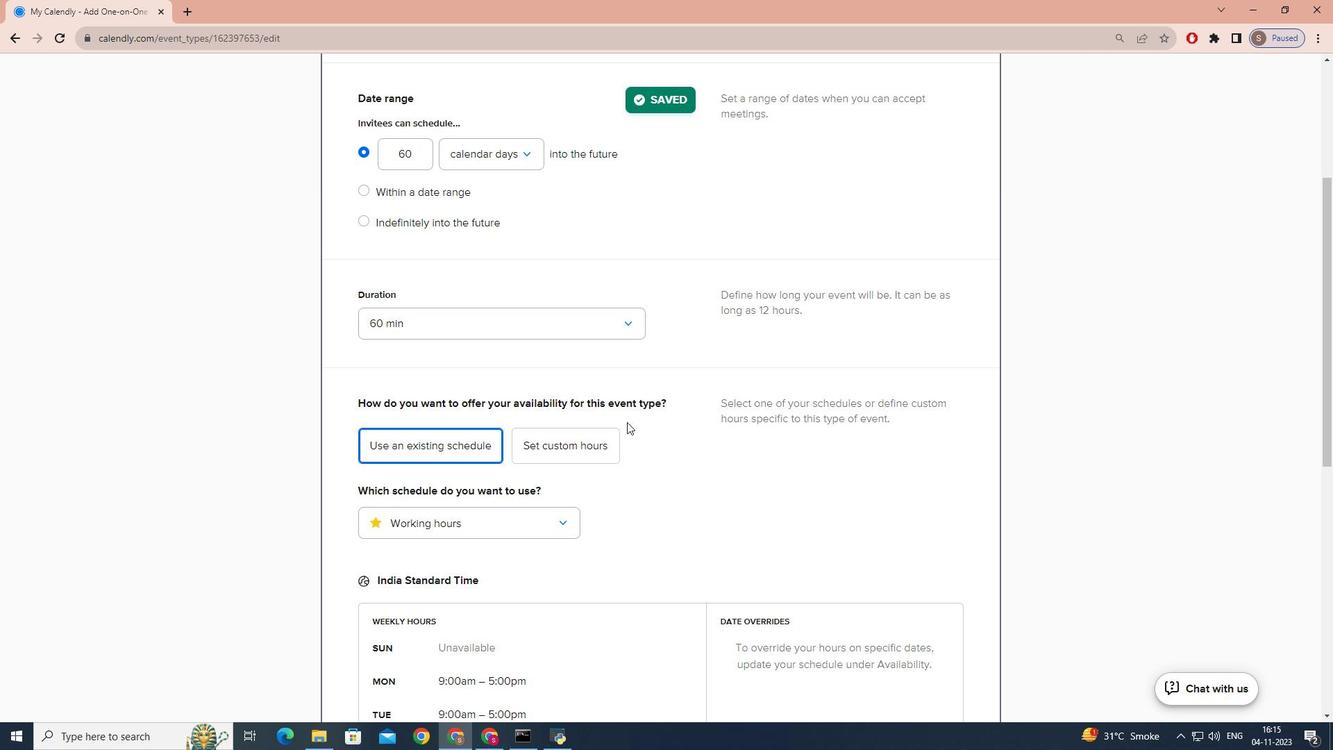 
Action: Mouse scrolled (627, 421) with delta (0, 0)
Screenshot: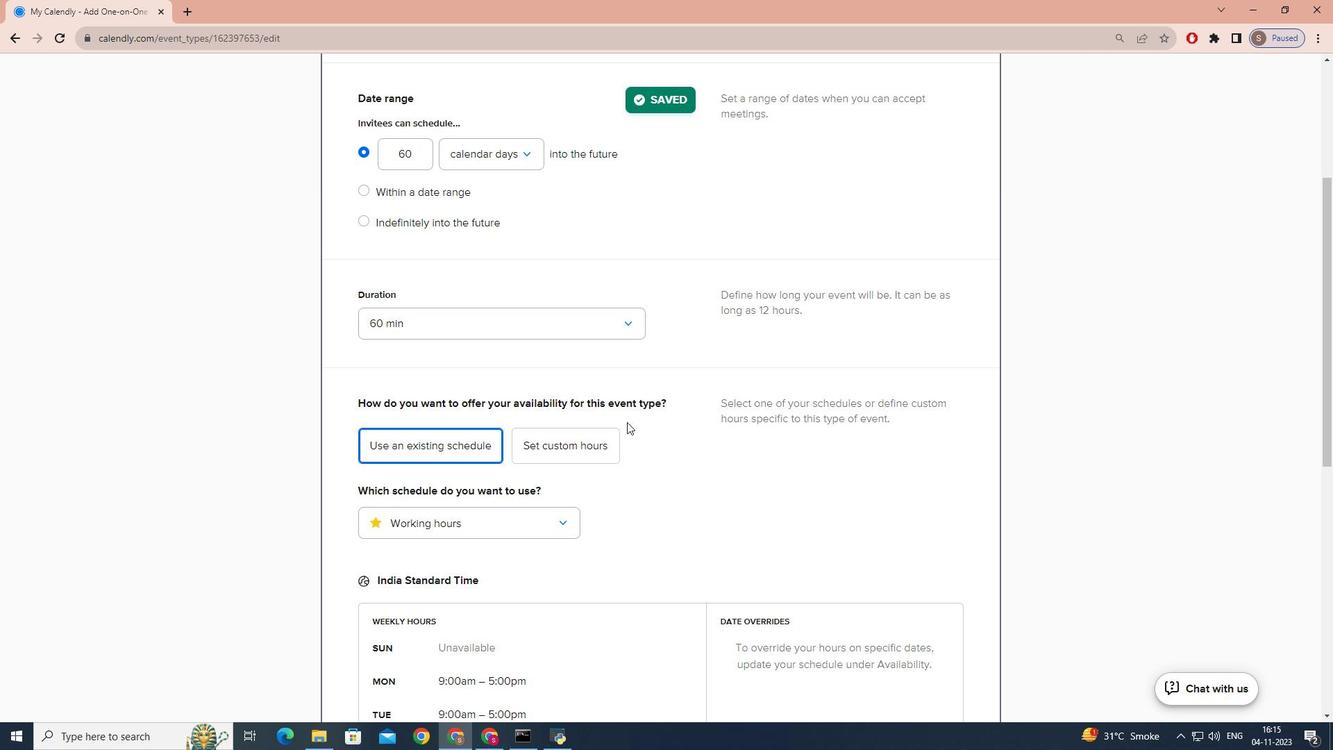 
Action: Mouse scrolled (627, 421) with delta (0, 0)
Screenshot: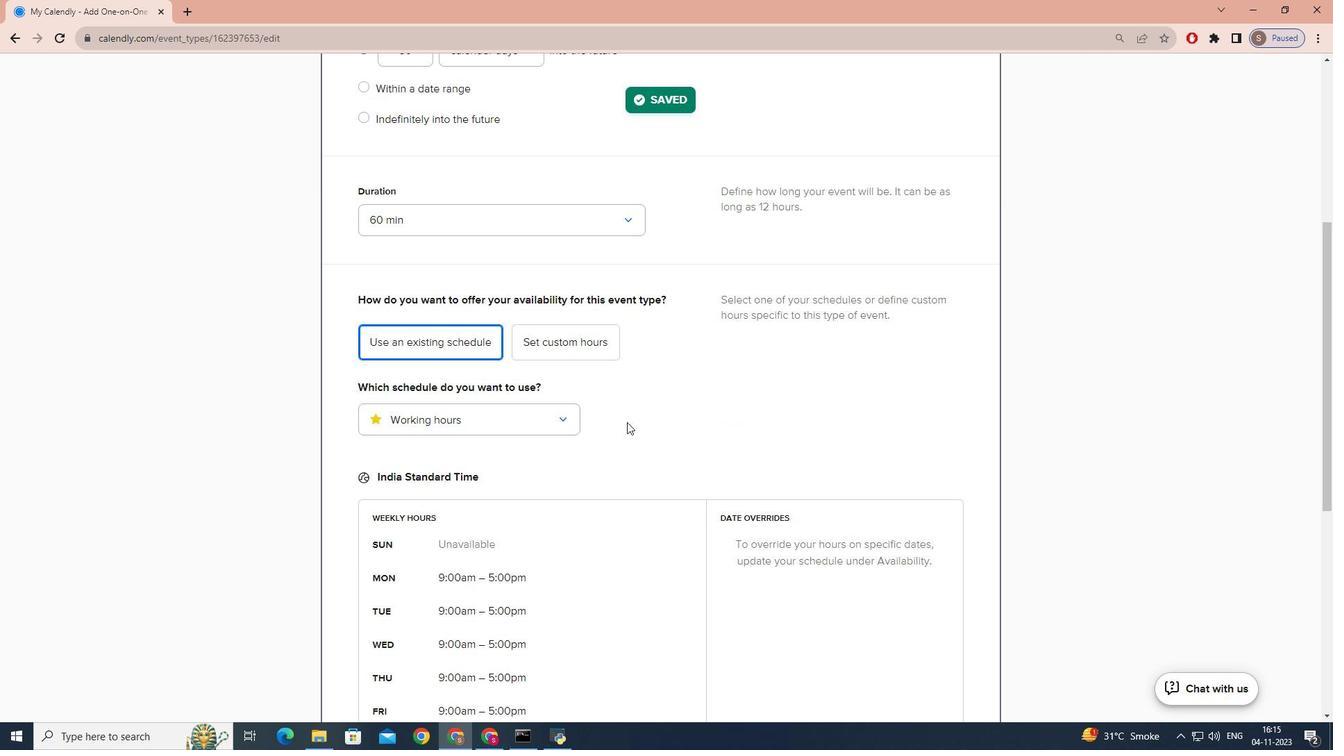 
Action: Mouse scrolled (627, 421) with delta (0, 0)
Screenshot: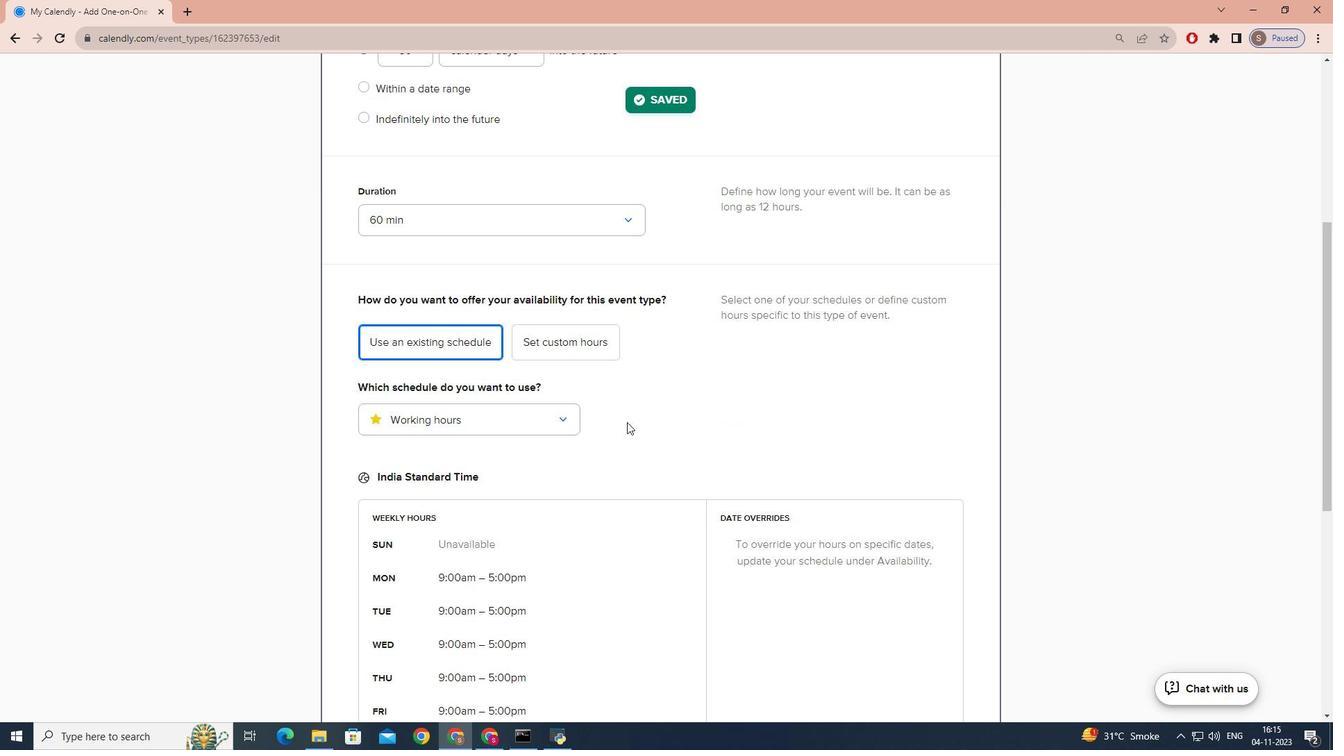 
Action: Mouse scrolled (627, 421) with delta (0, 0)
Screenshot: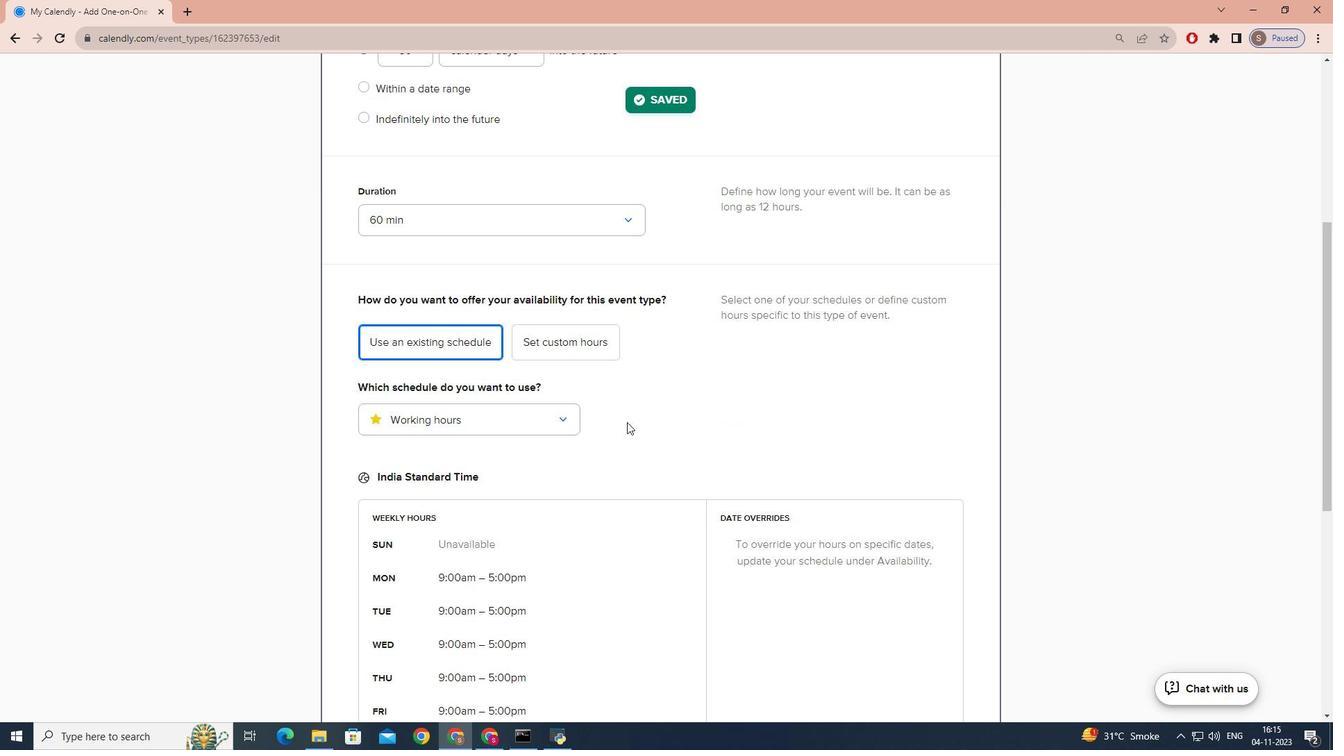 
Action: Mouse moved to (618, 414)
Screenshot: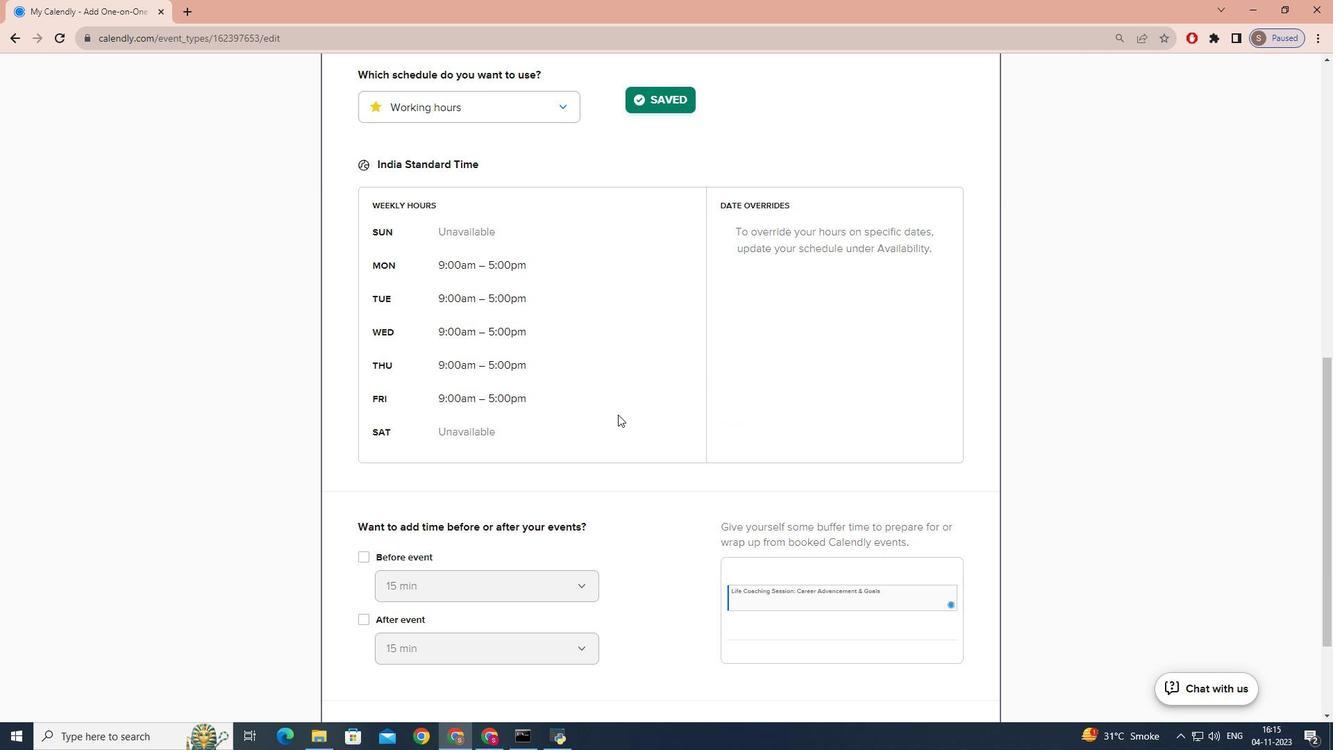
Action: Mouse scrolled (618, 413) with delta (0, 0)
Screenshot: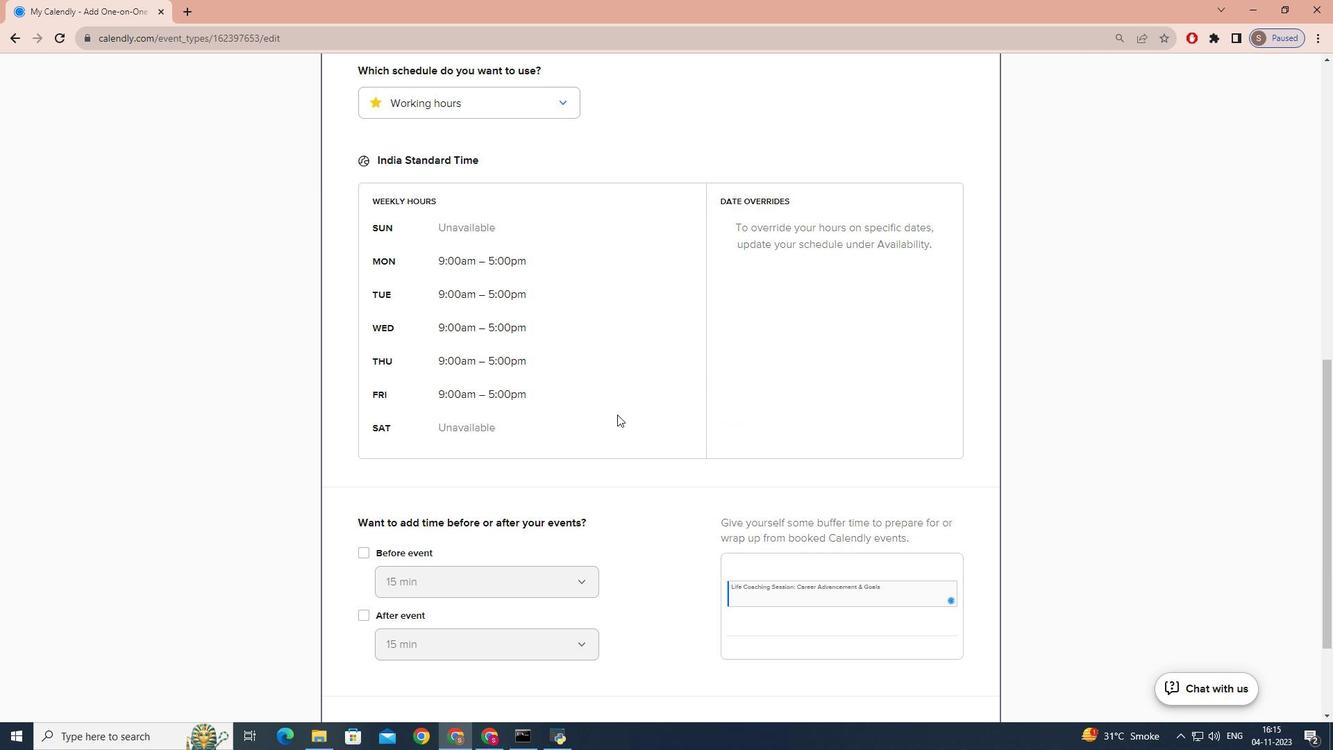 
Action: Mouse moved to (618, 414)
Screenshot: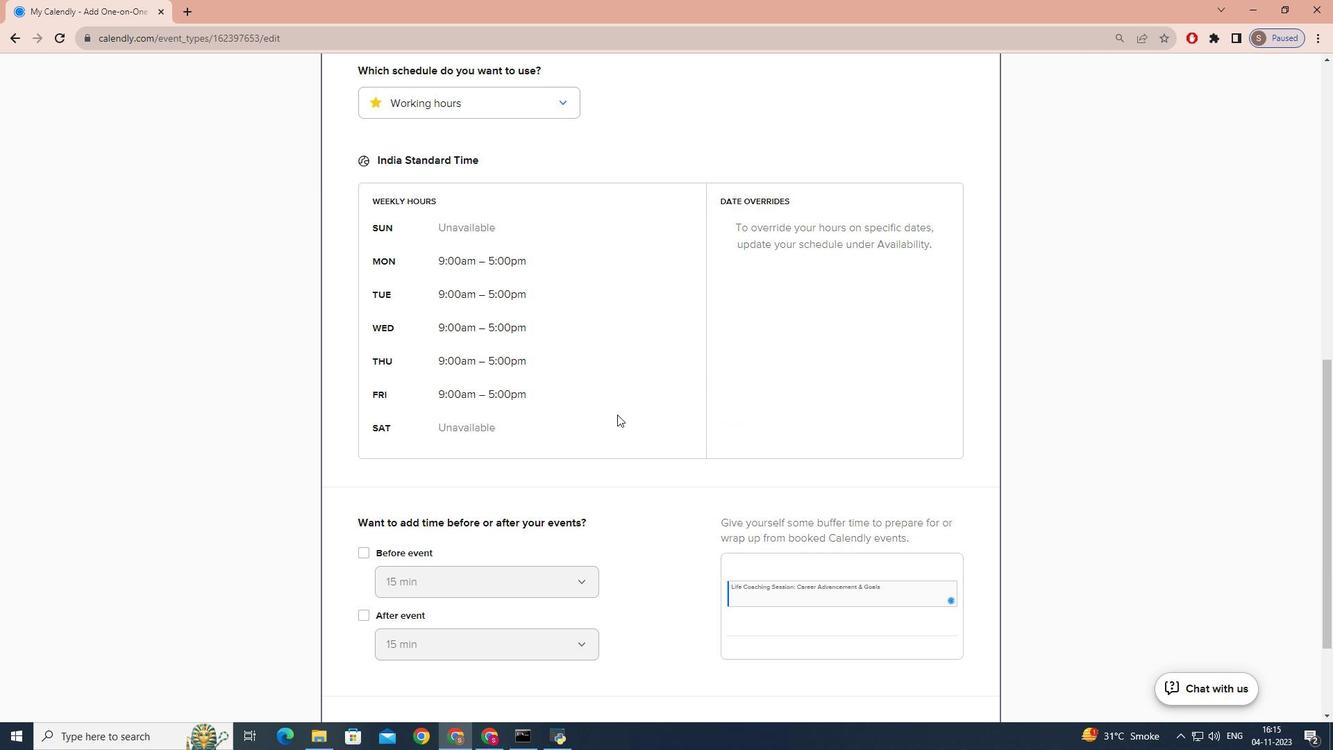 
Action: Mouse scrolled (618, 413) with delta (0, 0)
Screenshot: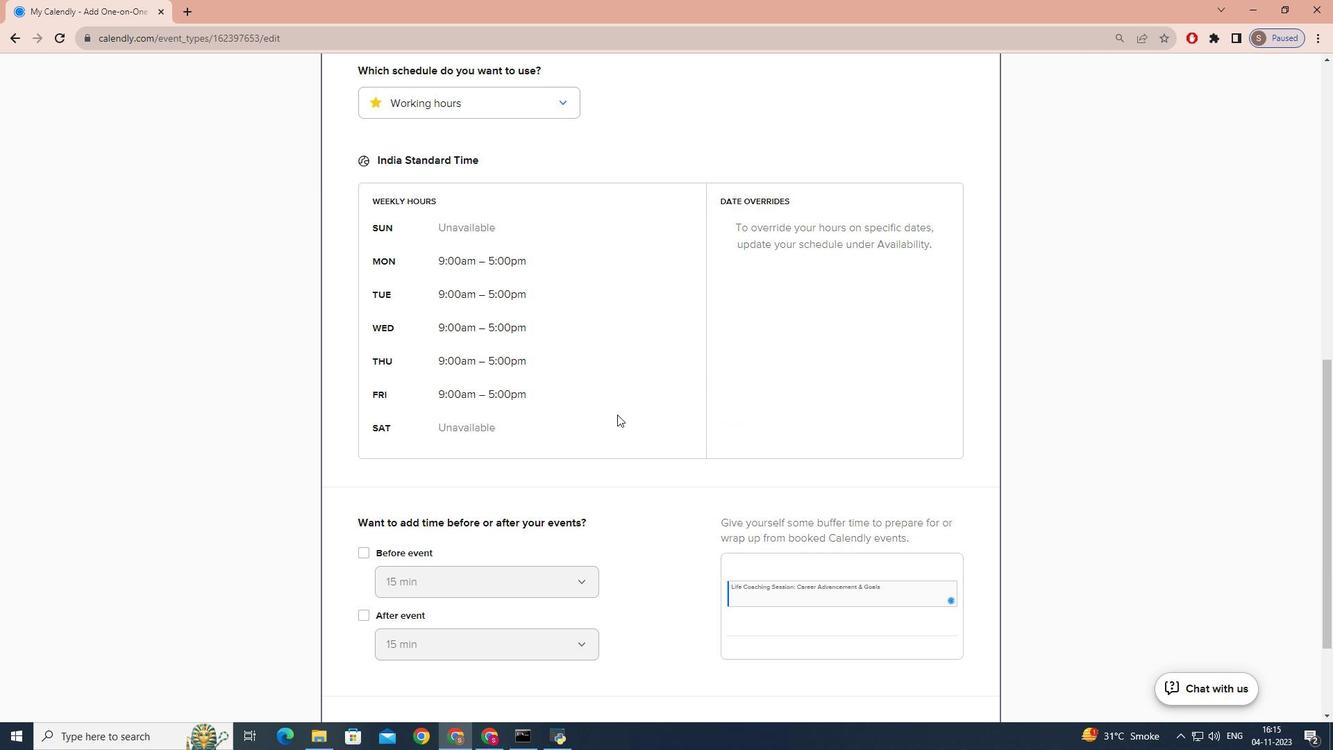 
Action: Mouse scrolled (618, 413) with delta (0, 0)
Screenshot: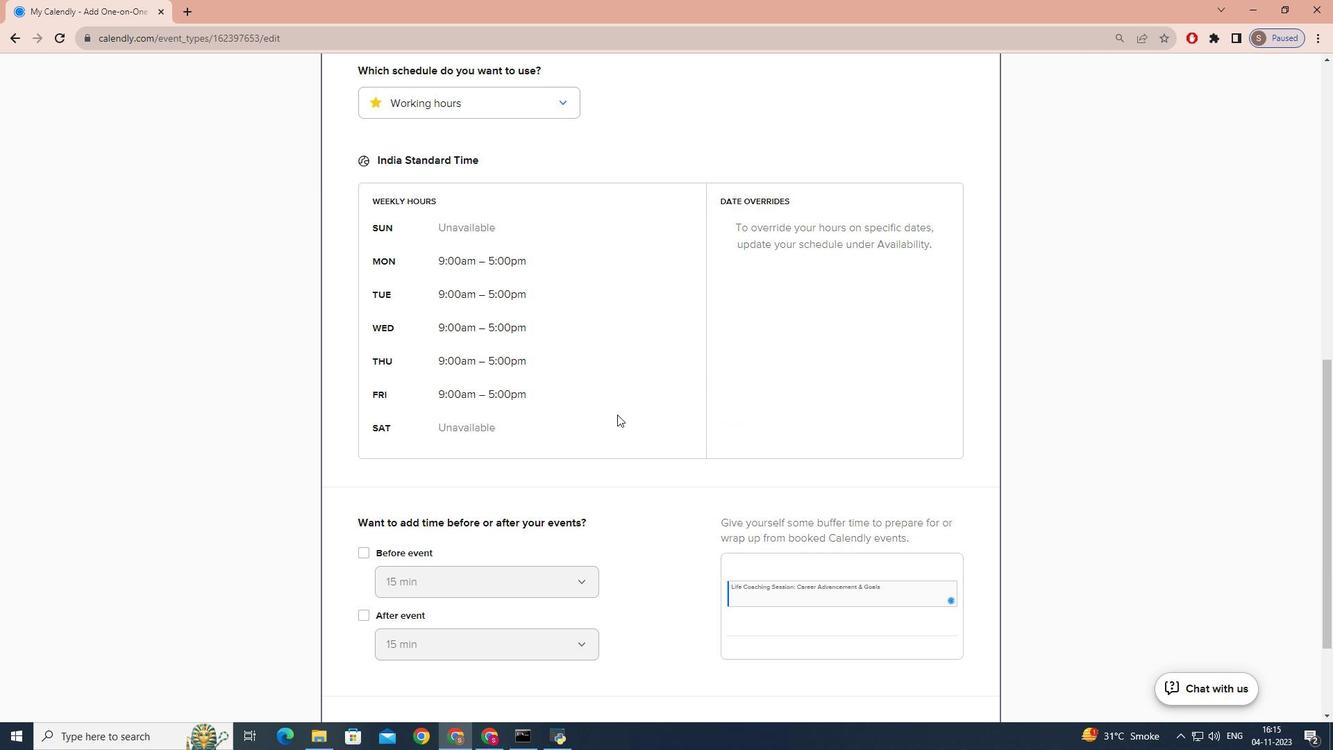 
Action: Mouse moved to (617, 414)
Screenshot: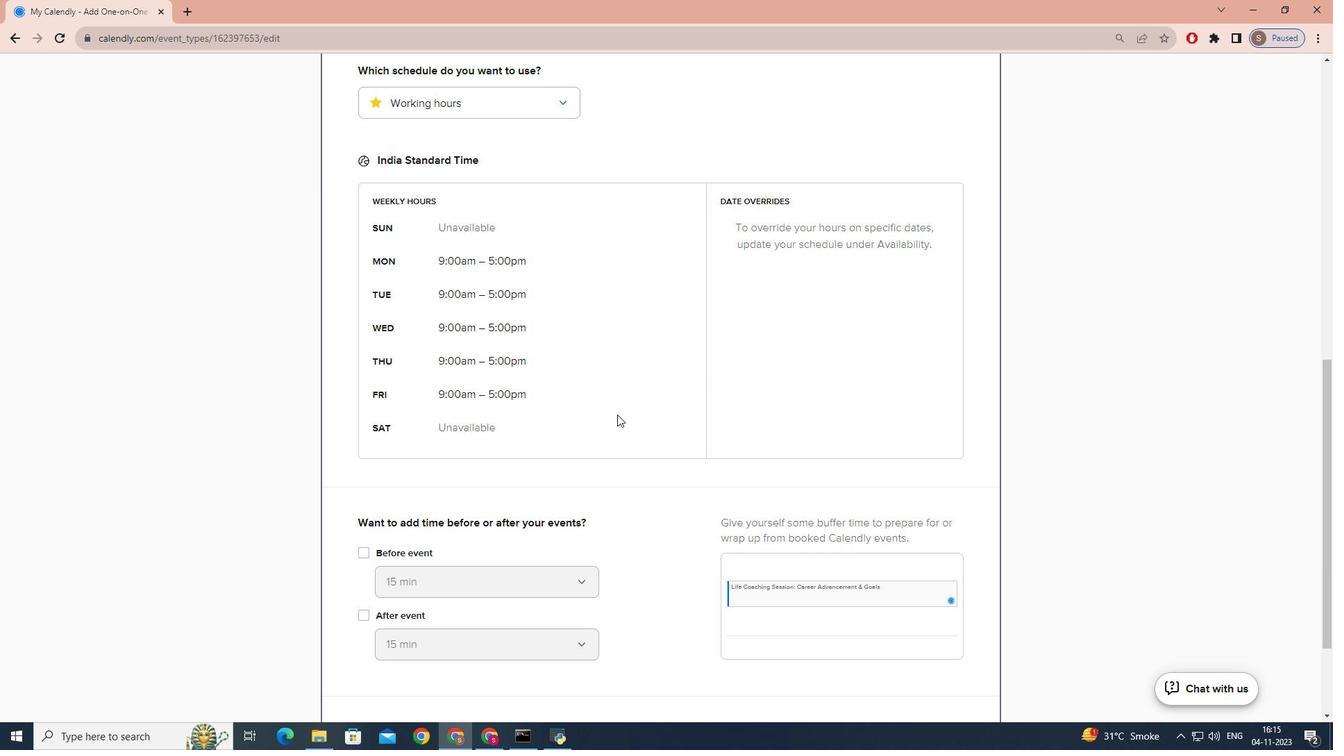 
Action: Mouse scrolled (617, 413) with delta (0, 0)
Screenshot: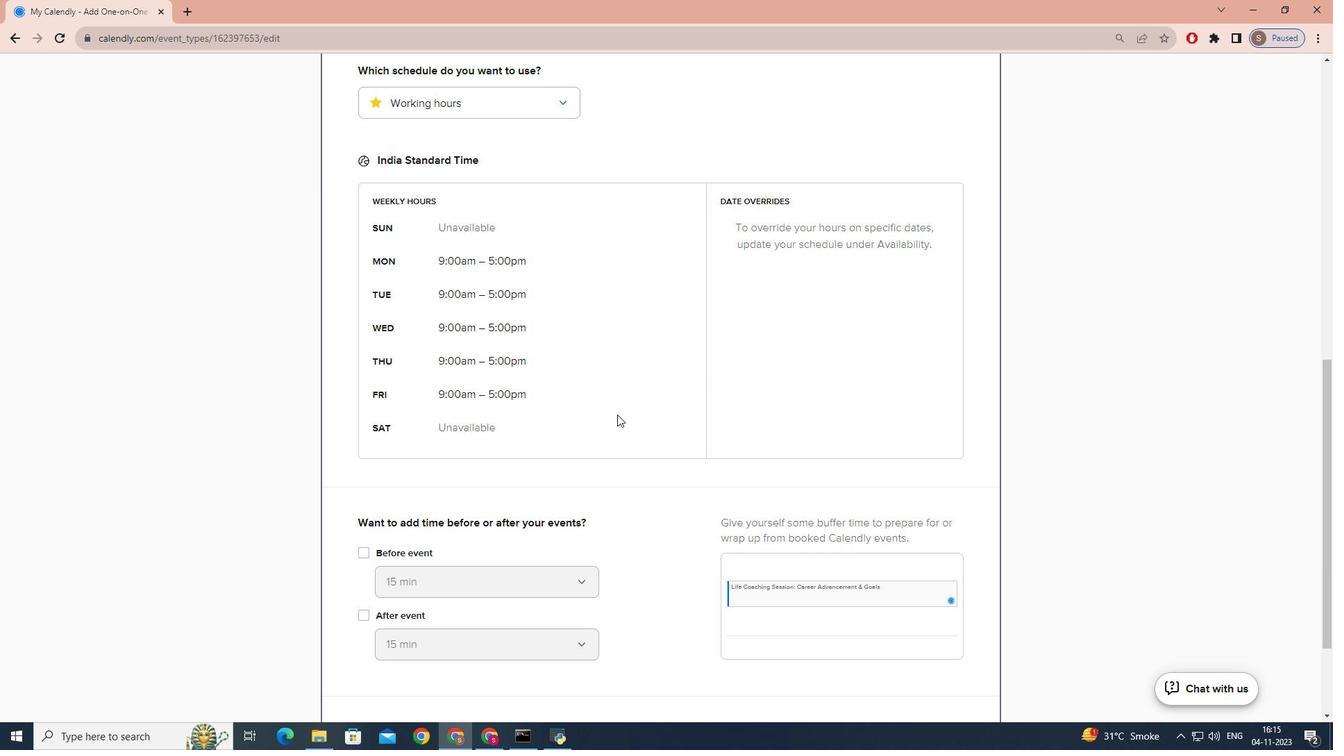 
Action: Mouse moved to (617, 414)
Screenshot: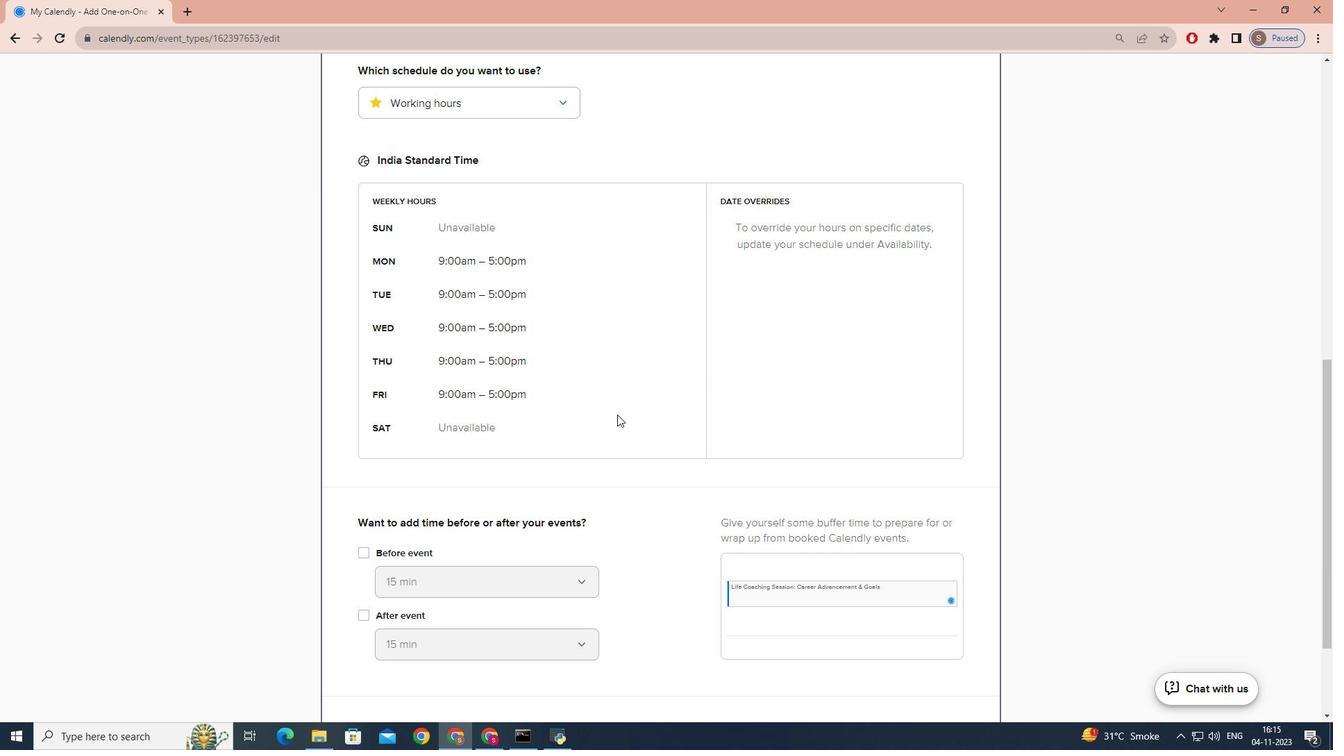
Action: Mouse scrolled (617, 413) with delta (0, 0)
Screenshot: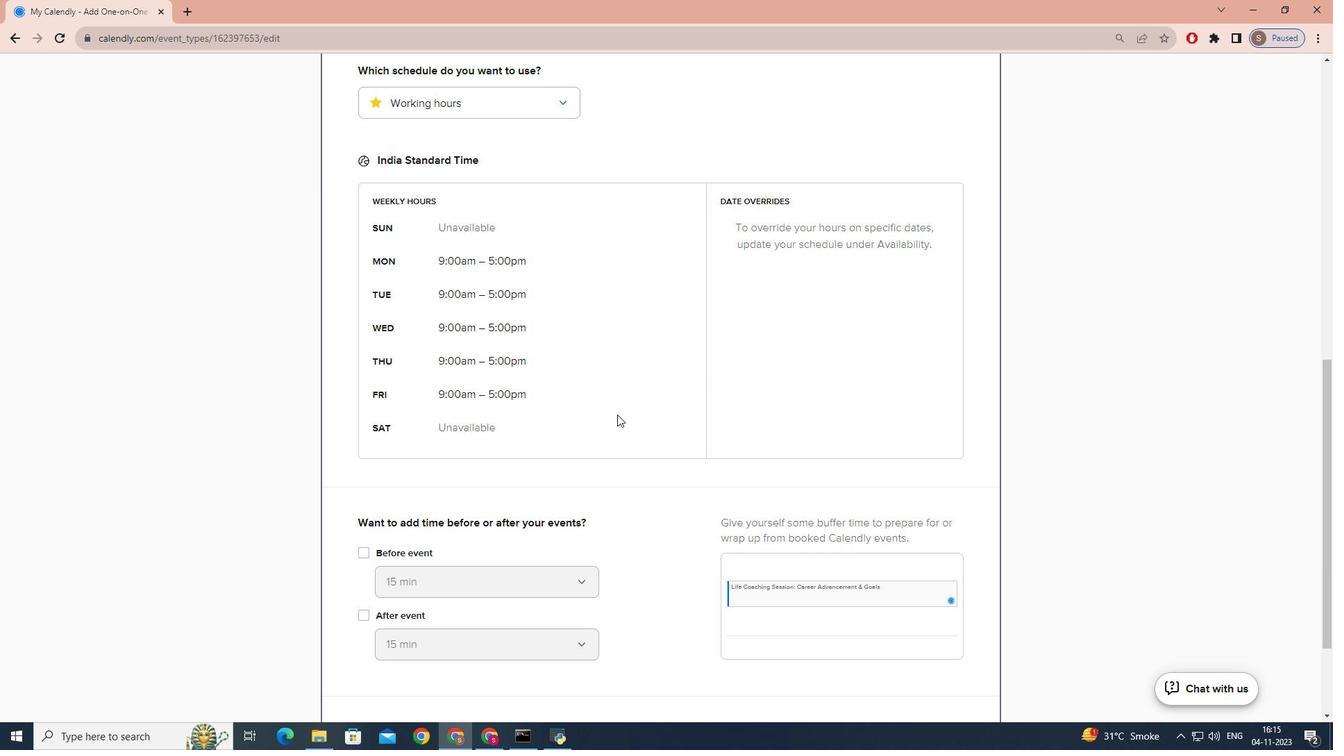 
Action: Mouse scrolled (617, 413) with delta (0, 0)
Screenshot: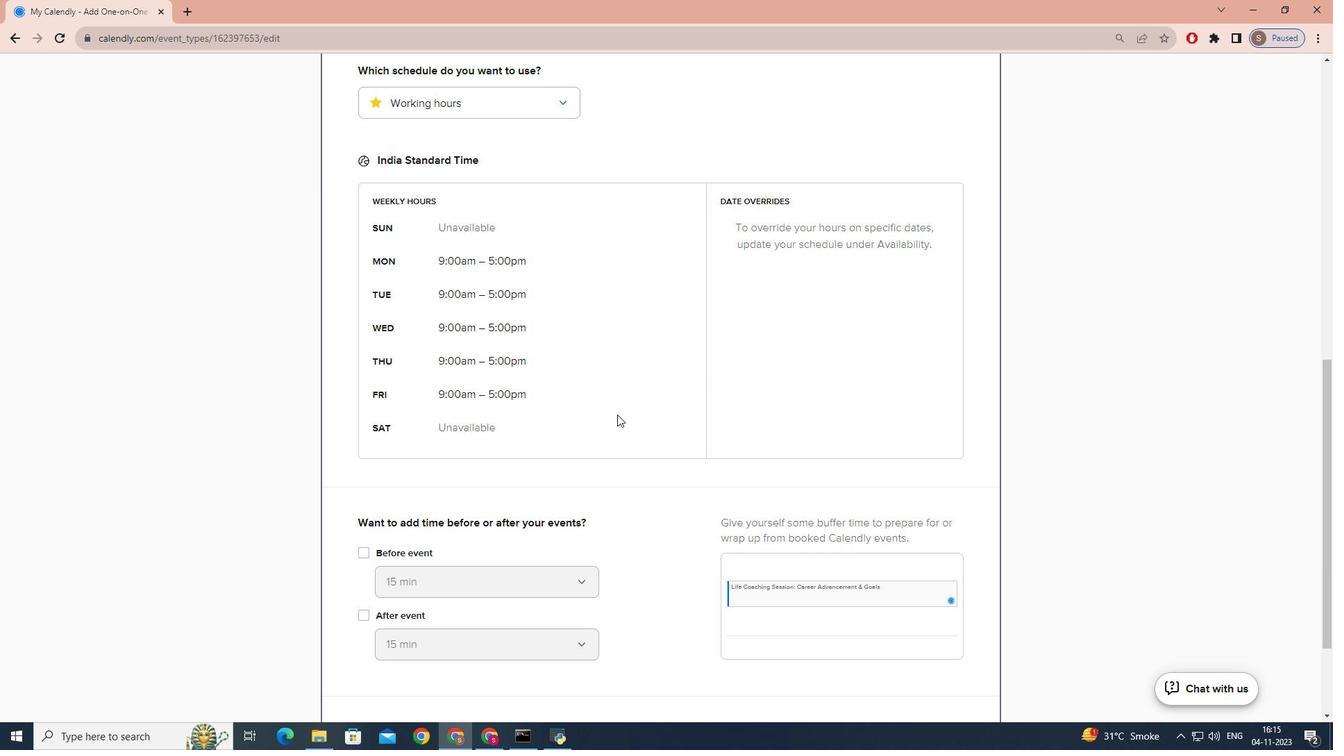 
Action: Mouse scrolled (617, 413) with delta (0, 0)
Screenshot: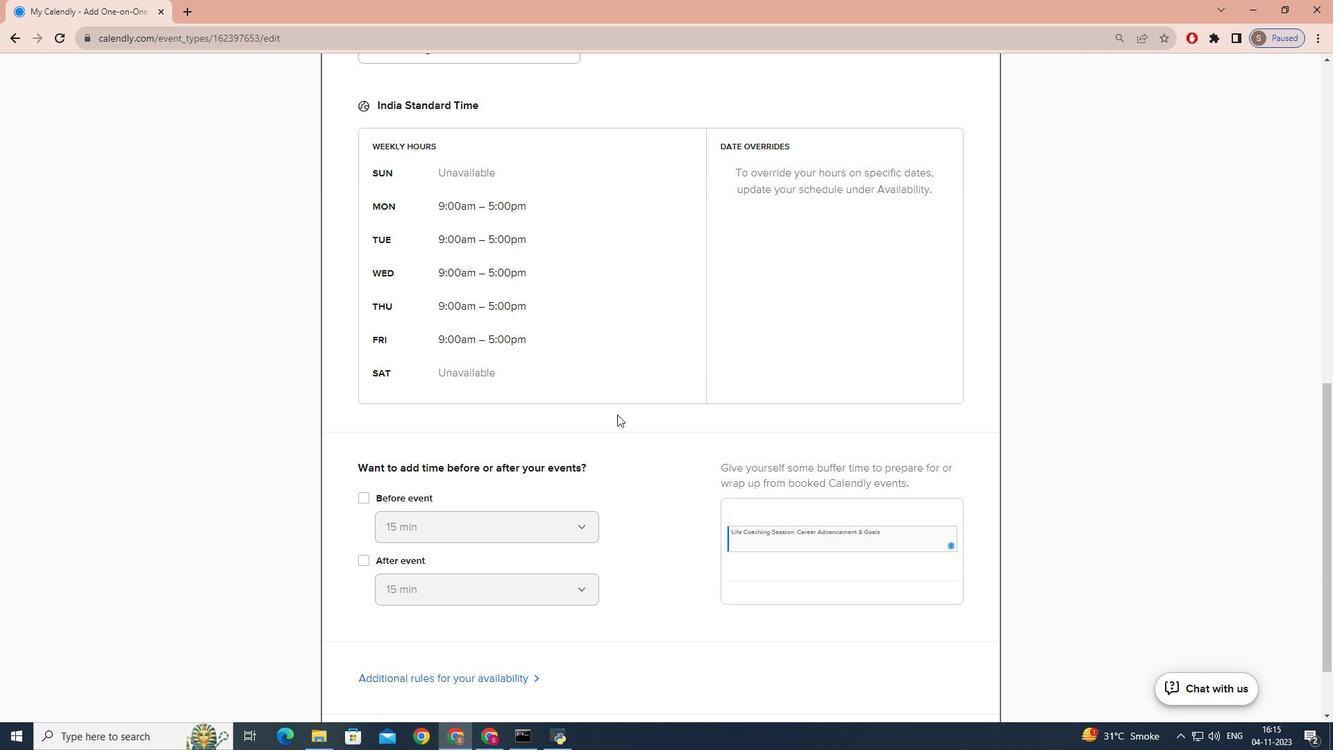
Action: Mouse moved to (959, 645)
Screenshot: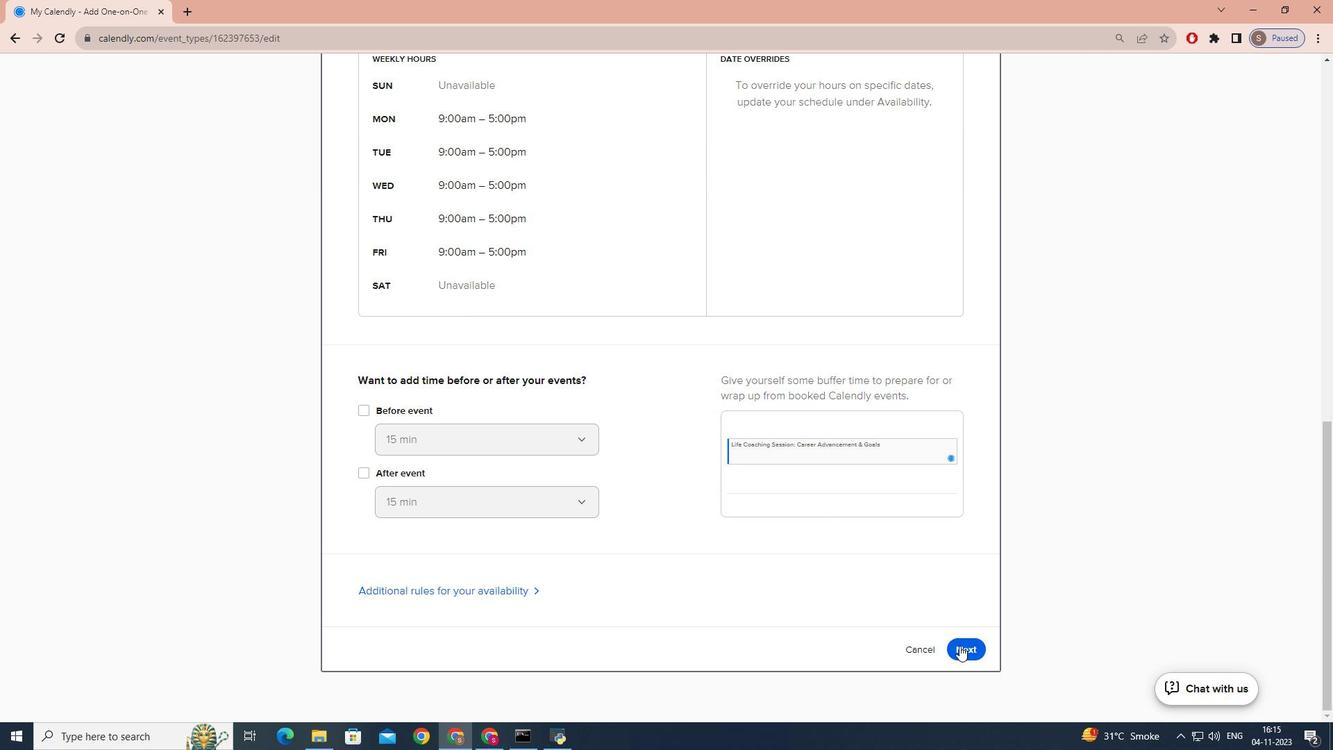 
Action: Mouse pressed left at (959, 645)
Screenshot: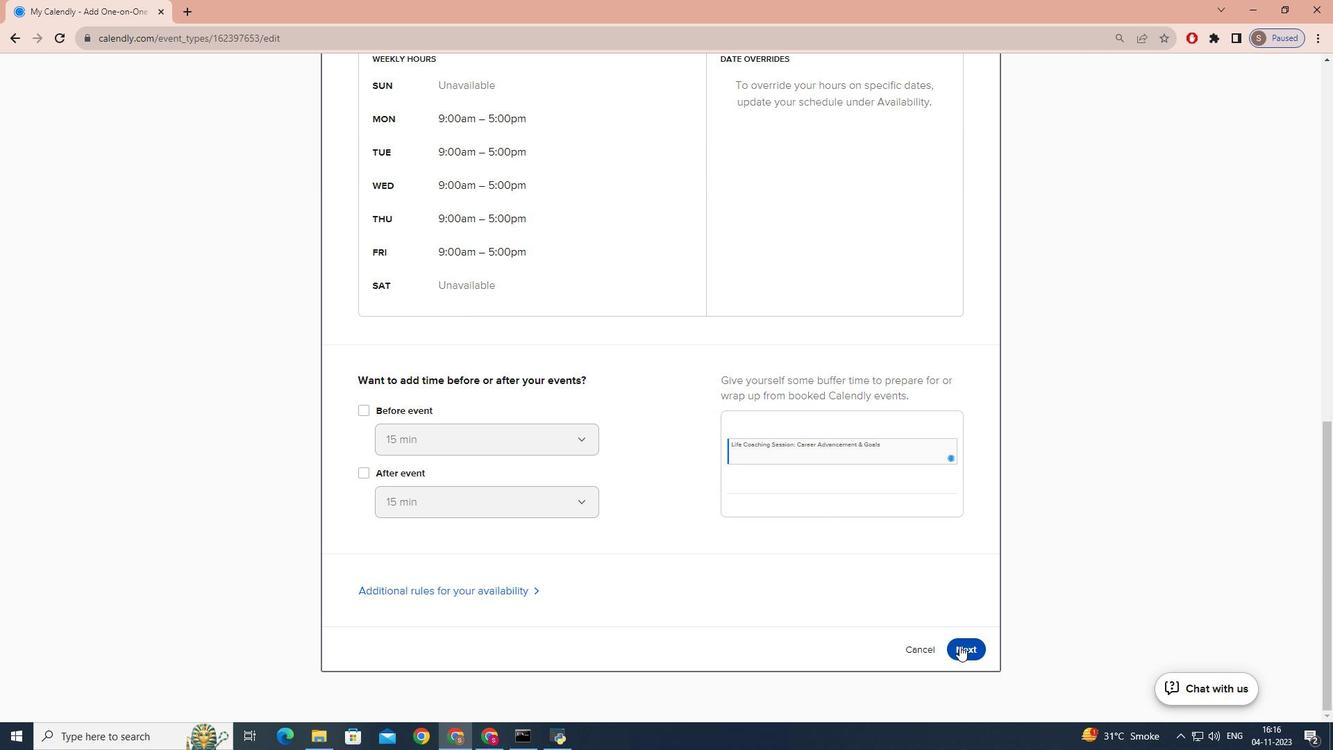 
Action: Mouse moved to (775, 461)
Screenshot: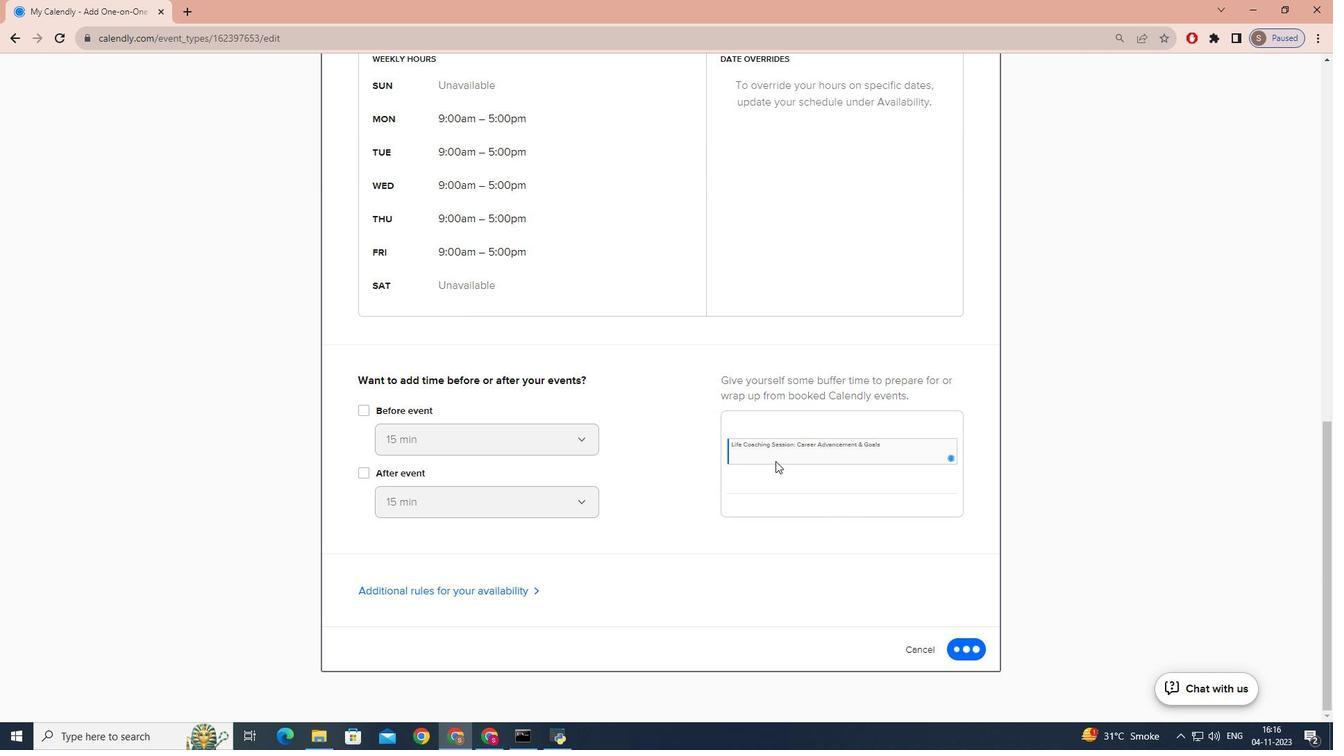 
